 Task: Create a Board called Board0000000025 in Workspace WS0000000009 in Trello with Visibility as Workspace. Create a Board called Board0000000026 in Workspace WS0000000009 in Trello with Visibility as Private. Create a Board called Board0000000027 in Workspace WS0000000009 in Trello with Visibility as Public. Create Card Card0000000097 in Board Board0000000025 in Workspace WS0000000009 in Trello. Create Card Card0000000098 in Board Board0000000025 in Workspace WS0000000009 in Trello
Action: Mouse moved to (581, 541)
Screenshot: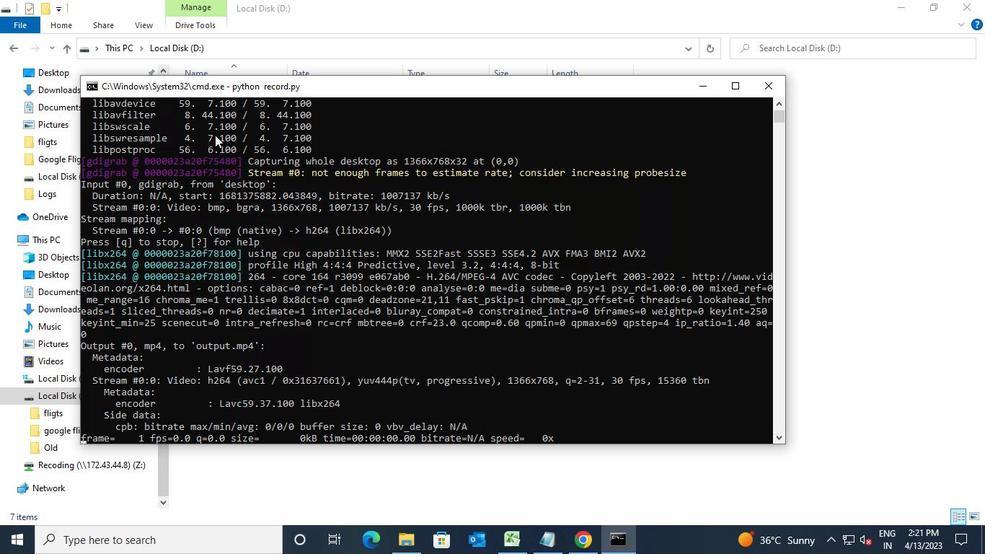 
Action: Mouse pressed left at (581, 541)
Screenshot: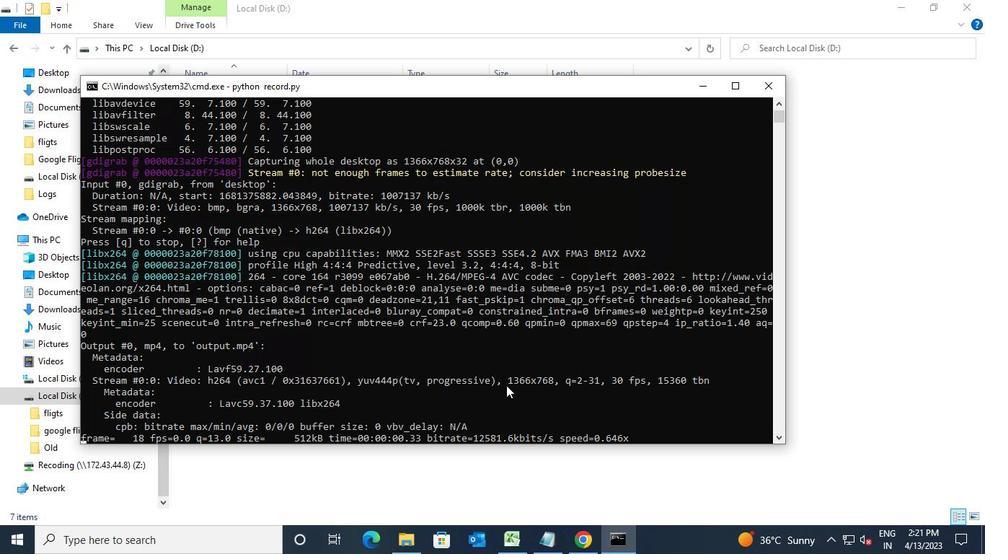 
Action: Mouse moved to (414, 86)
Screenshot: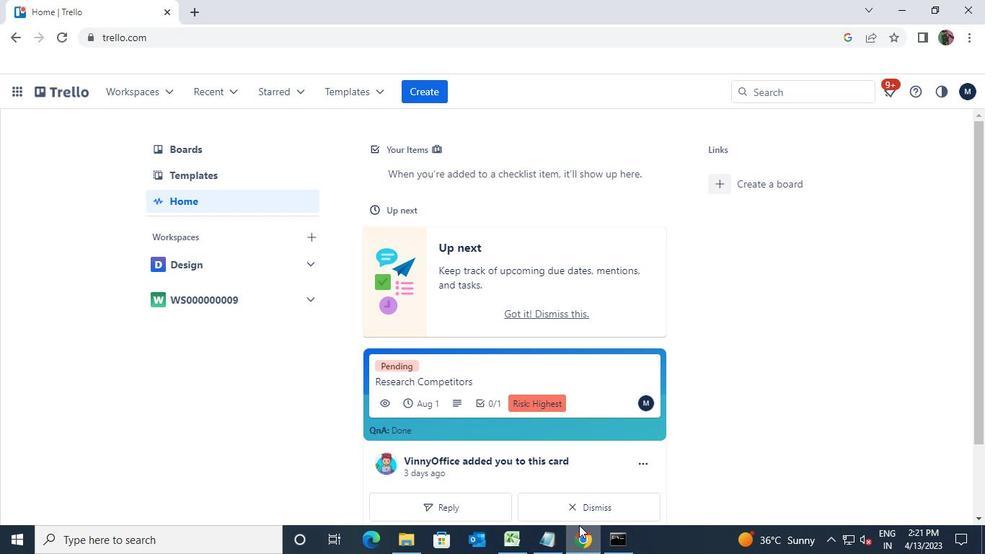 
Action: Mouse pressed left at (414, 86)
Screenshot: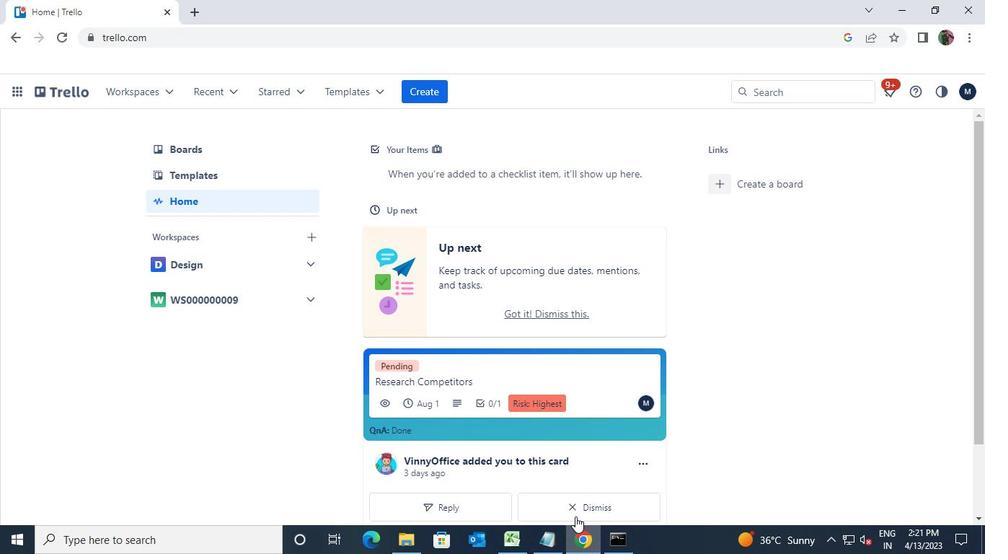
Action: Mouse moved to (435, 132)
Screenshot: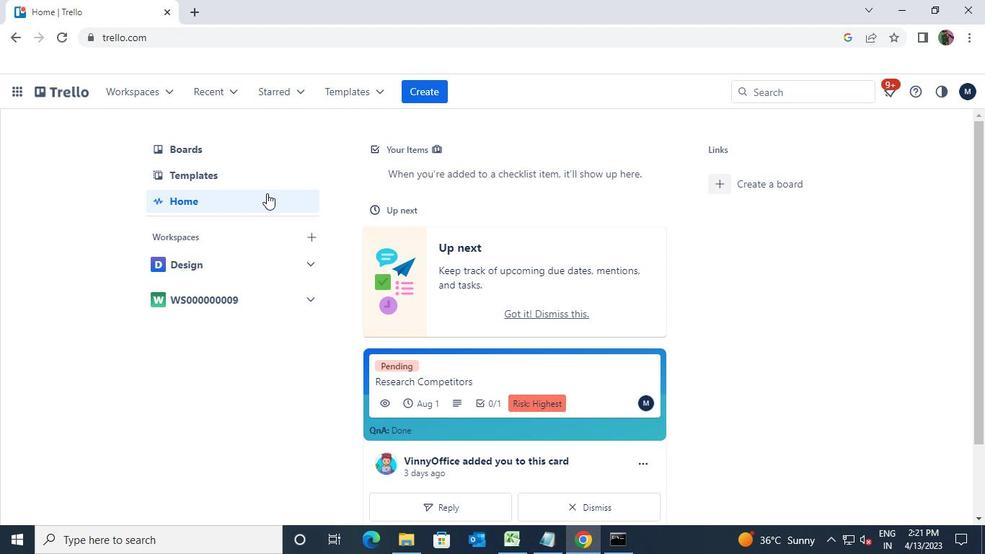 
Action: Mouse pressed left at (435, 132)
Screenshot: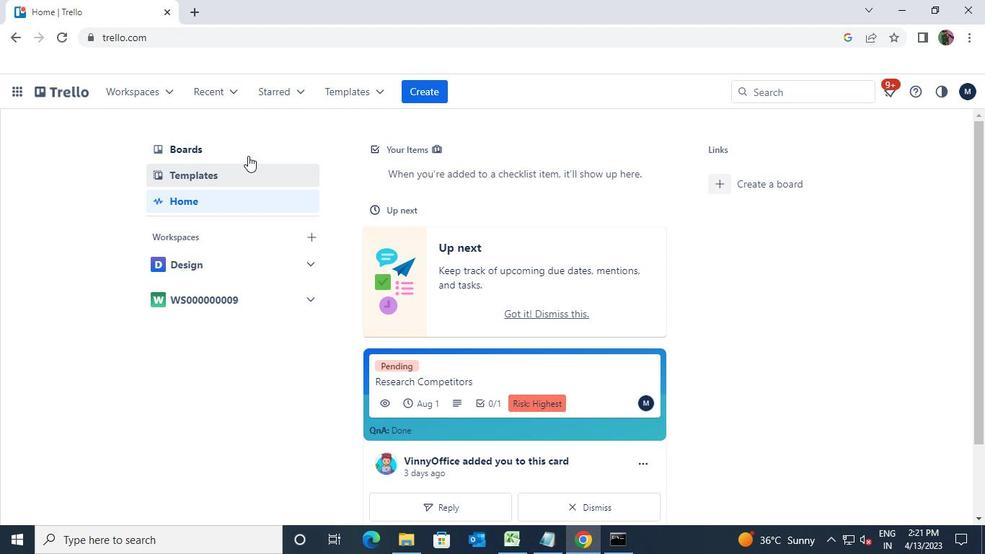 
Action: Mouse moved to (491, 329)
Screenshot: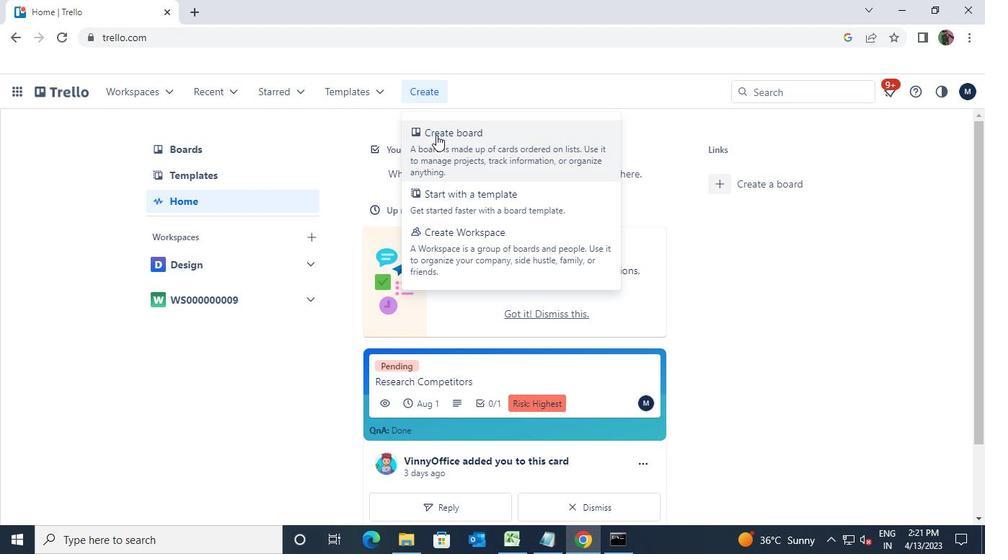 
Action: Keyboard Key.shift
Screenshot: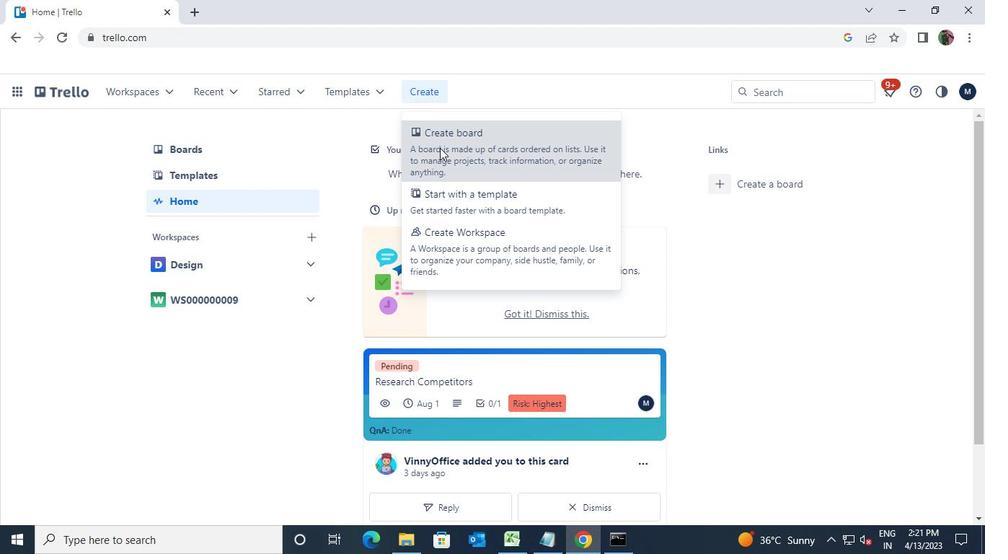 
Action: Keyboard B
Screenshot: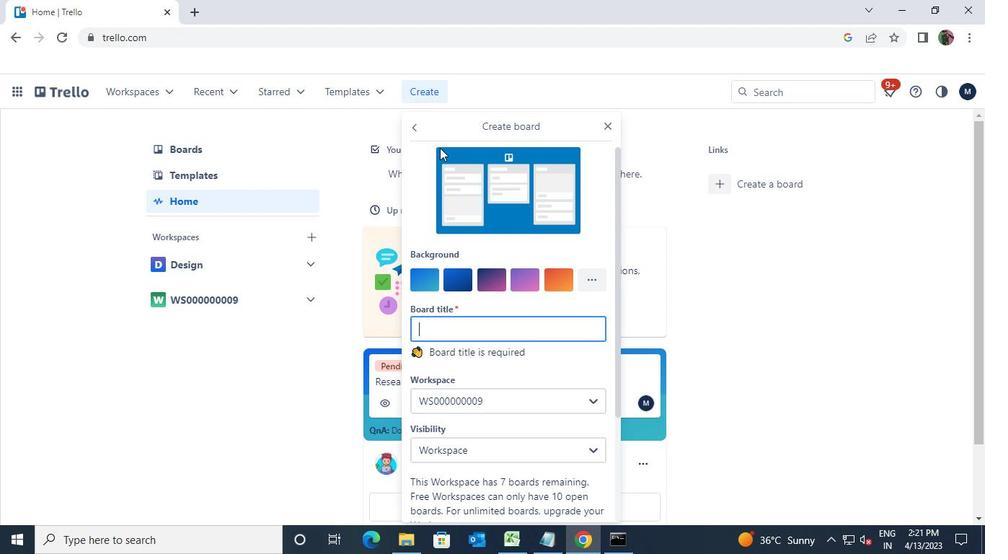 
Action: Keyboard o
Screenshot: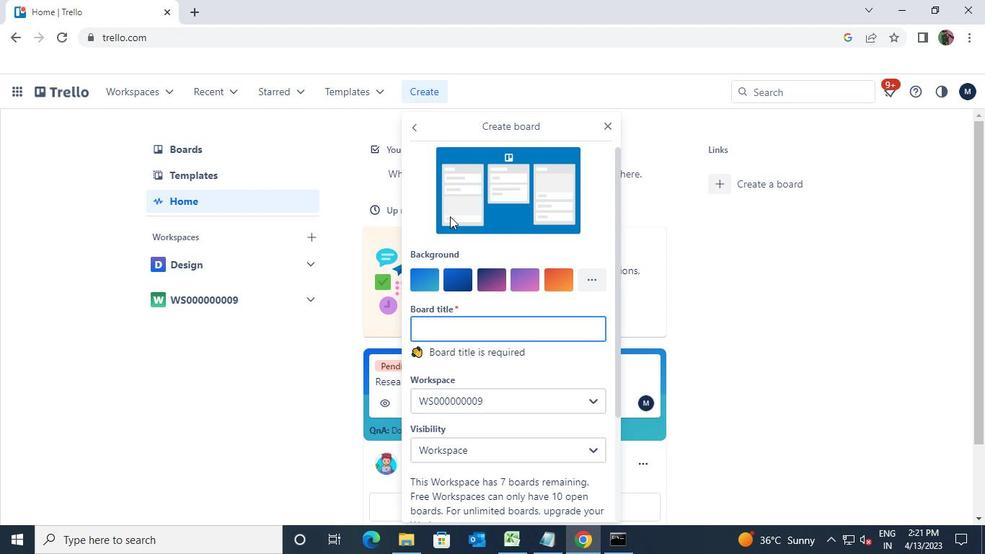 
Action: Keyboard a
Screenshot: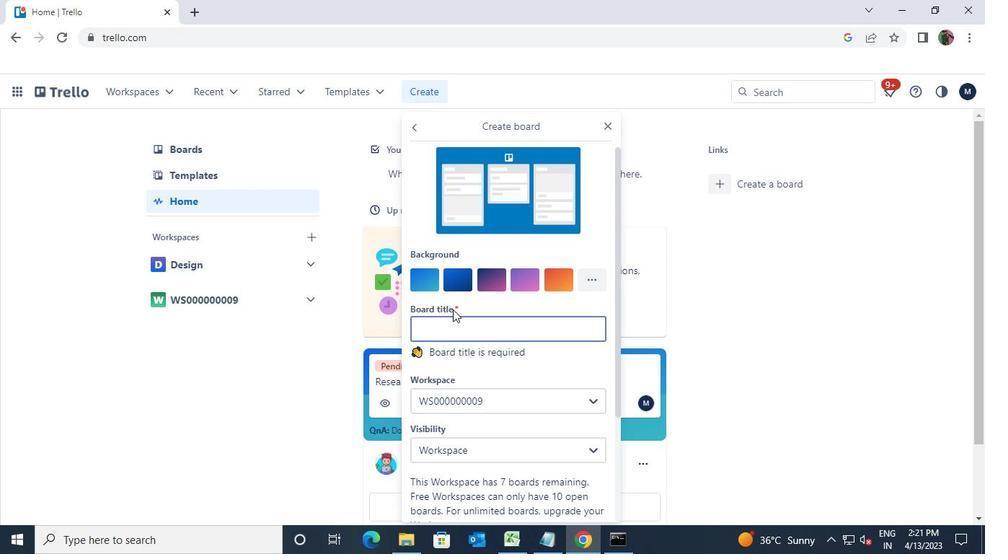 
Action: Keyboard r
Screenshot: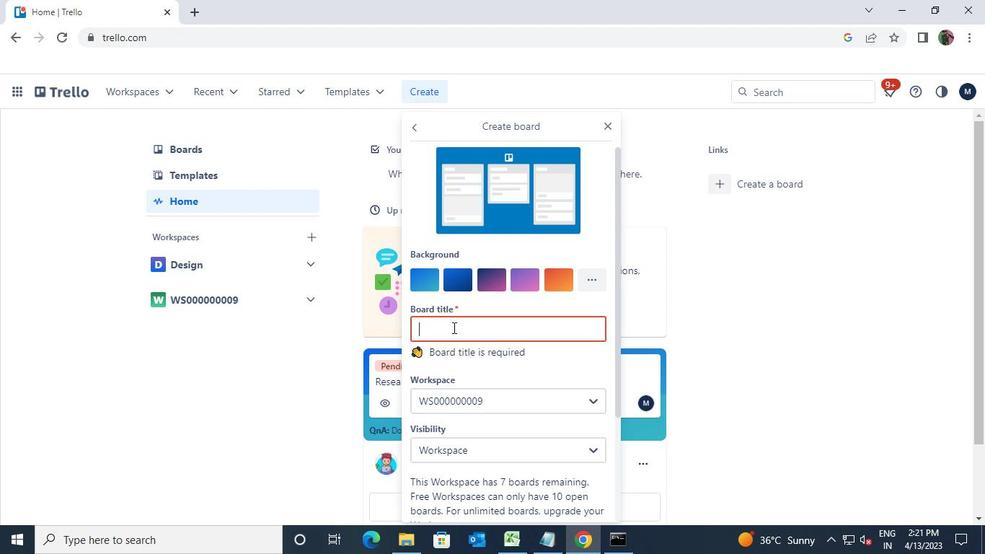 
Action: Keyboard d
Screenshot: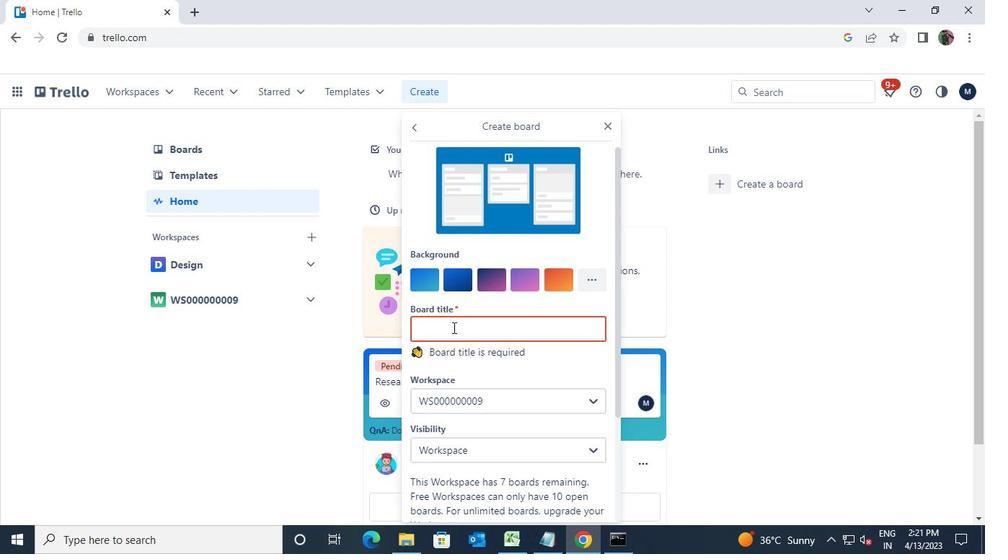 
Action: Keyboard <96>
Screenshot: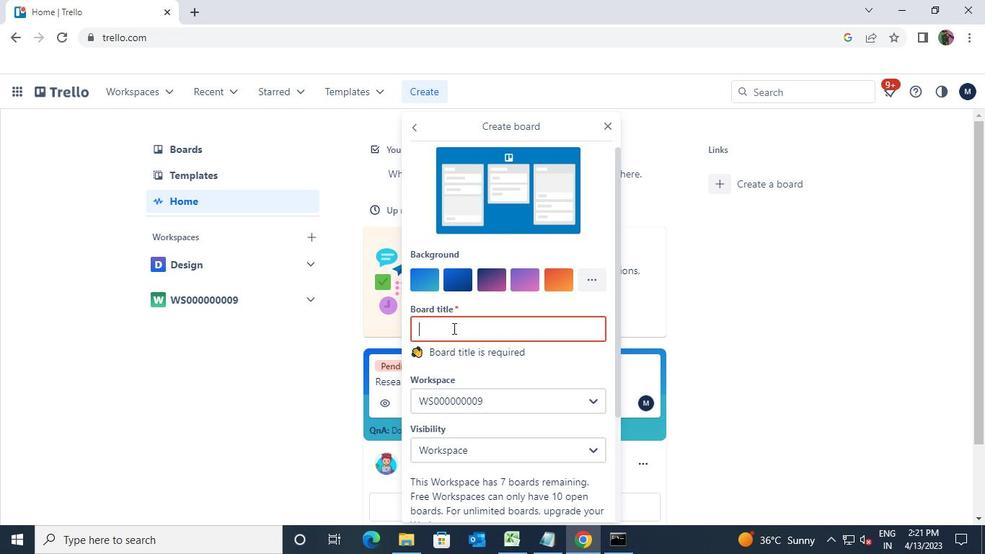 
Action: Keyboard <96>
Screenshot: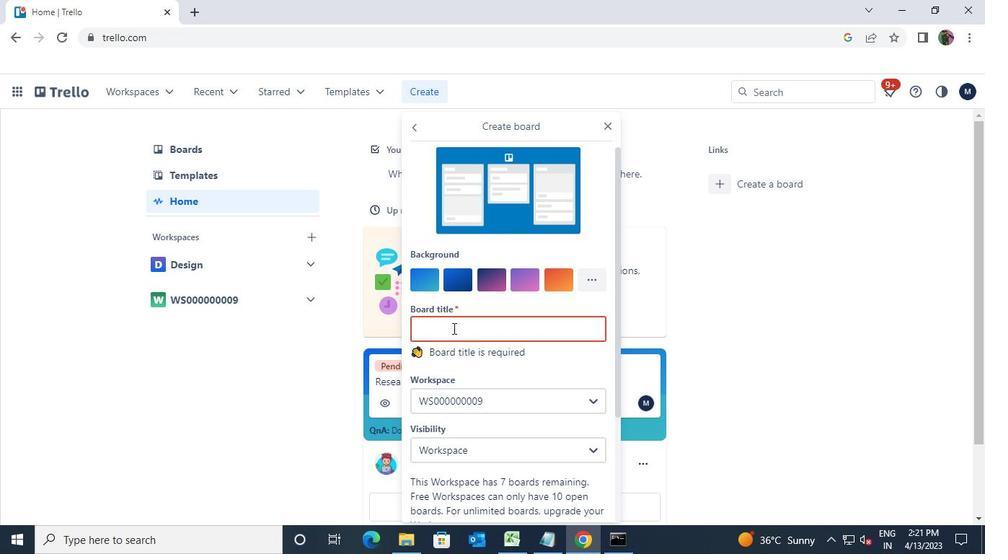 
Action: Keyboard <96>
Screenshot: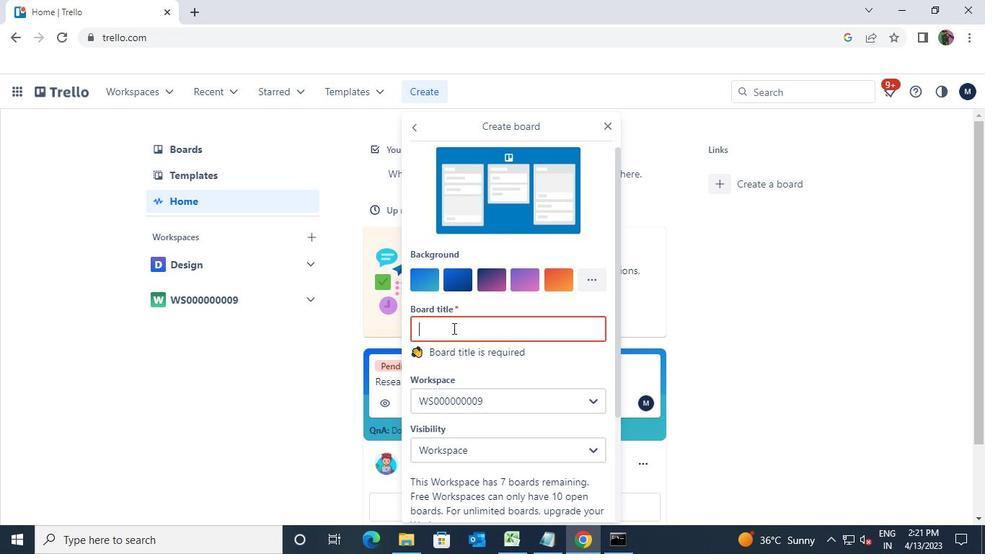 
Action: Keyboard <96>
Screenshot: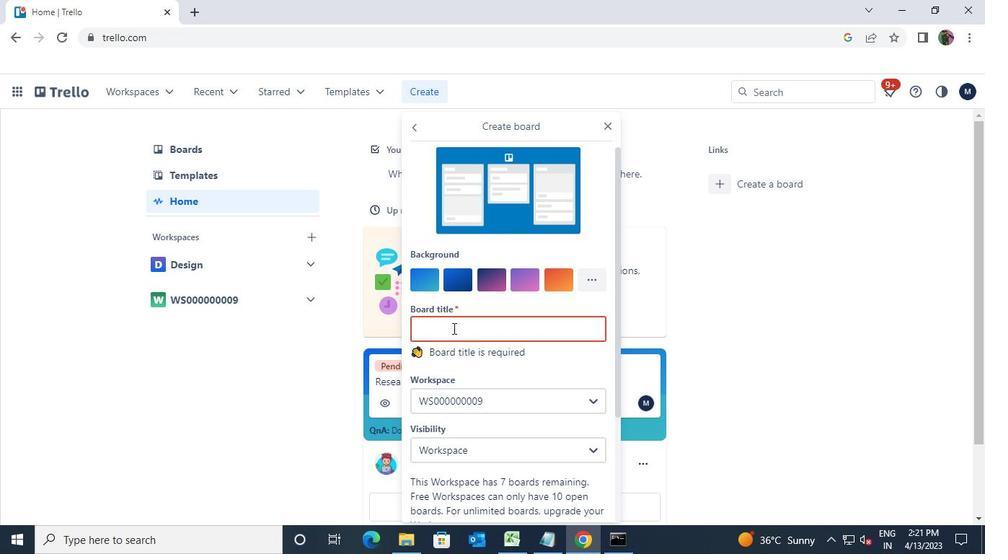 
Action: Keyboard <96>
Screenshot: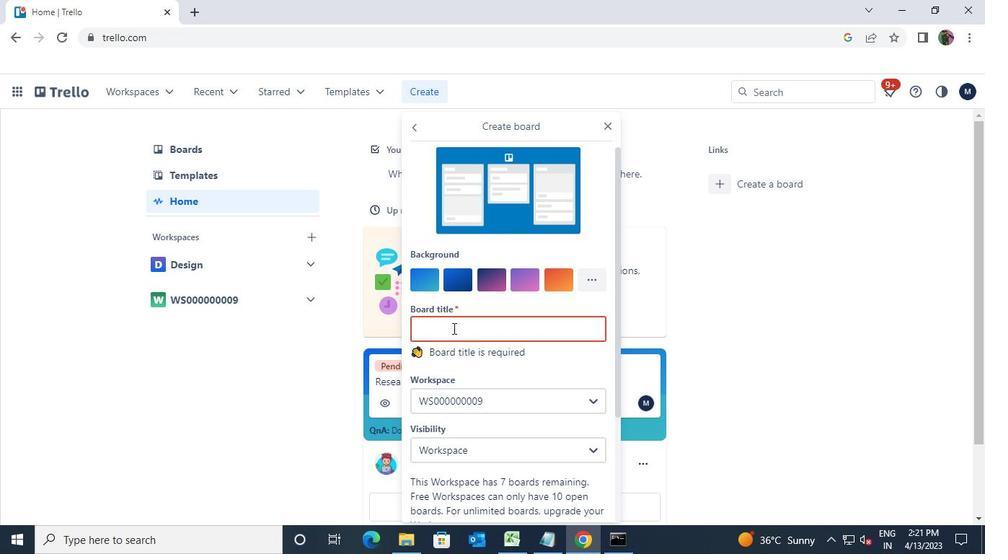 
Action: Keyboard <96>
Screenshot: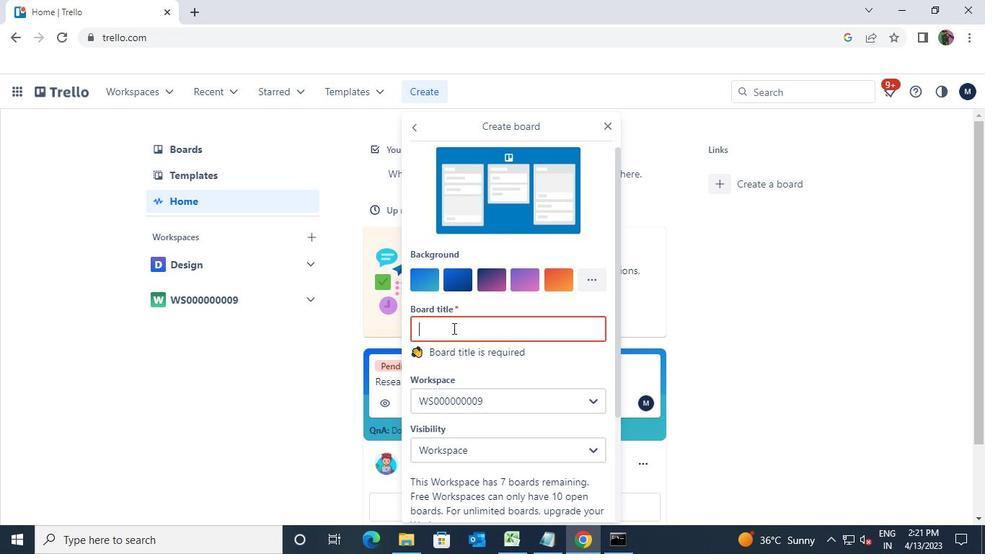 
Action: Keyboard <96>
Screenshot: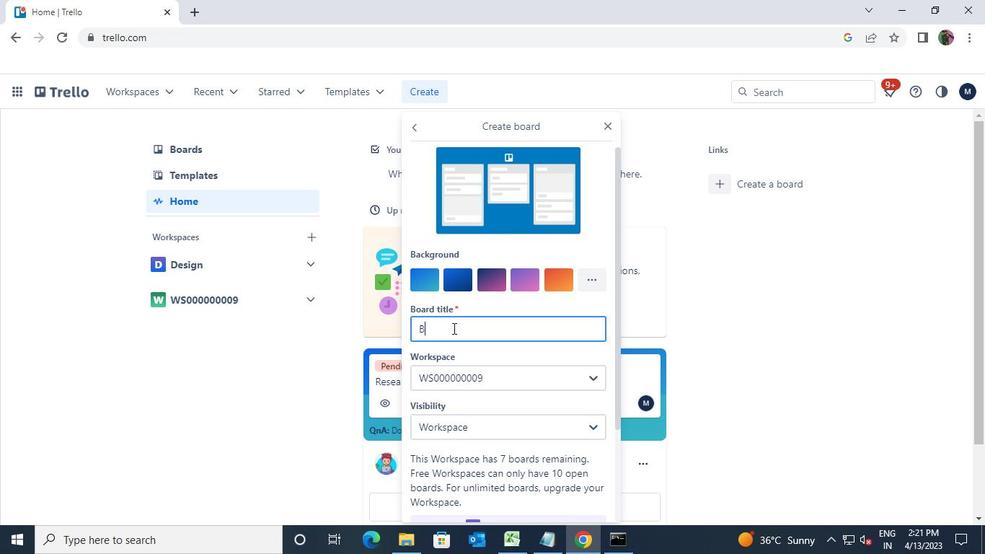 
Action: Keyboard <96>
Screenshot: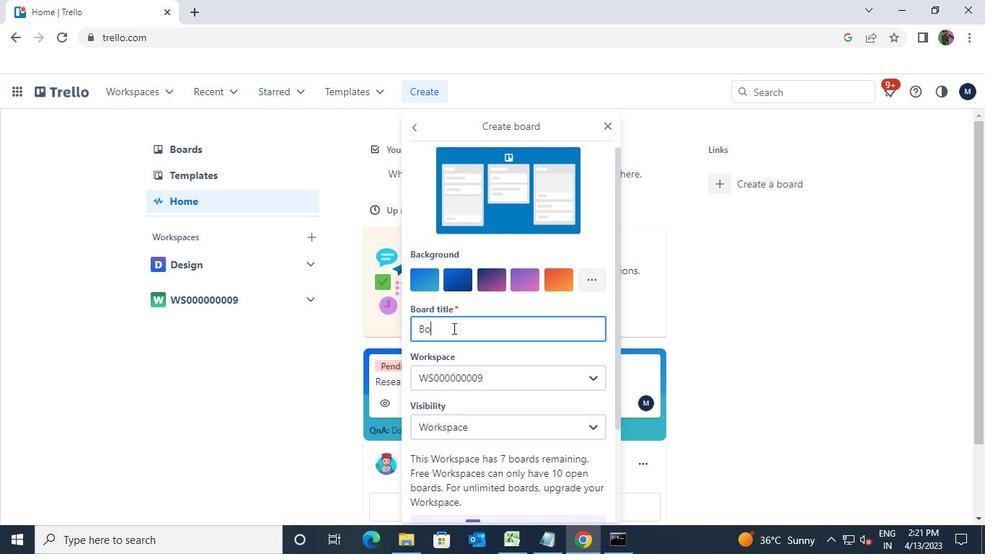 
Action: Keyboard <96>
Screenshot: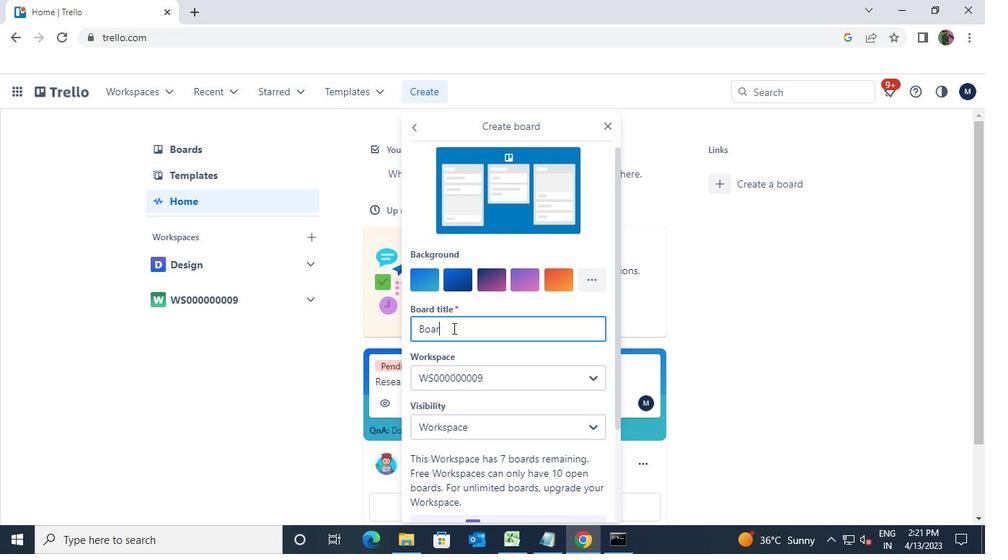 
Action: Keyboard <98>
Screenshot: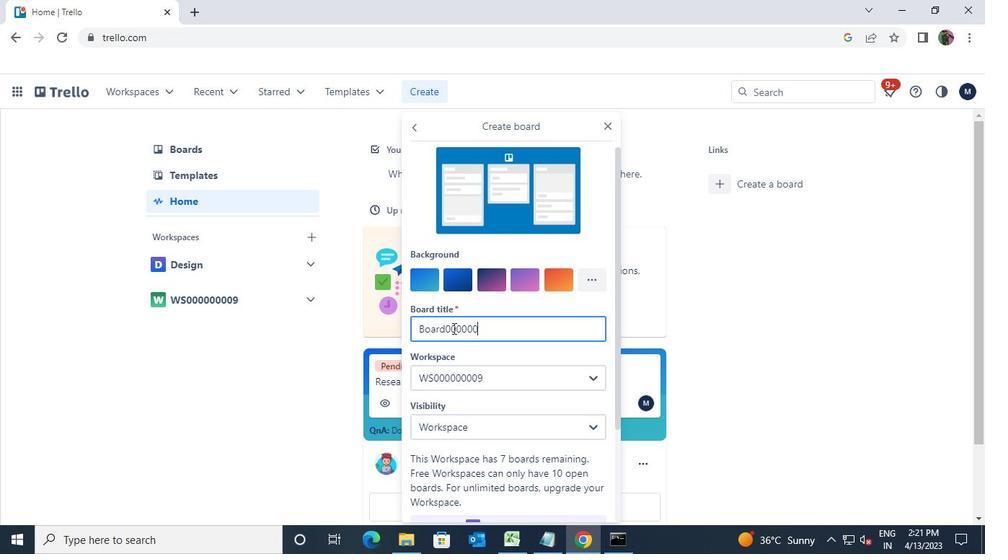 
Action: Keyboard <101>
Screenshot: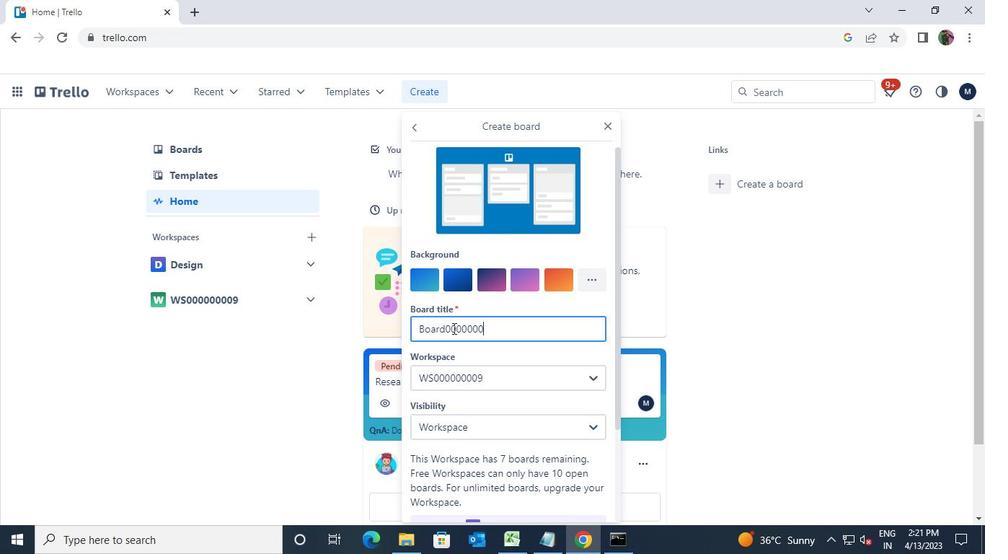 
Action: Mouse moved to (503, 459)
Screenshot: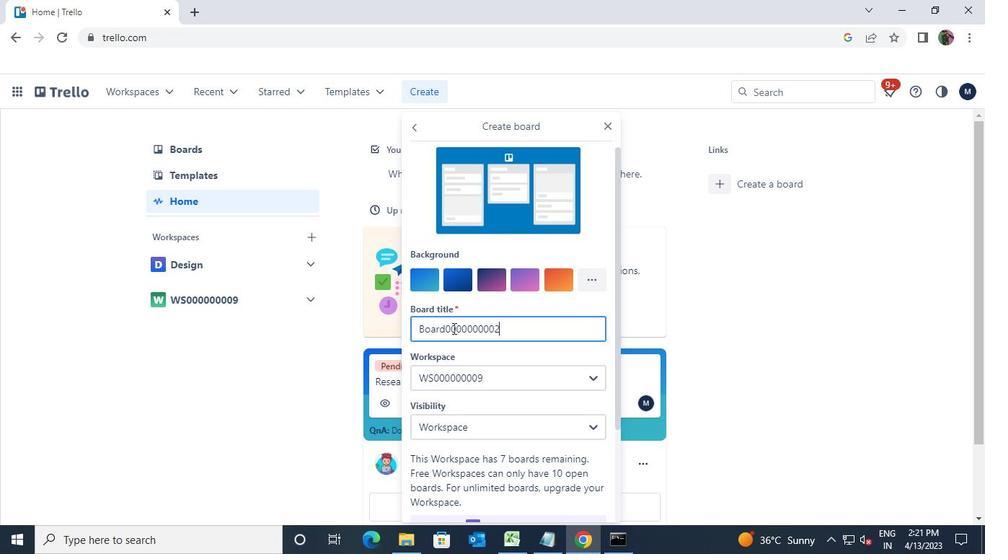 
Action: Mouse pressed left at (503, 459)
Screenshot: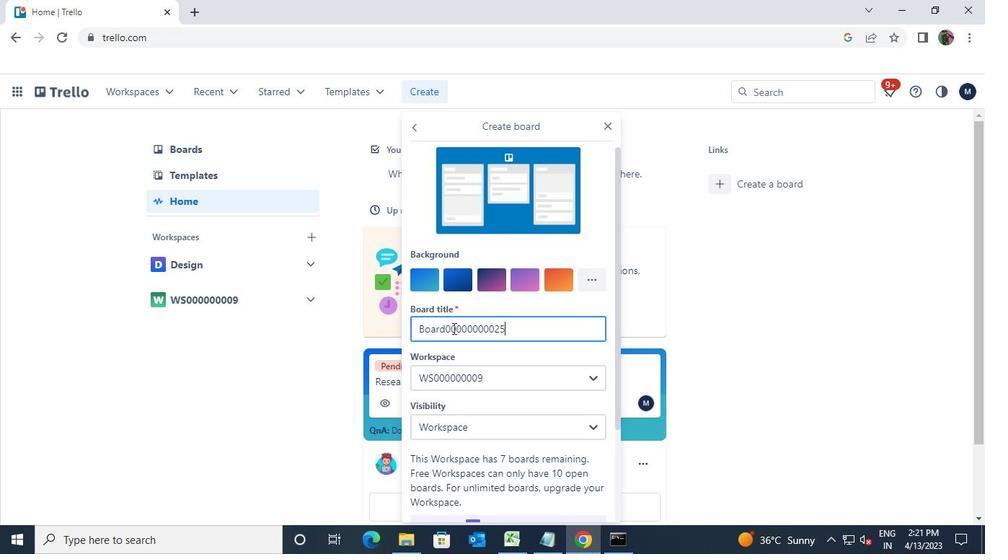 
Action: Mouse moved to (427, 80)
Screenshot: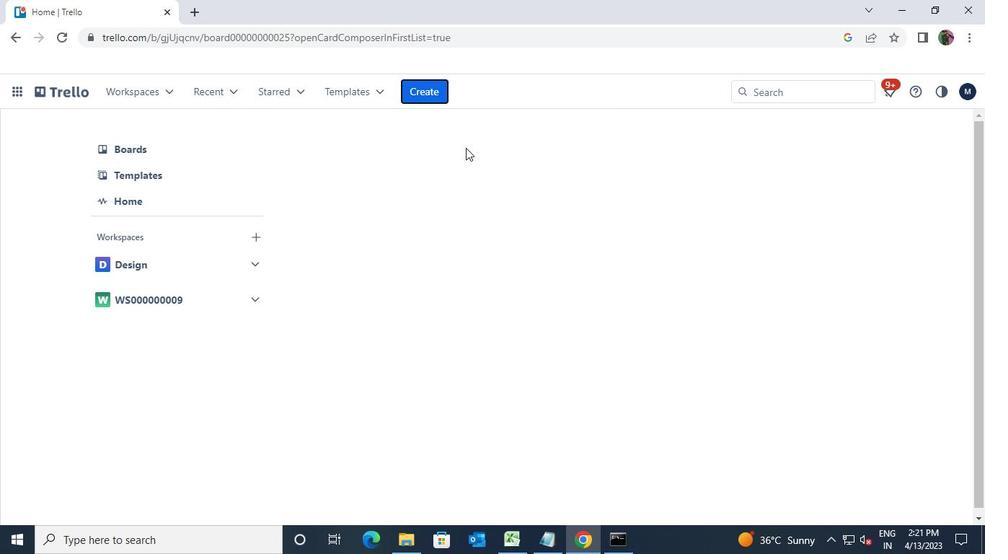 
Action: Mouse pressed left at (427, 80)
Screenshot: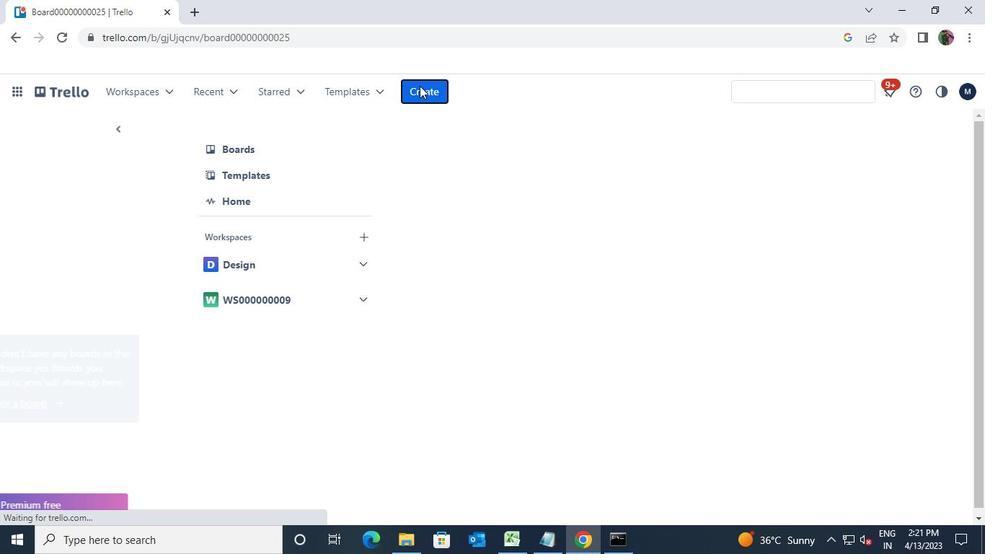 
Action: Mouse moved to (477, 135)
Screenshot: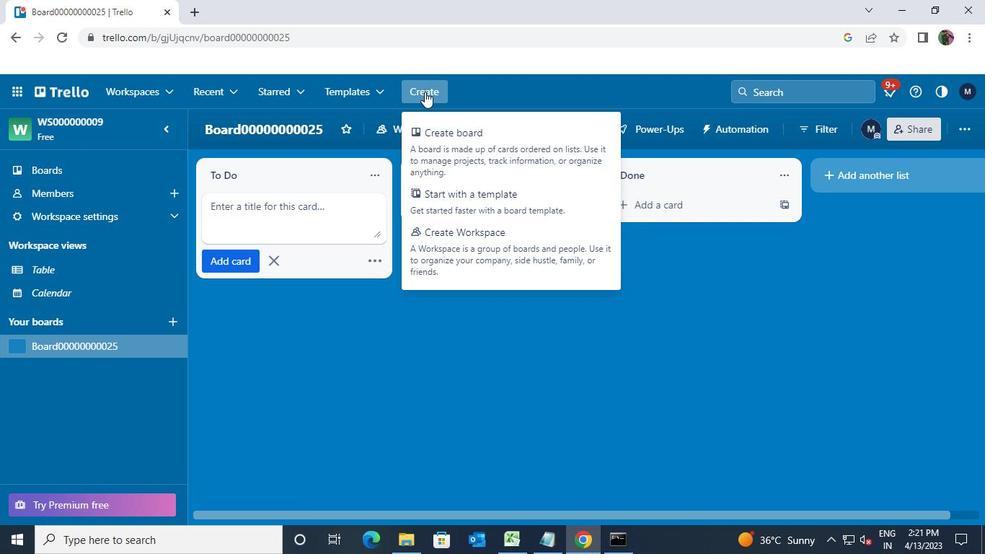 
Action: Mouse pressed left at (477, 135)
Screenshot: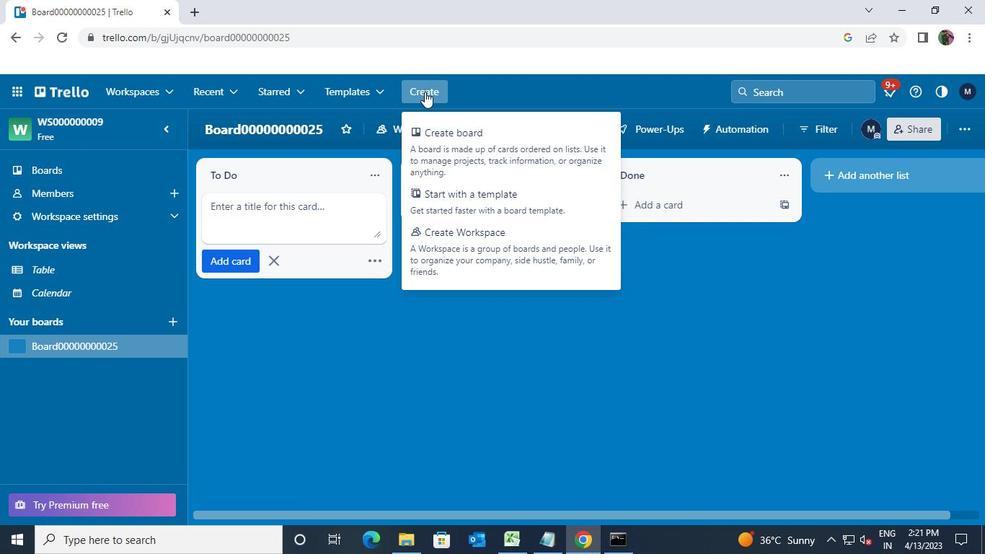 
Action: Mouse moved to (478, 335)
Screenshot: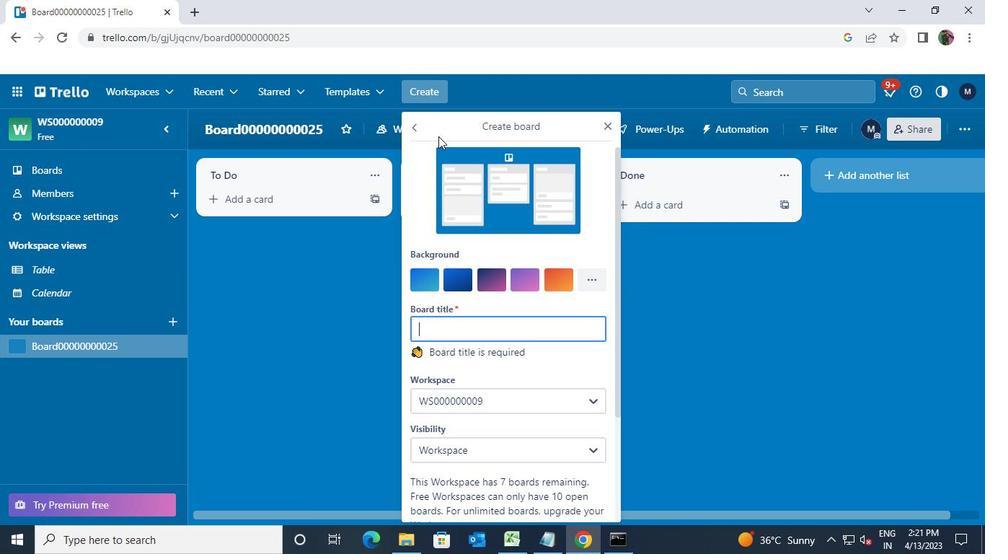 
Action: Keyboard Key.shift
Screenshot: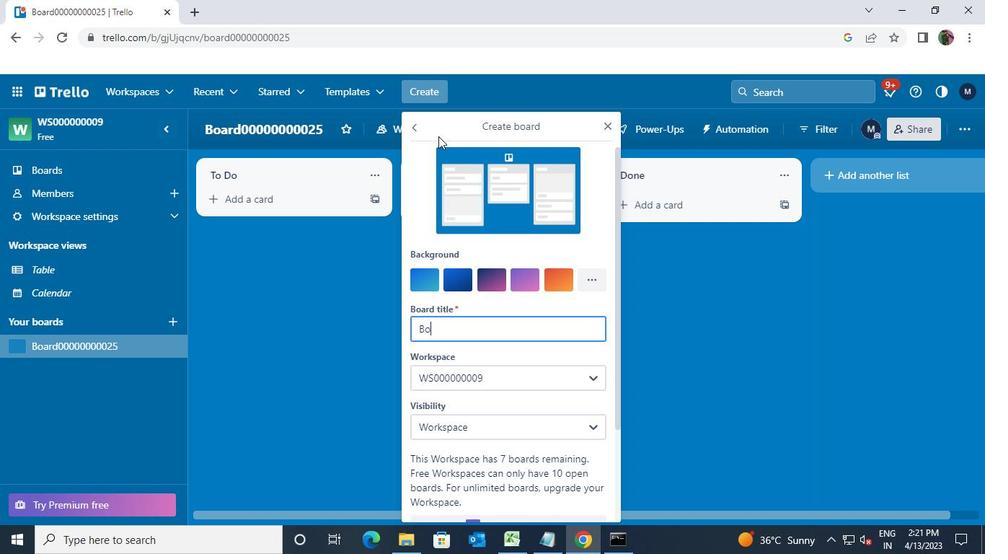 
Action: Keyboard B
Screenshot: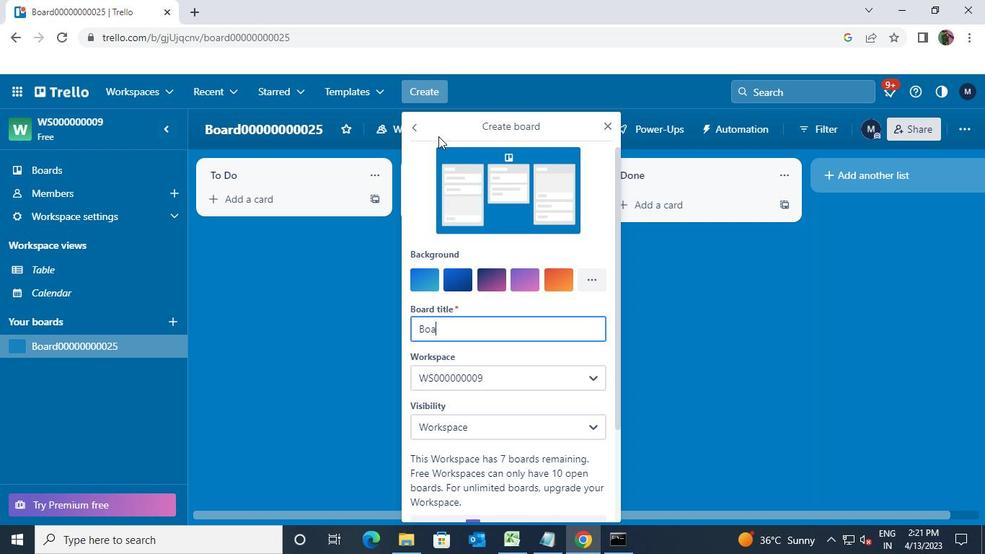 
Action: Keyboard o
Screenshot: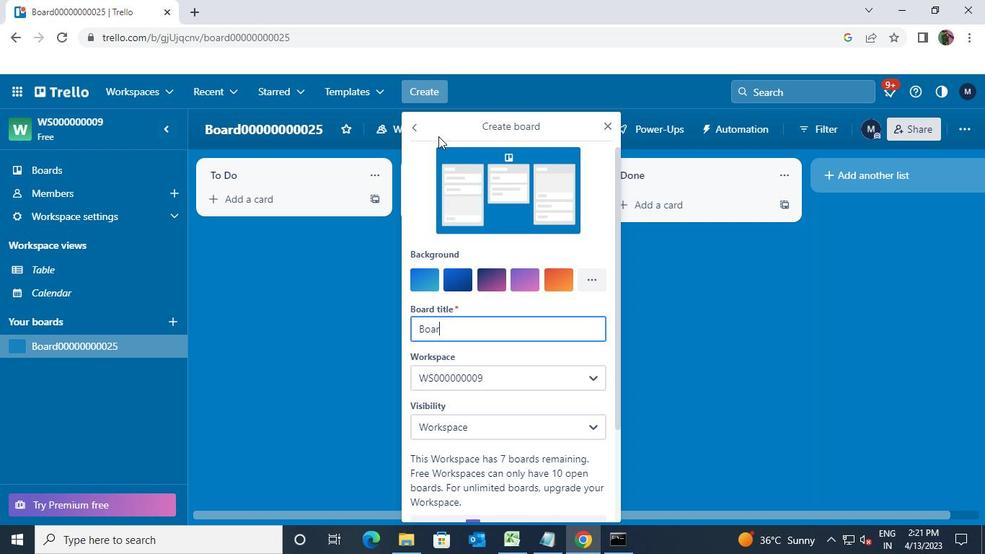 
Action: Keyboard a
Screenshot: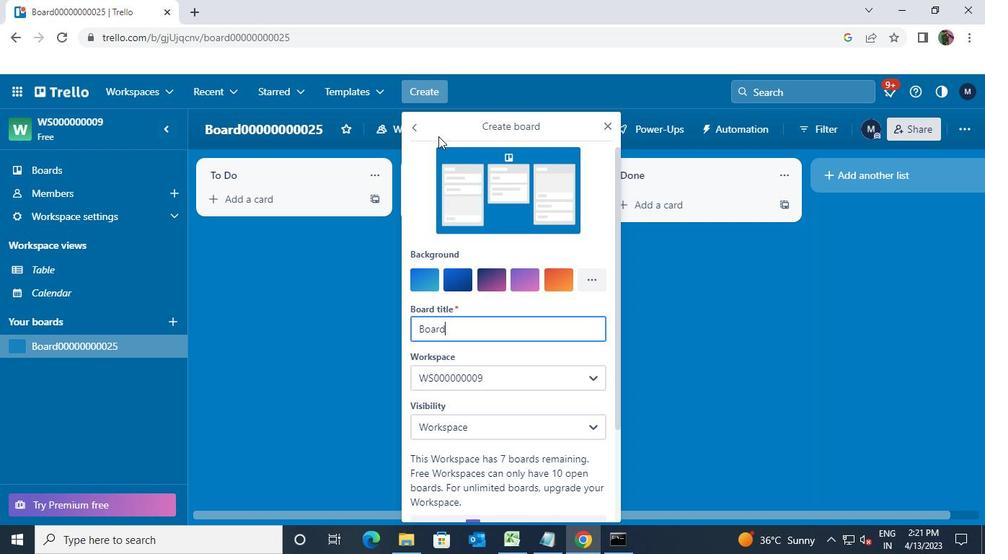 
Action: Keyboard r
Screenshot: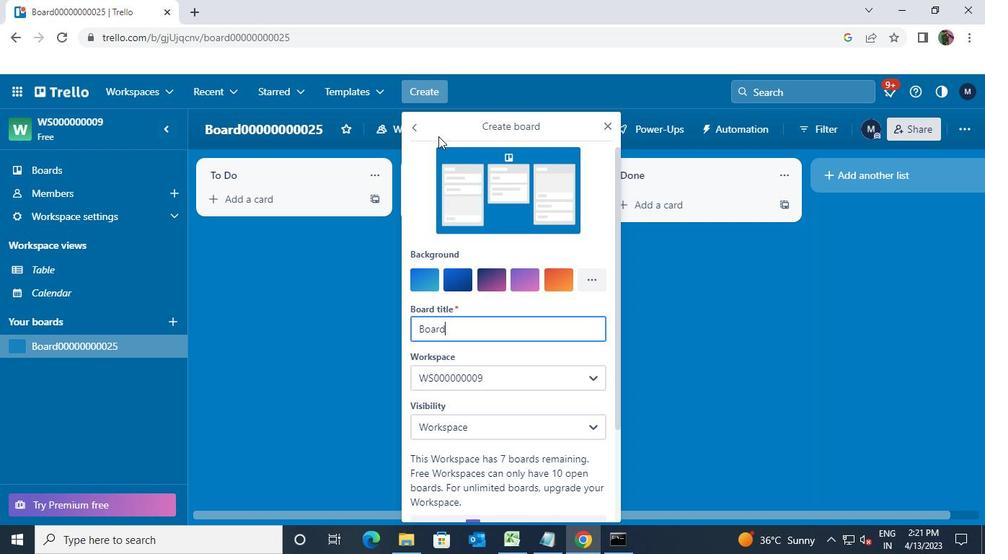 
Action: Keyboard d
Screenshot: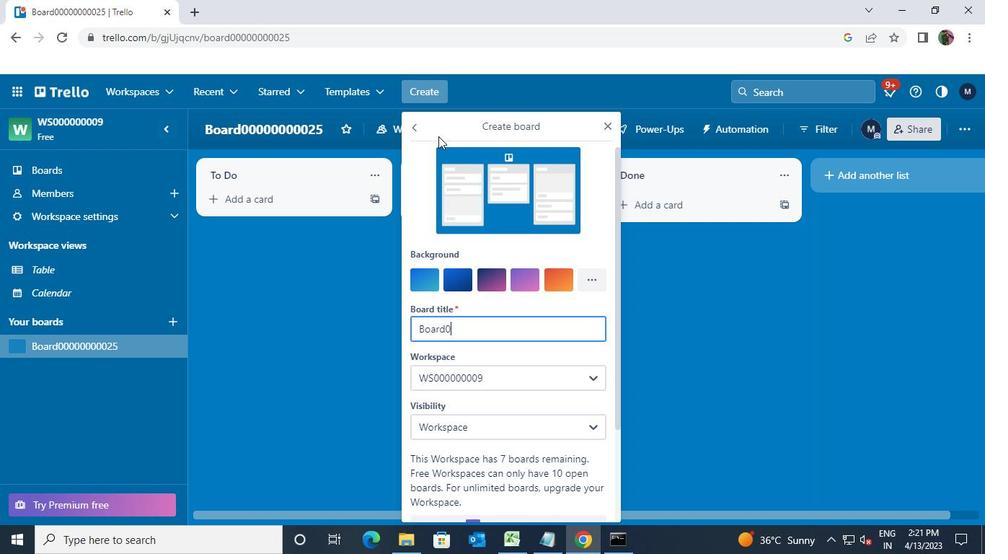 
Action: Keyboard <96>
Screenshot: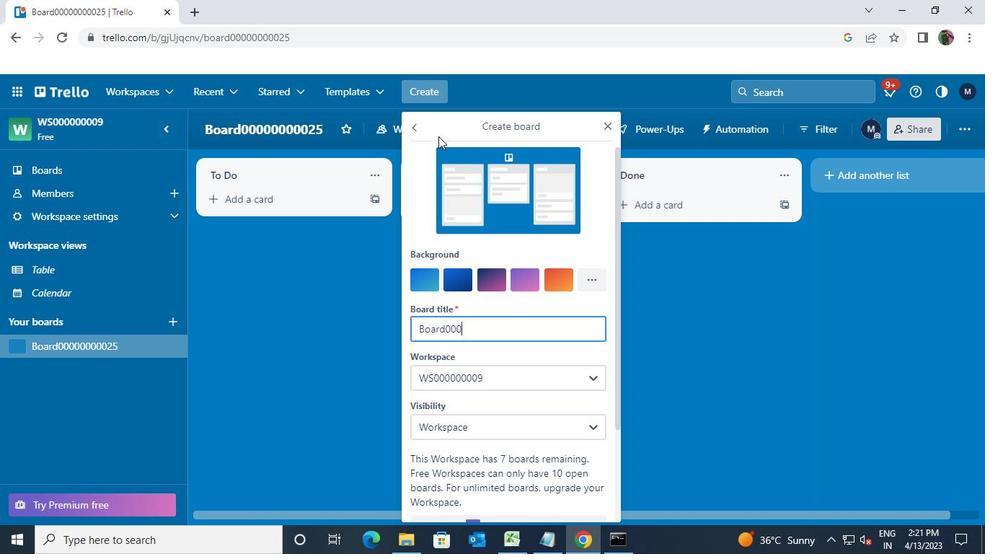 
Action: Keyboard <96>
Screenshot: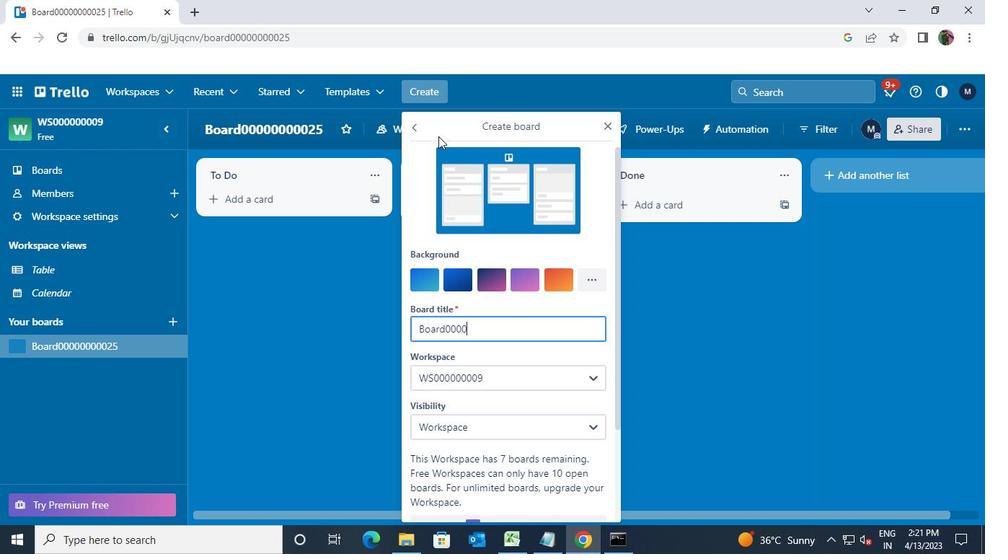 
Action: Keyboard <96>
Screenshot: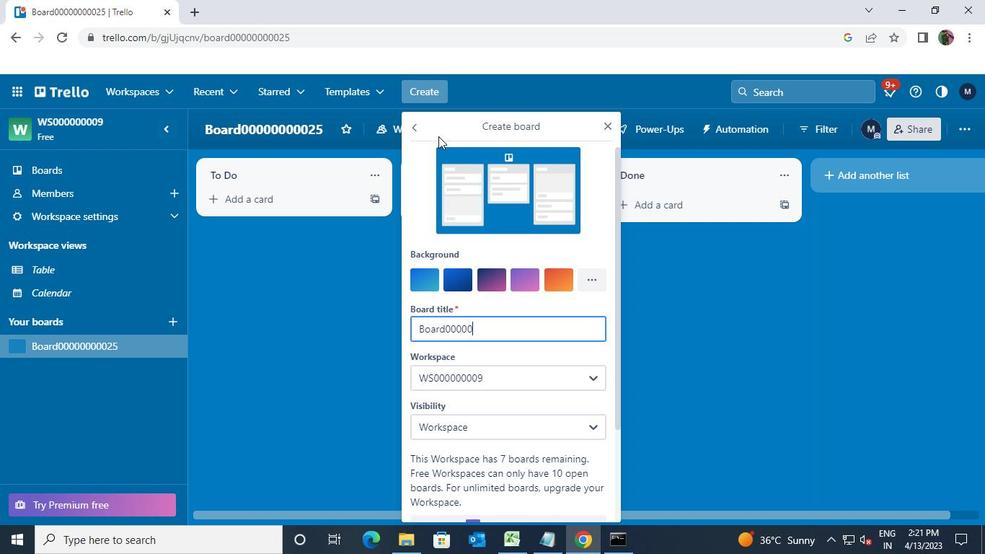 
Action: Keyboard <96>
Screenshot: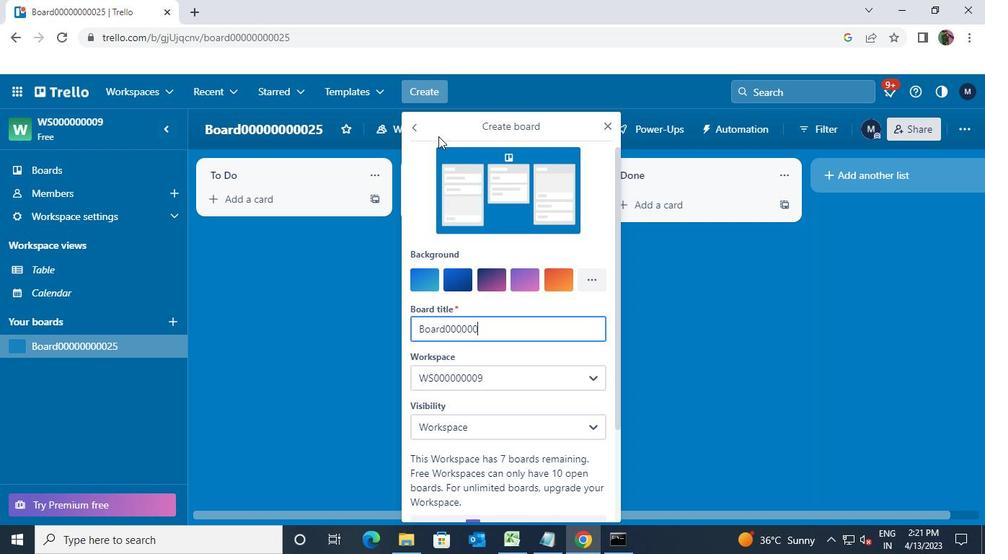 
Action: Keyboard <96>
Screenshot: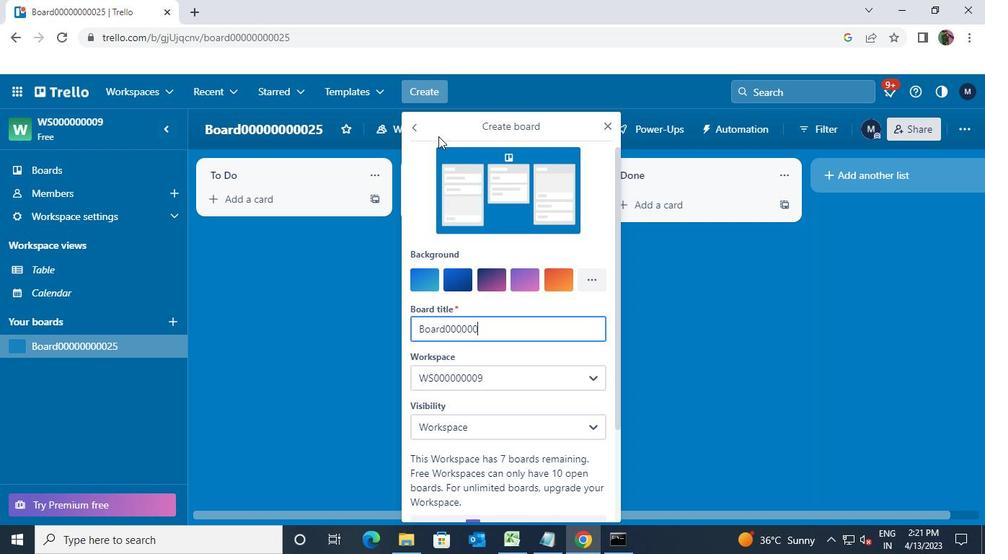
Action: Keyboard <96>
Screenshot: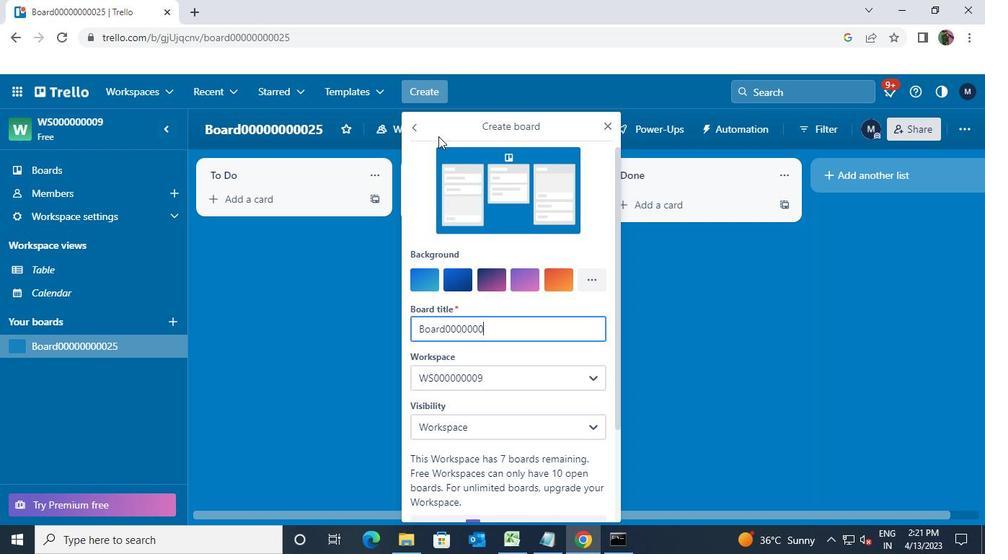 
Action: Keyboard <96>
Screenshot: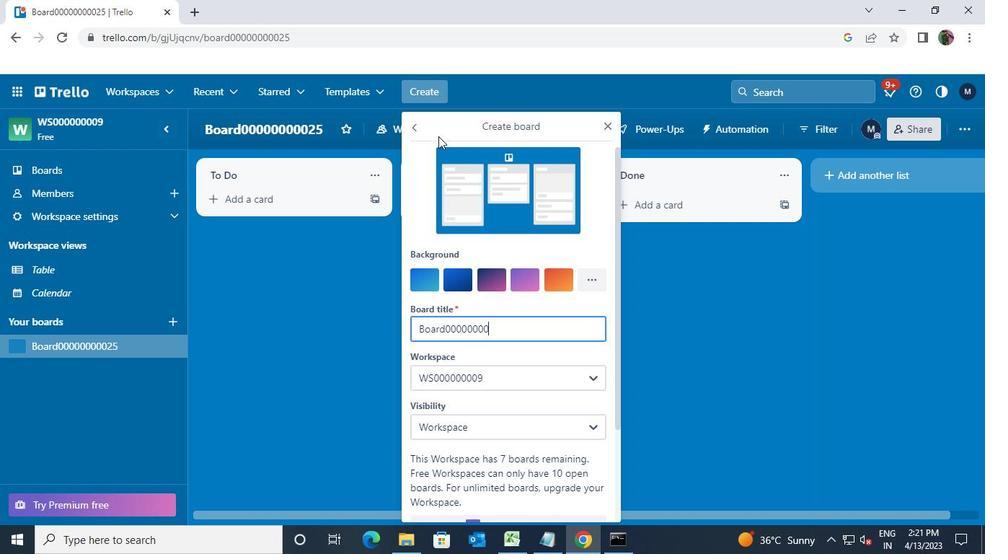 
Action: Keyboard <96>
Screenshot: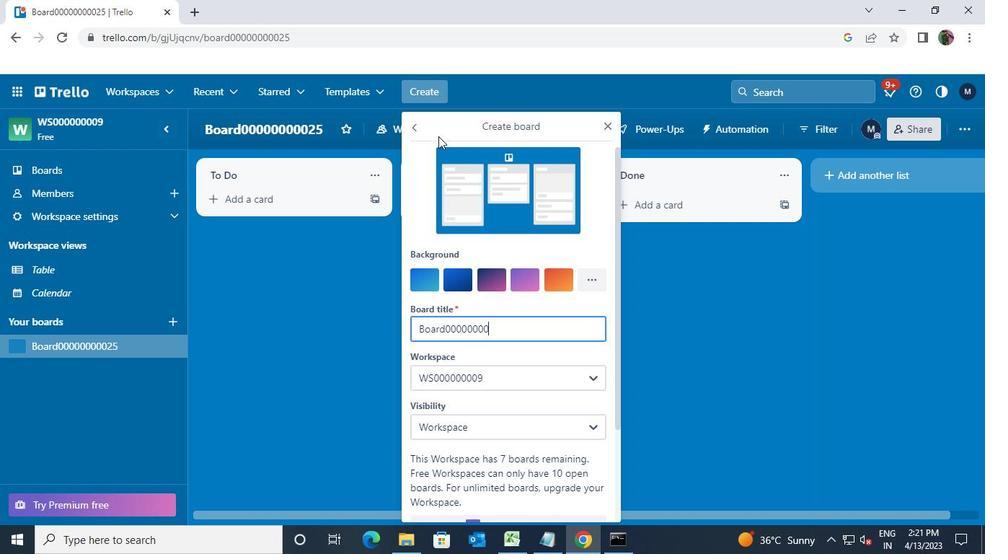 
Action: Keyboard <98>
Screenshot: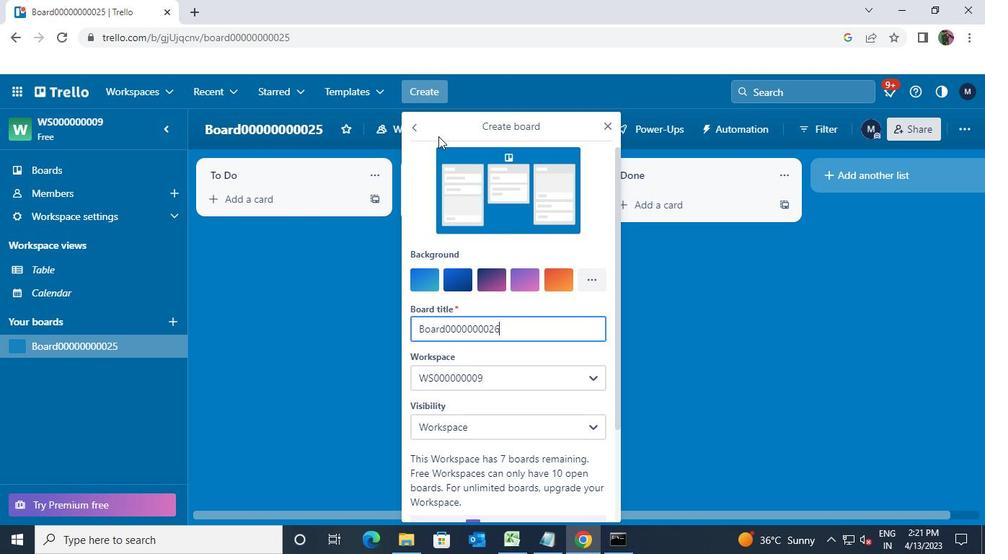 
Action: Keyboard <102>
Screenshot: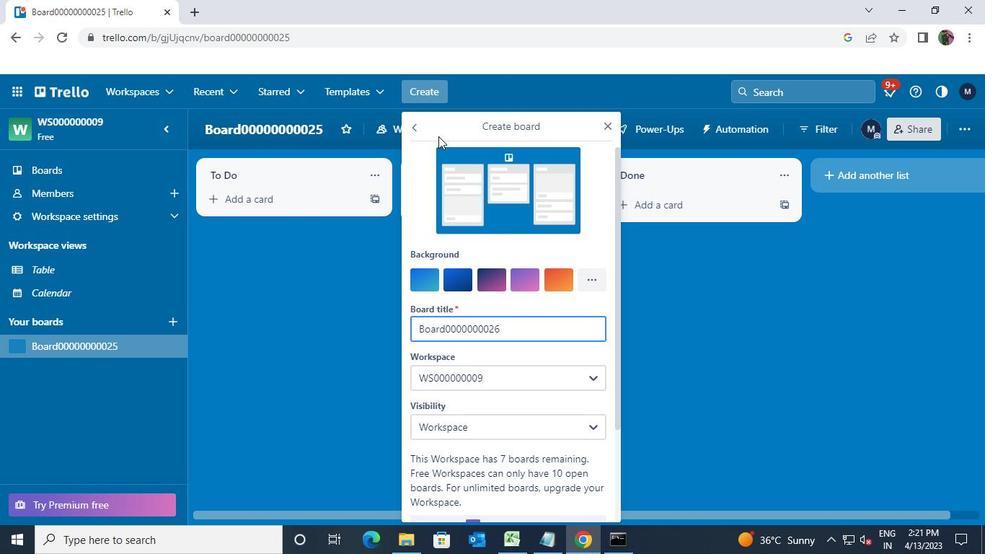 
Action: Keyboard Key.enter
Screenshot: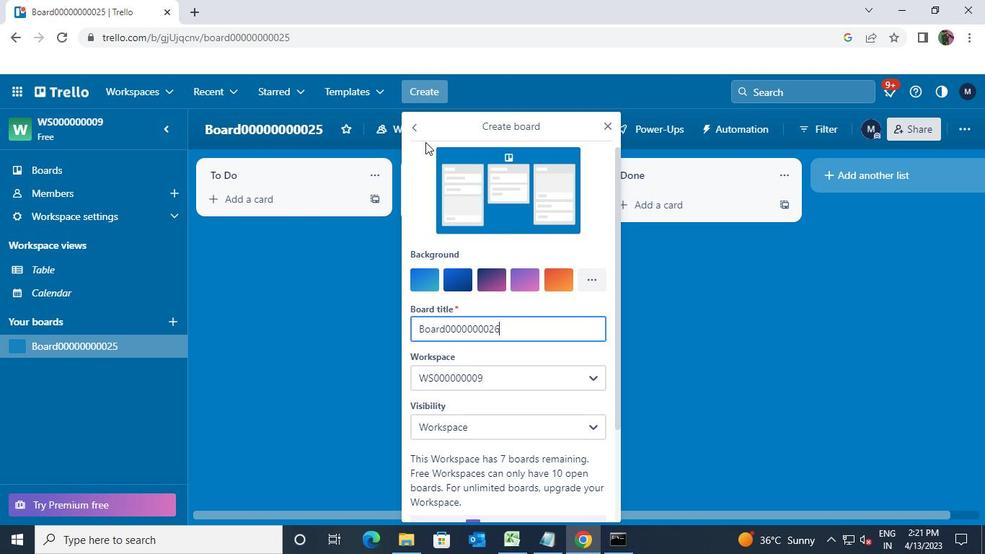 
Action: Mouse moved to (426, 96)
Screenshot: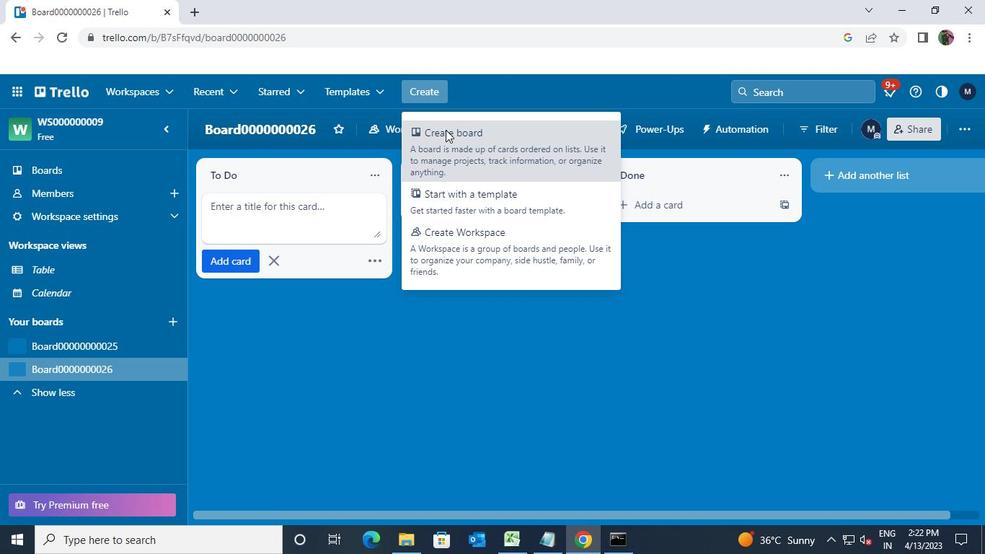 
Action: Mouse pressed left at (426, 96)
Screenshot: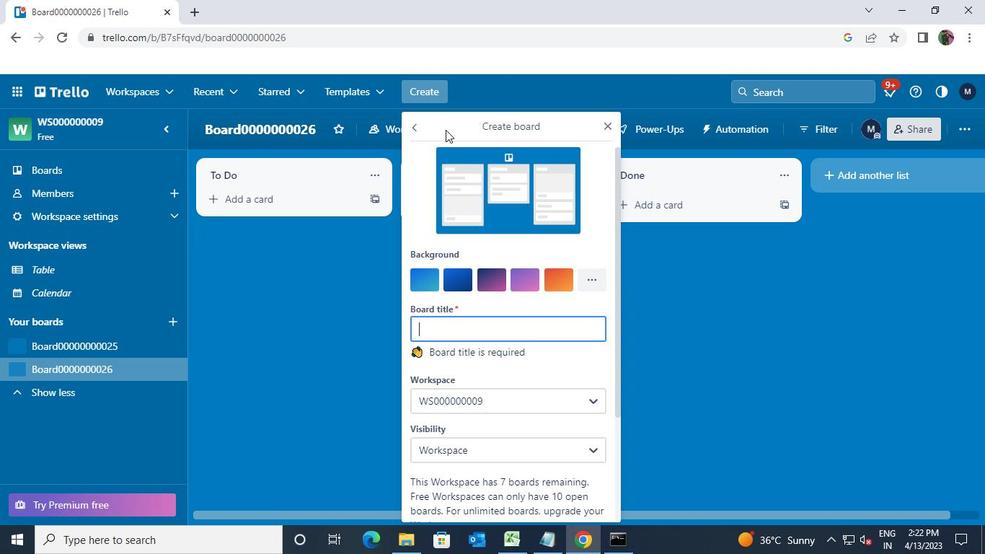 
Action: Mouse moved to (443, 142)
Screenshot: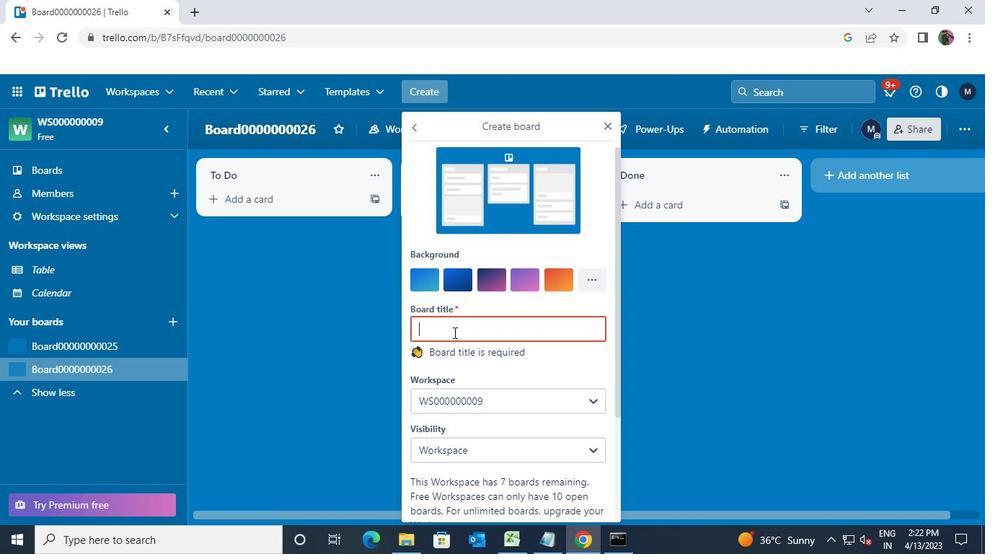 
Action: Mouse pressed left at (443, 142)
Screenshot: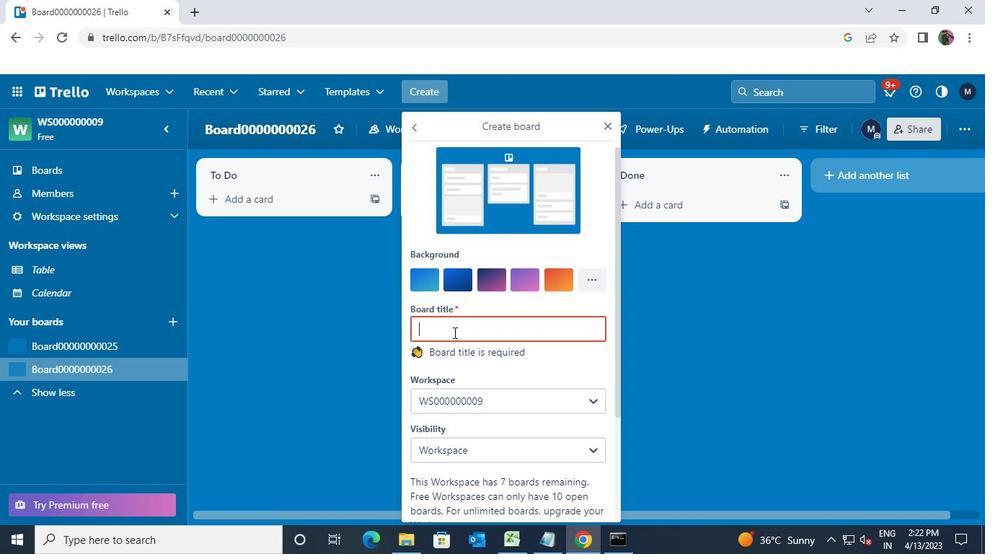 
Action: Mouse moved to (443, 142)
Screenshot: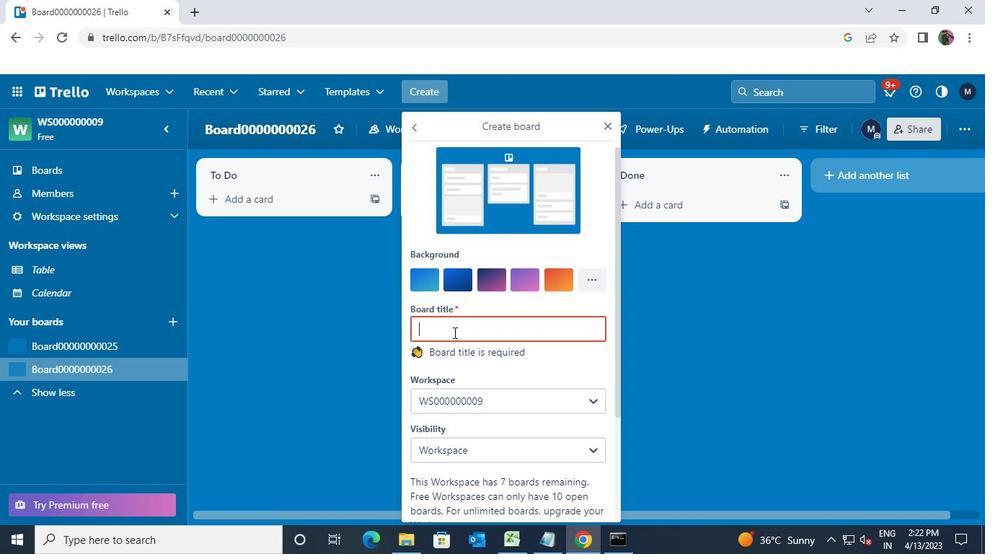 
Action: Keyboard Key.shift
Screenshot: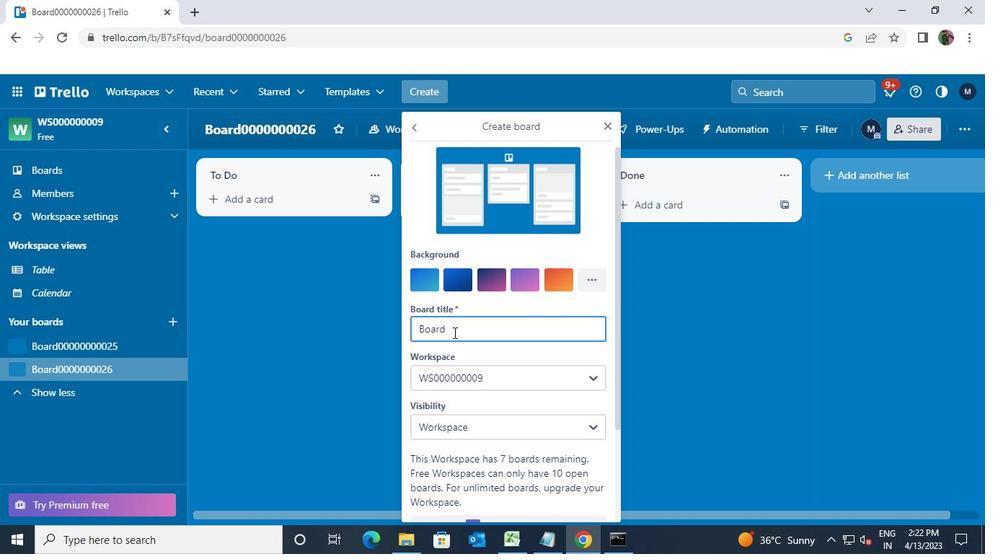 
Action: Keyboard B
Screenshot: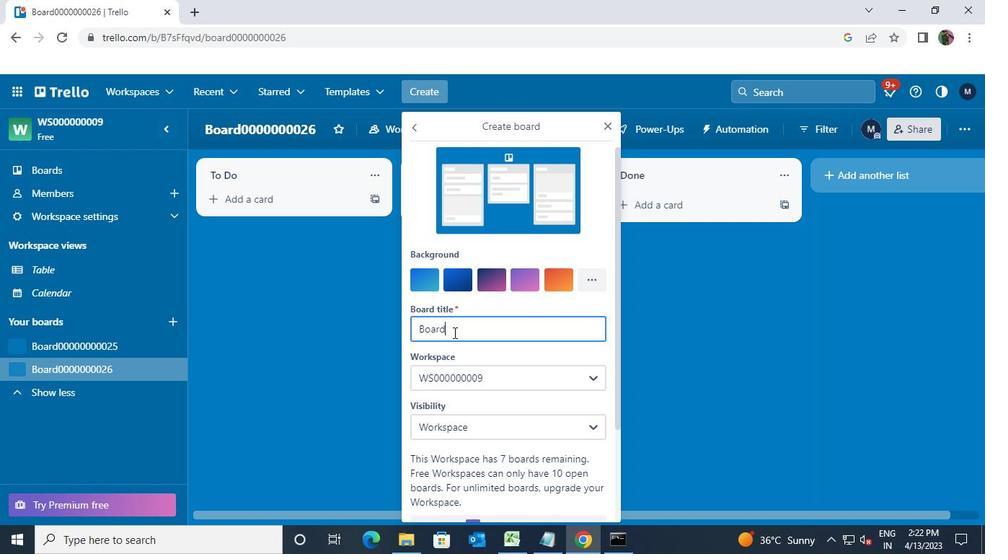
Action: Keyboard o
Screenshot: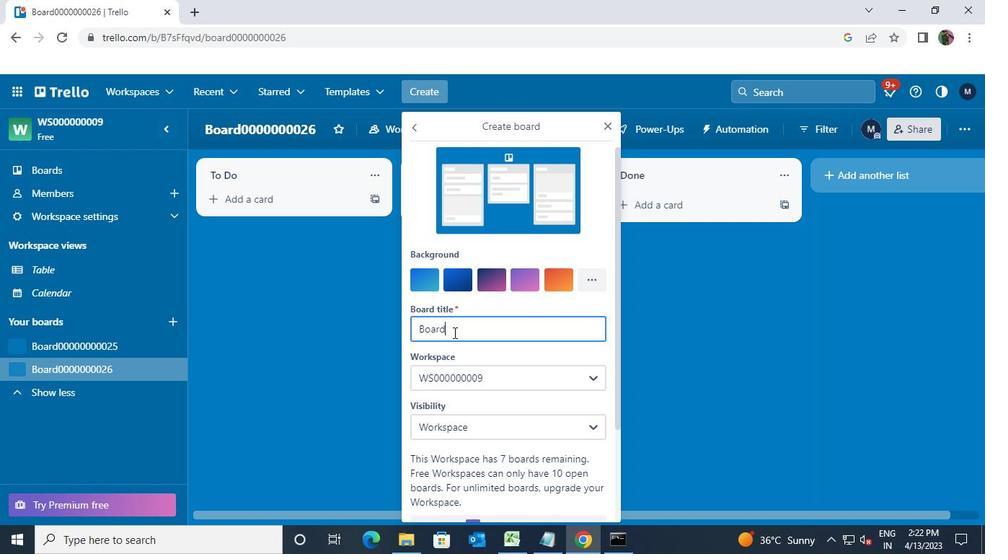
Action: Keyboard a
Screenshot: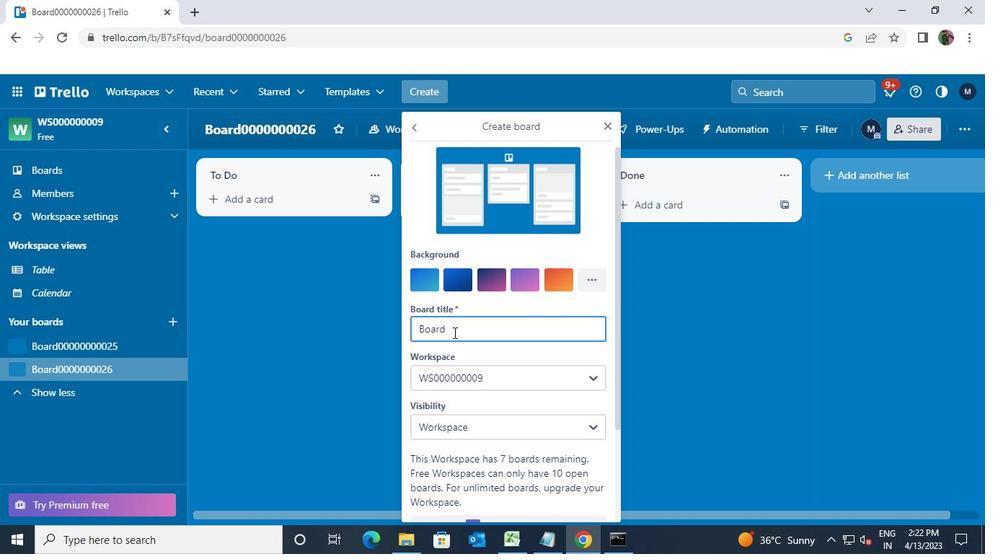
Action: Keyboard r
Screenshot: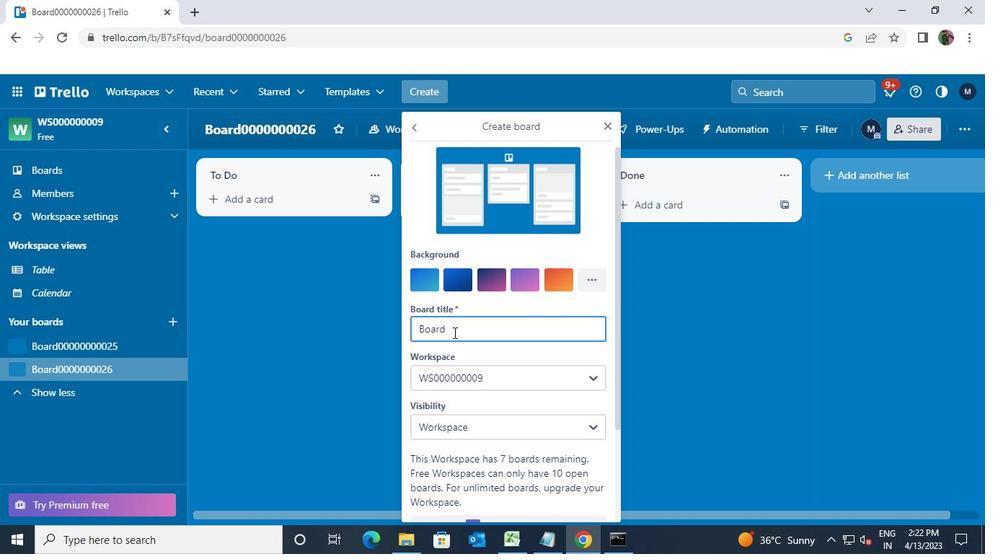 
Action: Keyboard d
Screenshot: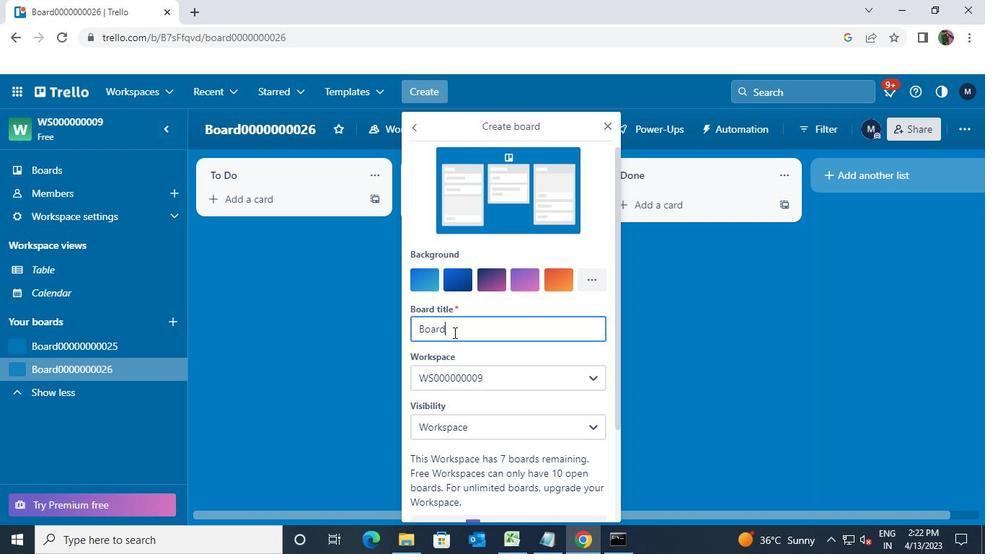 
Action: Keyboard <96>
Screenshot: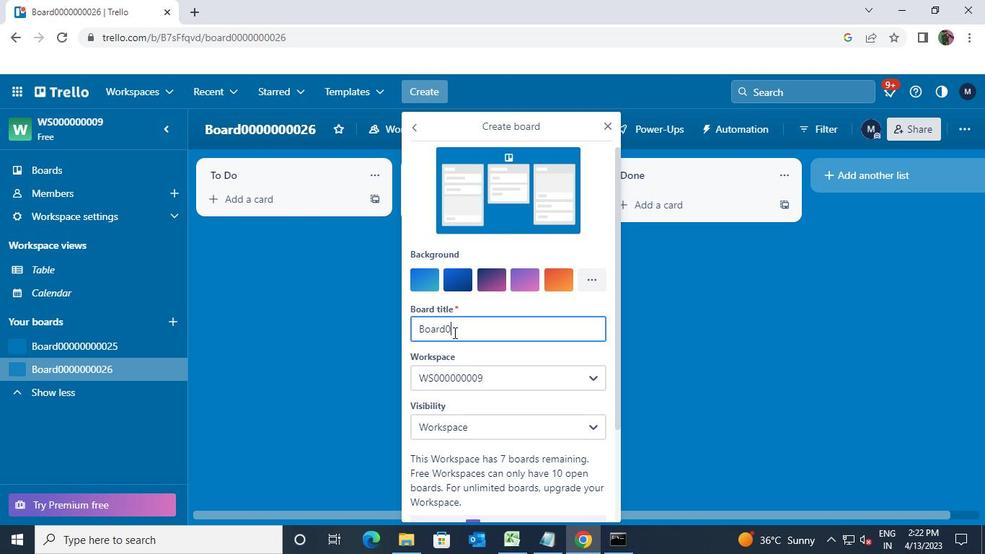 
Action: Keyboard <96>
Screenshot: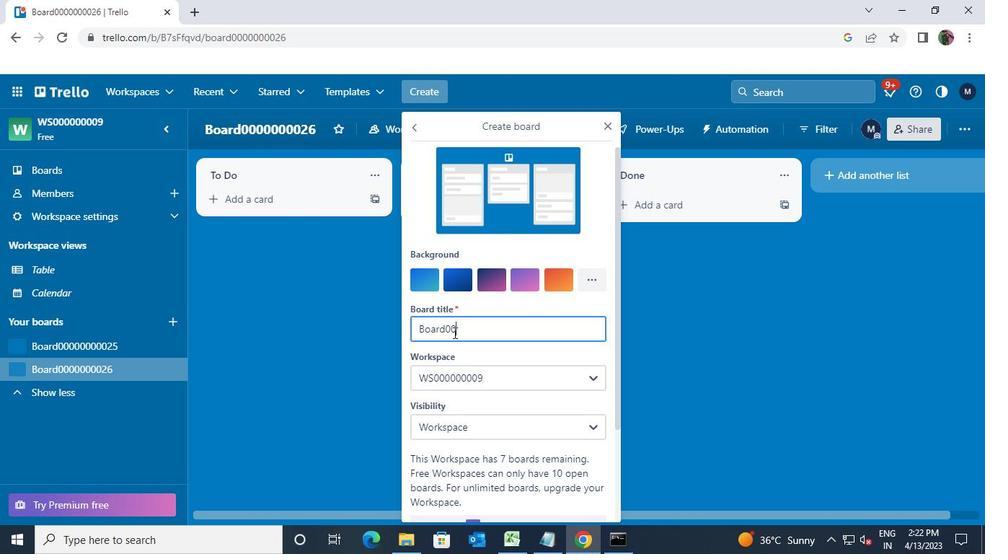
Action: Keyboard <96>
Screenshot: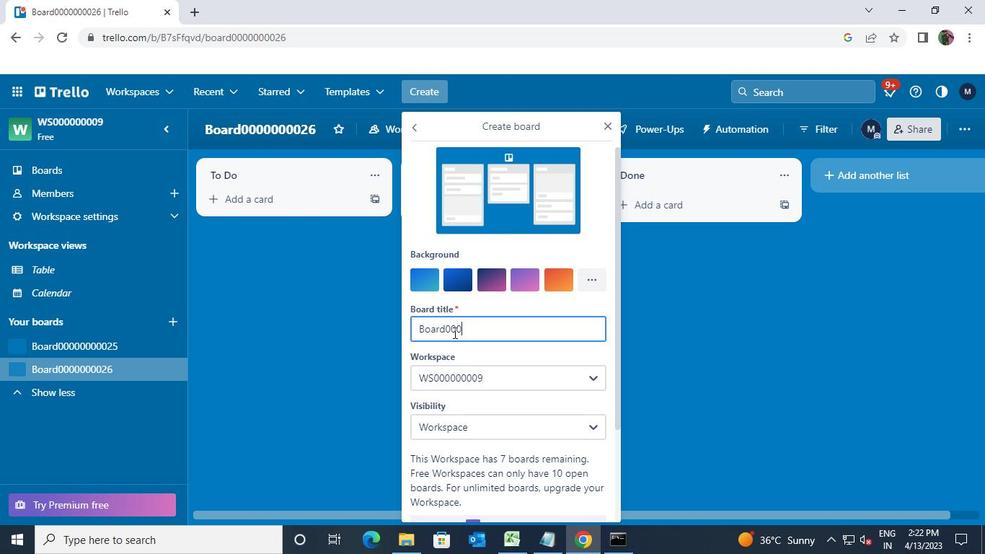 
Action: Keyboard <96>
Screenshot: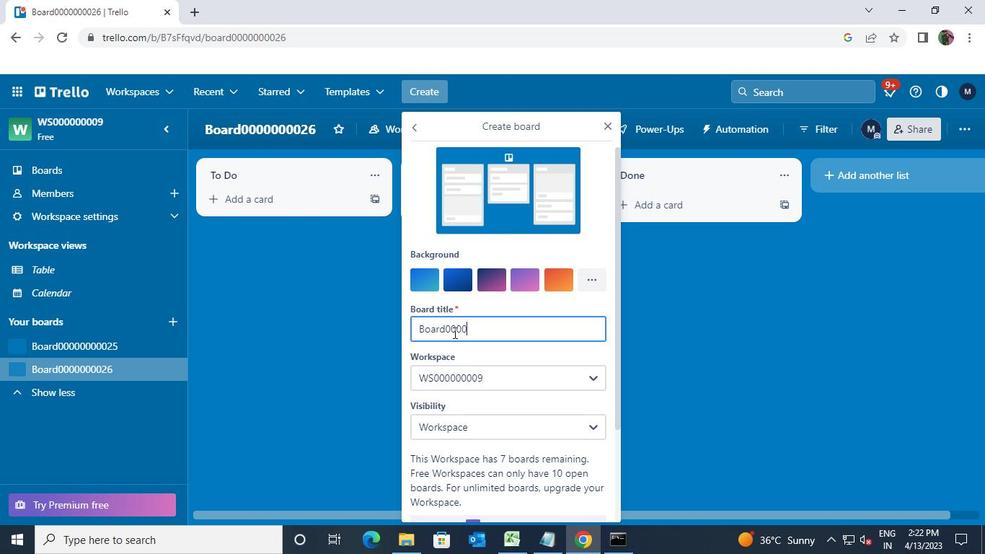 
Action: Keyboard <96>
Screenshot: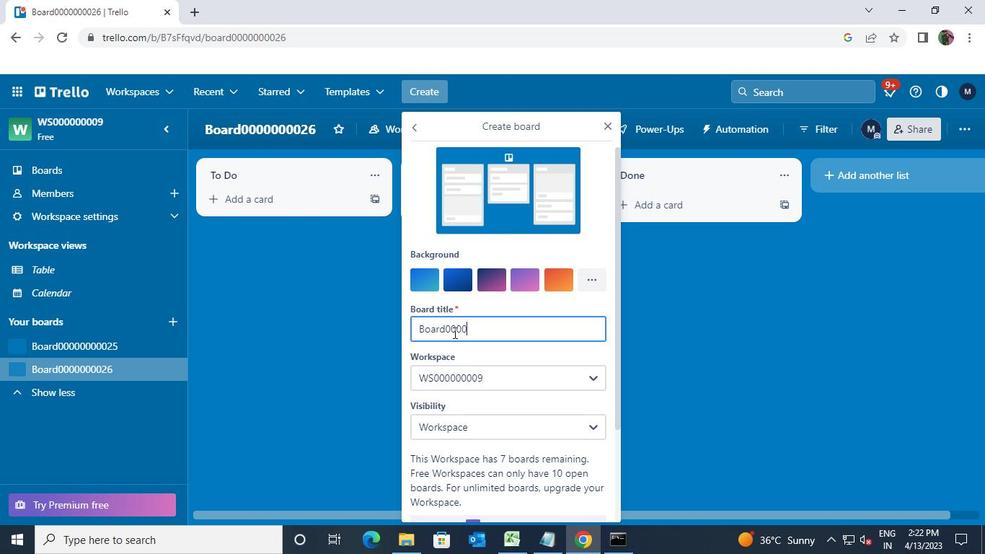 
Action: Keyboard <96>
Screenshot: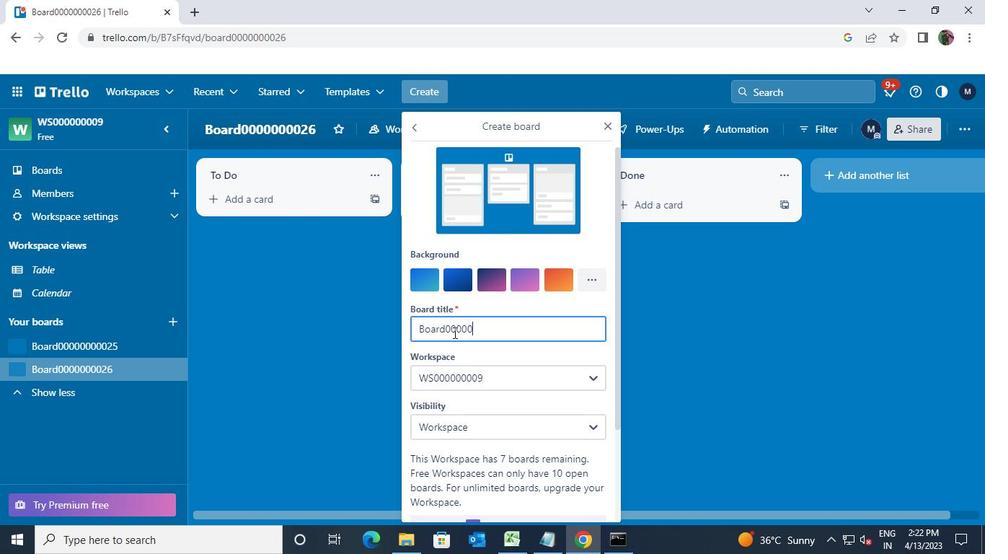 
Action: Keyboard <96>
Screenshot: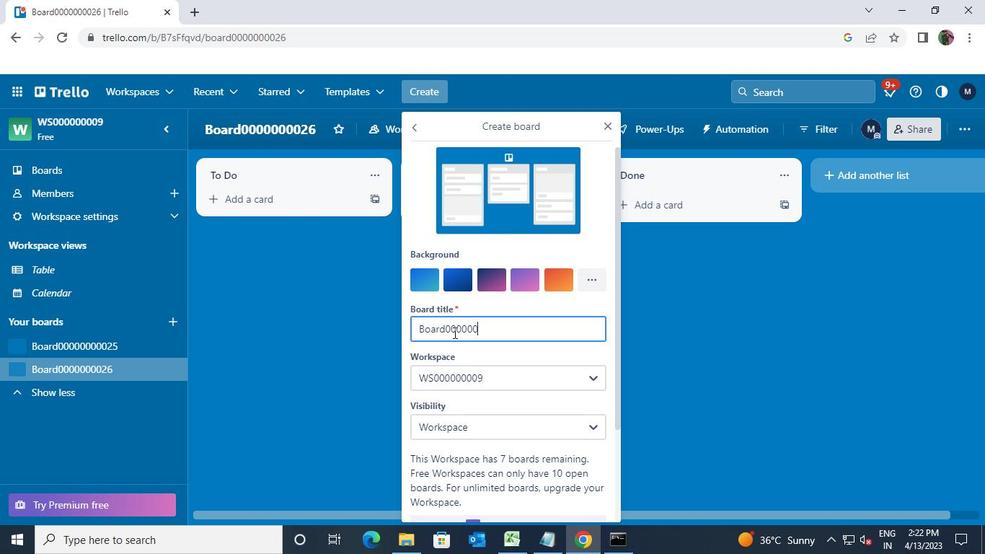 
Action: Keyboard <98>
Screenshot: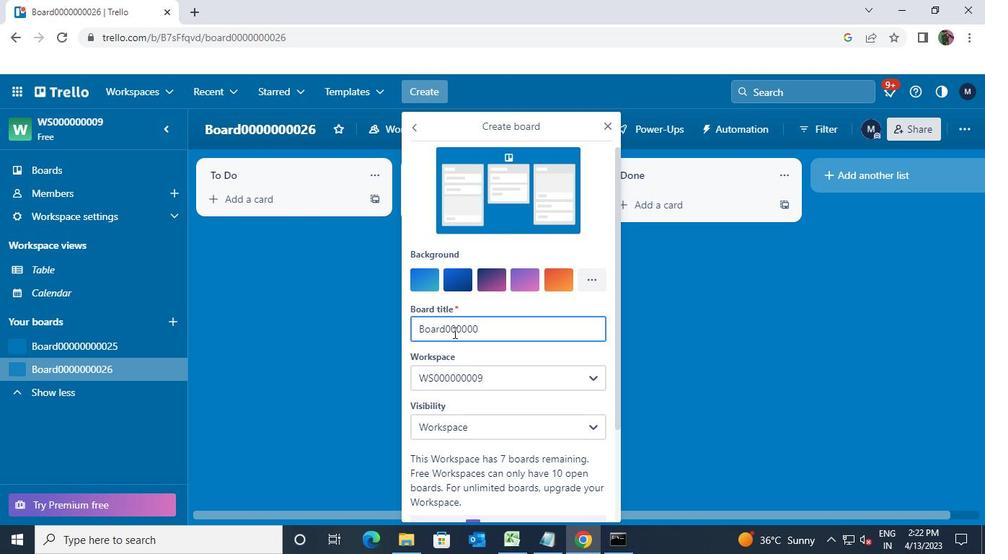 
Action: Keyboard <103>
Screenshot: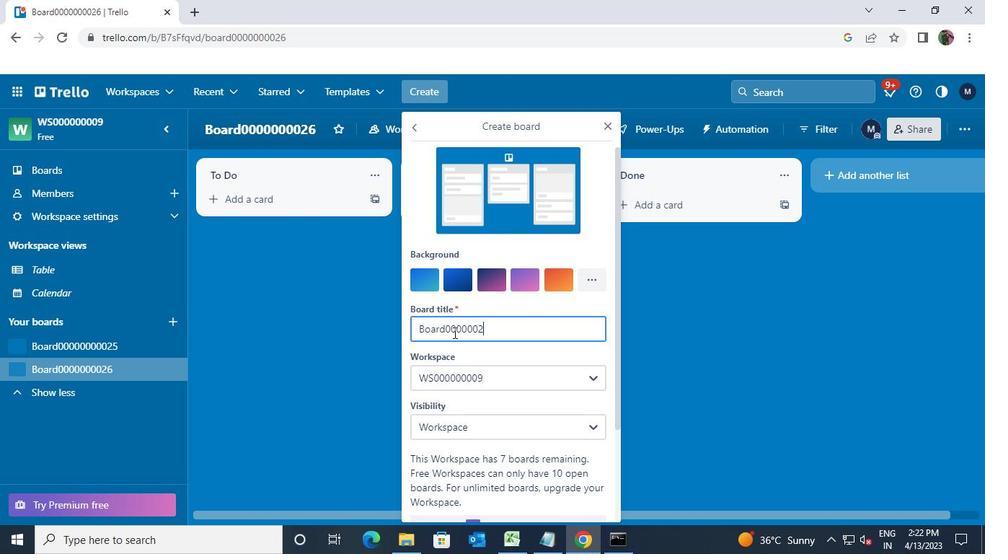 
Action: Mouse moved to (549, 467)
Screenshot: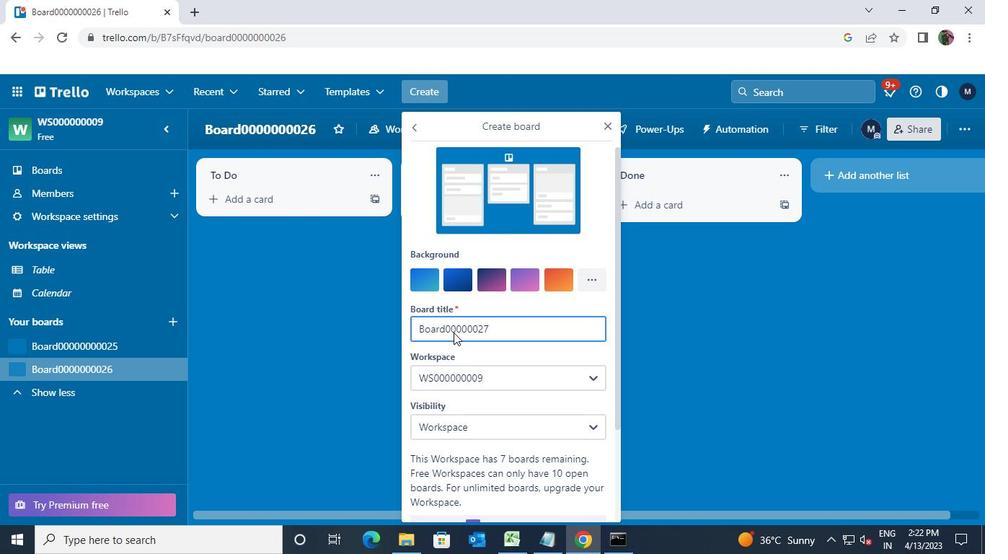 
Action: Mouse pressed left at (549, 467)
Screenshot: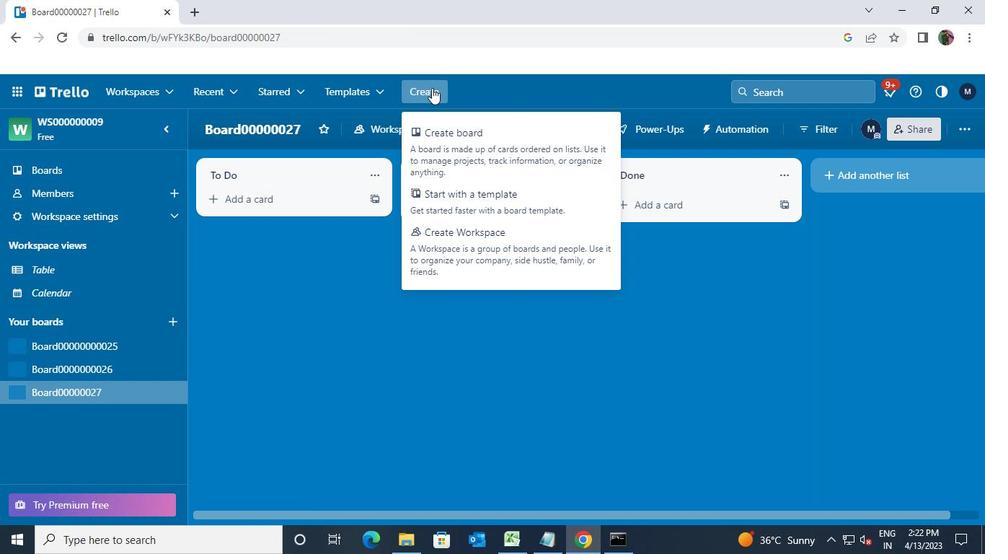 
Action: Mouse moved to (240, 259)
Screenshot: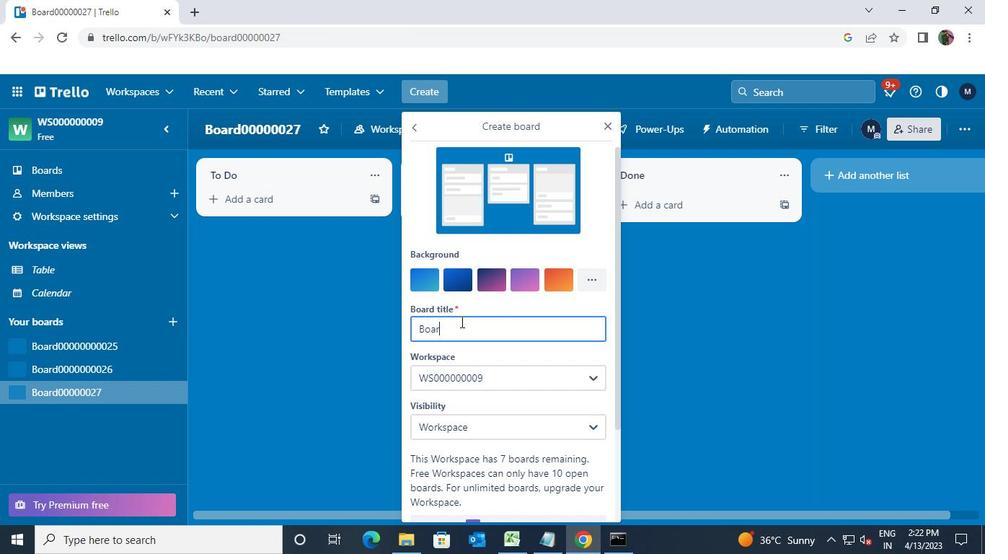 
Action: Mouse pressed left at (240, 259)
Screenshot: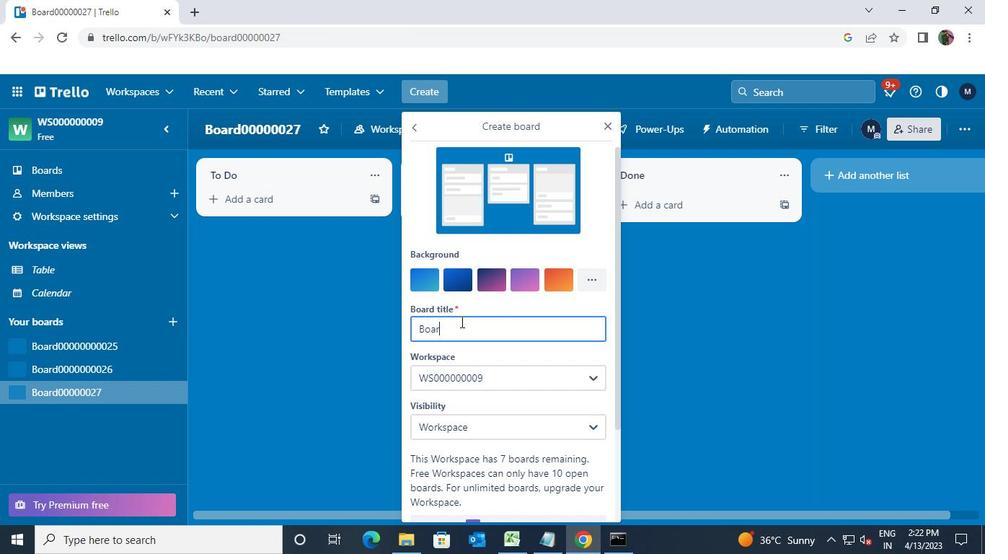 
Action: Mouse moved to (246, 225)
Screenshot: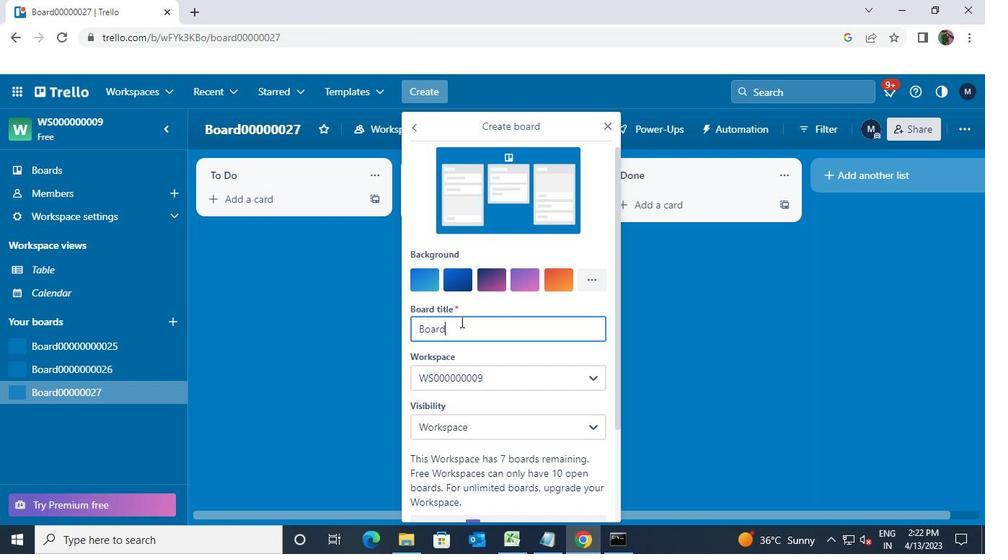 
Action: Mouse pressed left at (246, 225)
Screenshot: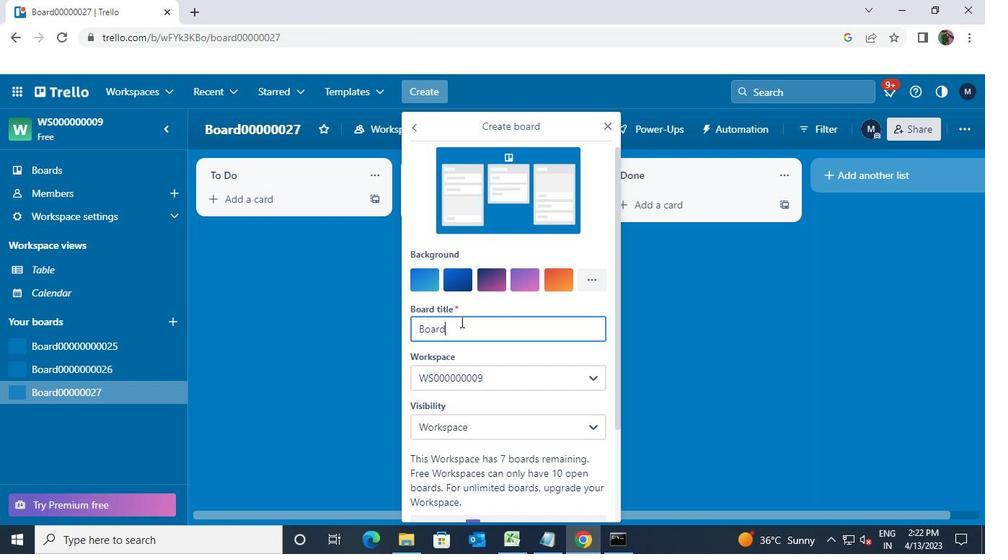 
Action: Mouse moved to (688, 436)
Screenshot: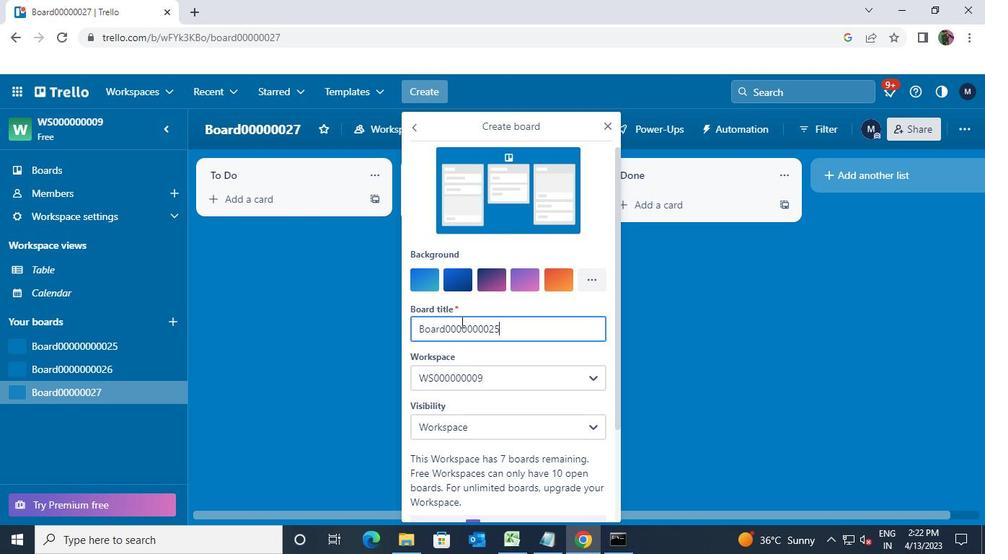 
Action: Mouse pressed left at (688, 436)
Screenshot: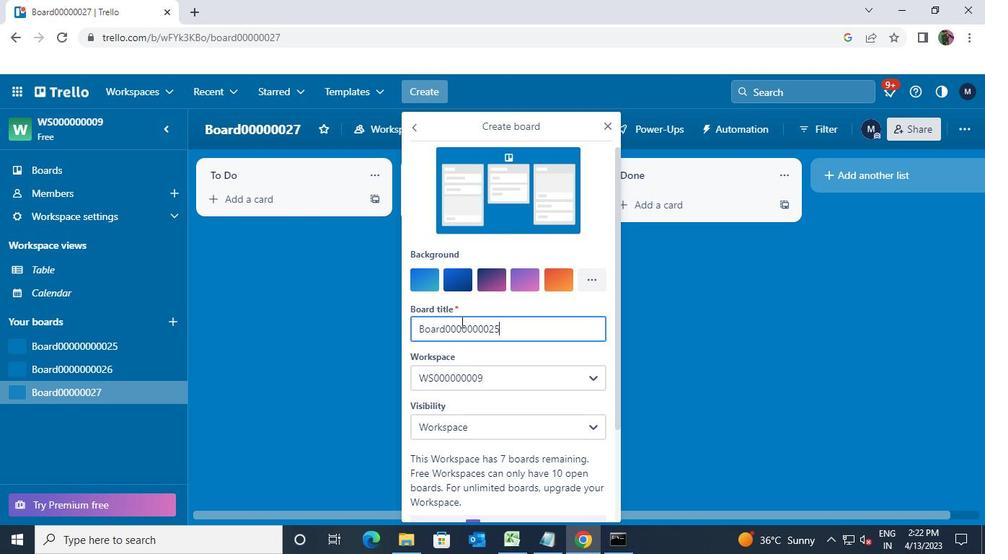 
Action: Mouse moved to (591, 536)
Screenshot: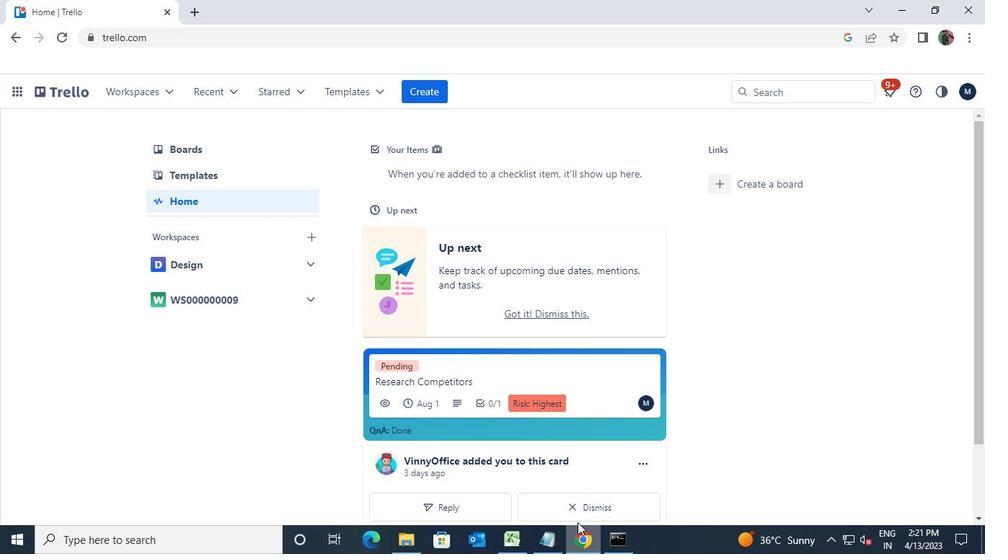 
Action: Mouse pressed left at (591, 536)
Screenshot: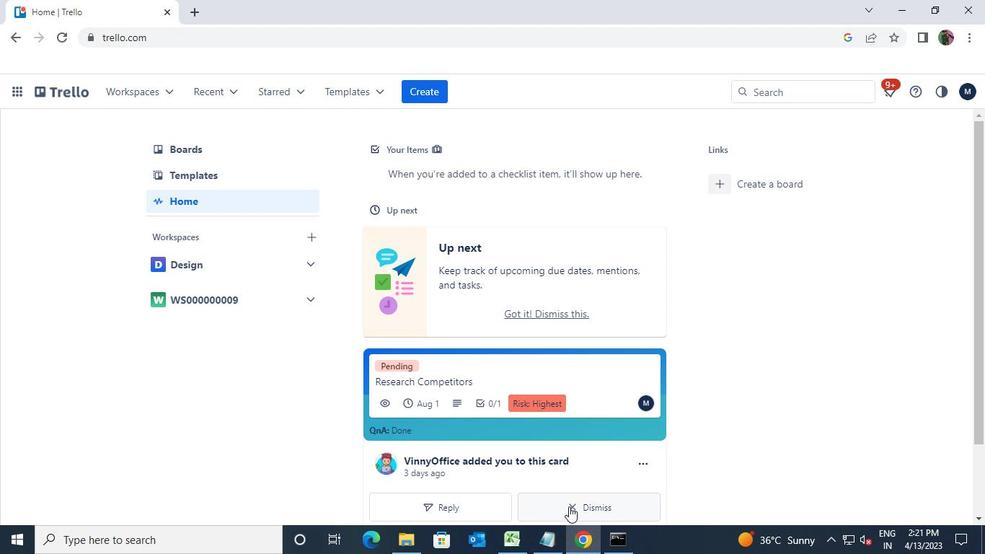 
Action: Mouse moved to (681, 426)
Screenshot: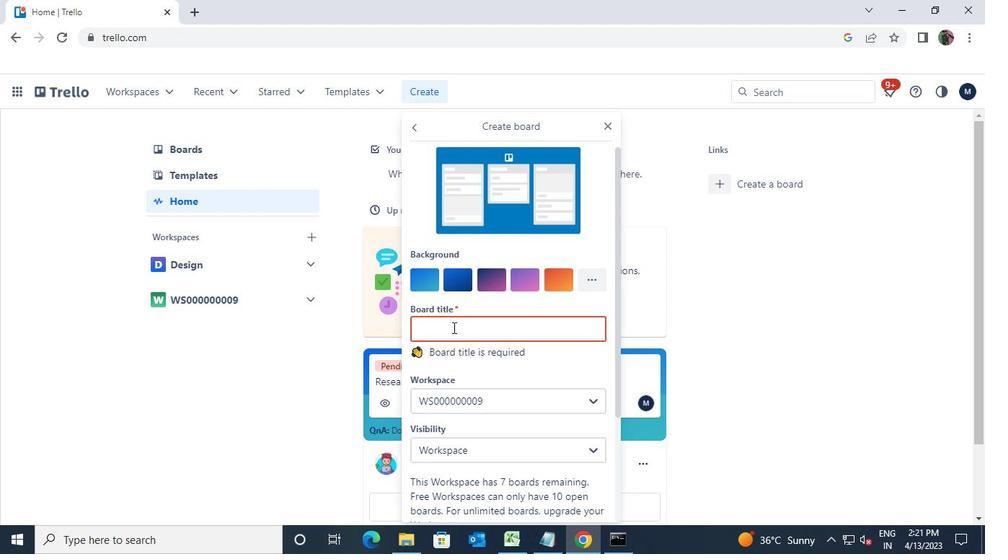 
Action: Mouse pressed left at (681, 426)
Screenshot: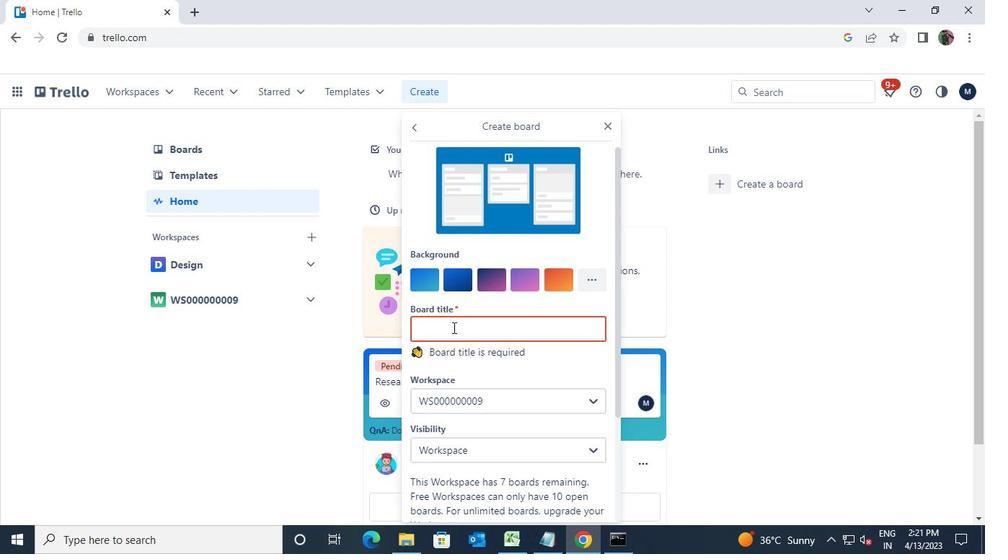 
Action: Mouse moved to (585, 534)
Screenshot: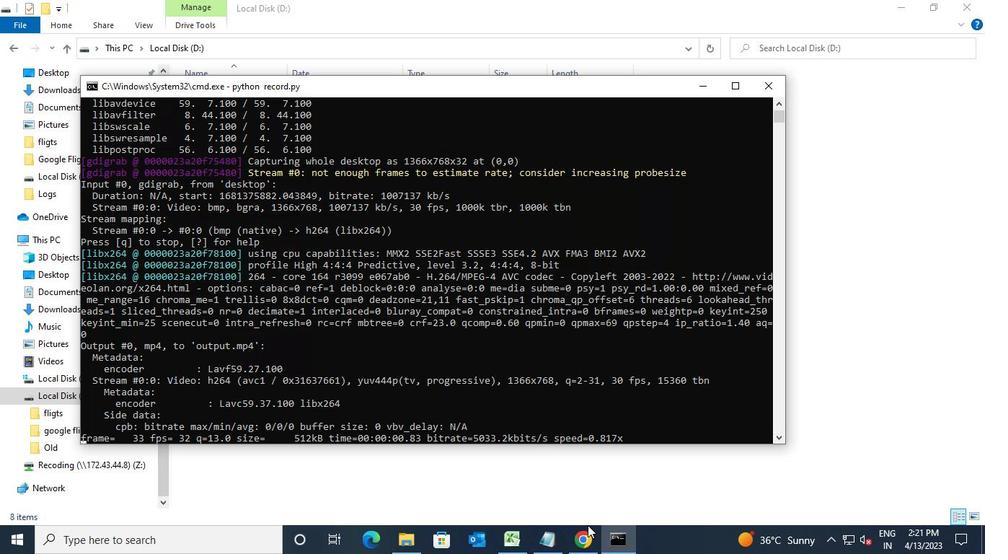 
Action: Mouse pressed left at (585, 534)
Screenshot: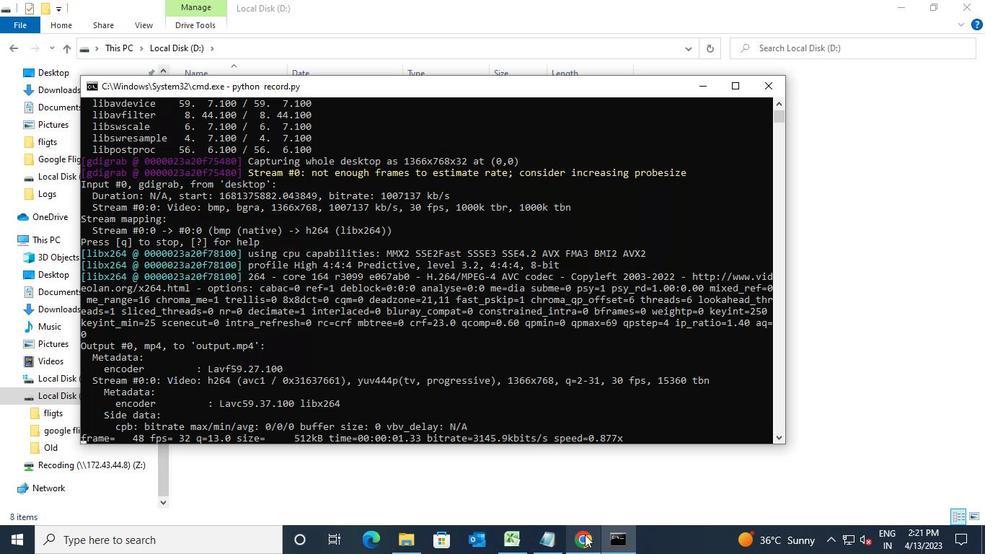
Action: Mouse moved to (426, 97)
Screenshot: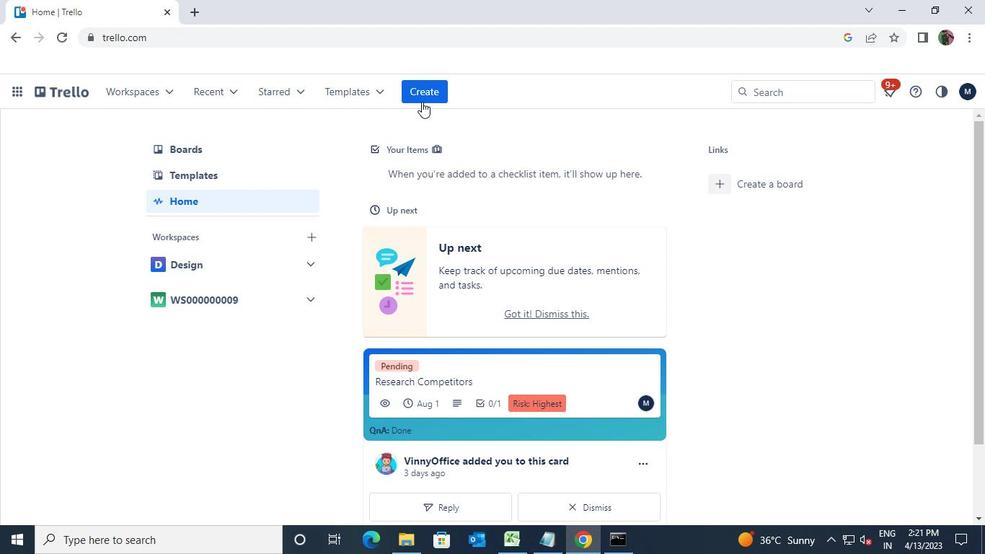 
Action: Mouse pressed left at (426, 97)
Screenshot: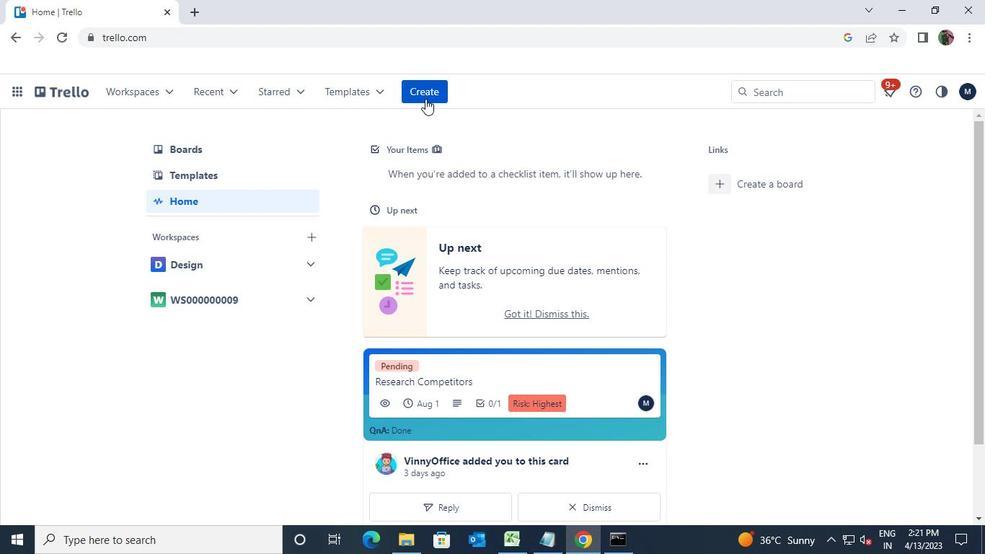
Action: Mouse moved to (440, 147)
Screenshot: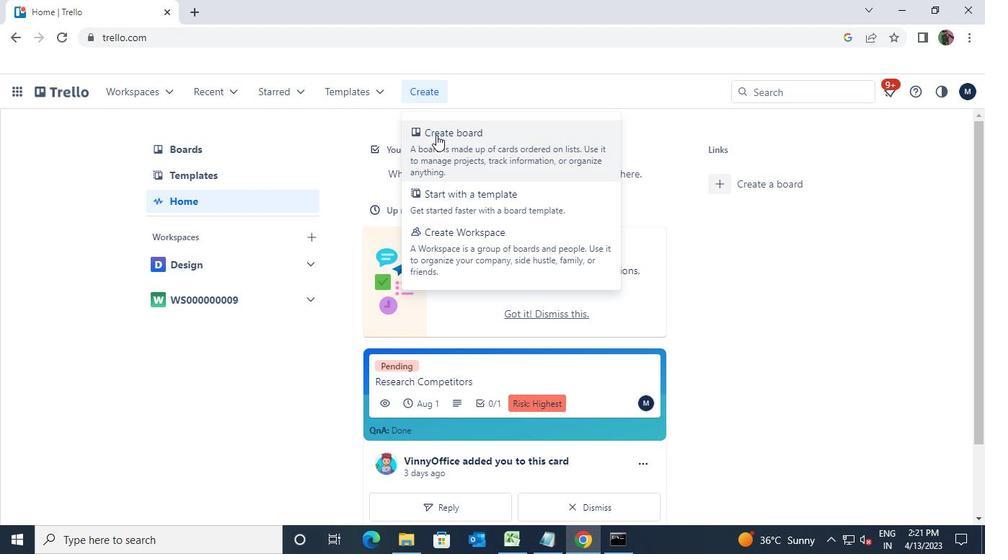
Action: Mouse pressed left at (440, 147)
Screenshot: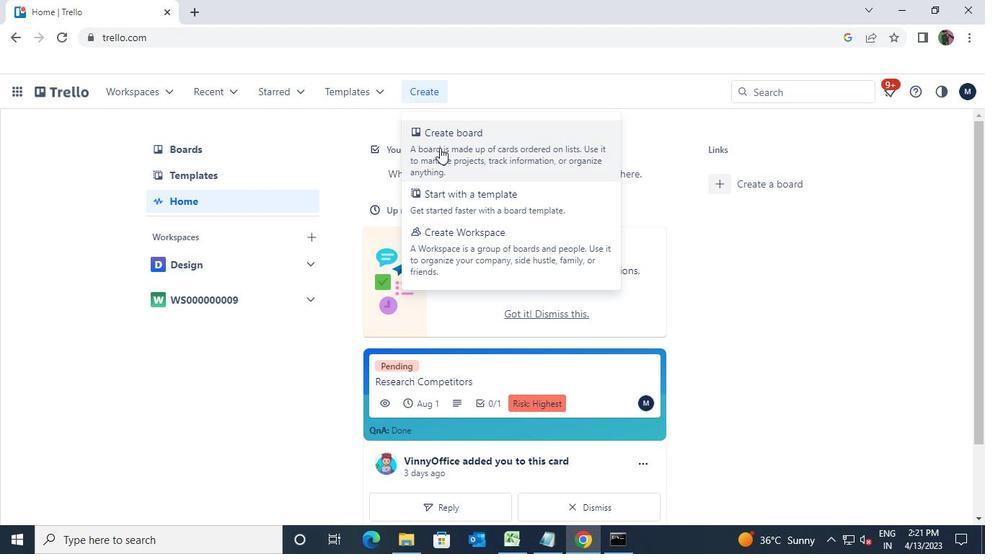 
Action: Mouse moved to (453, 327)
Screenshot: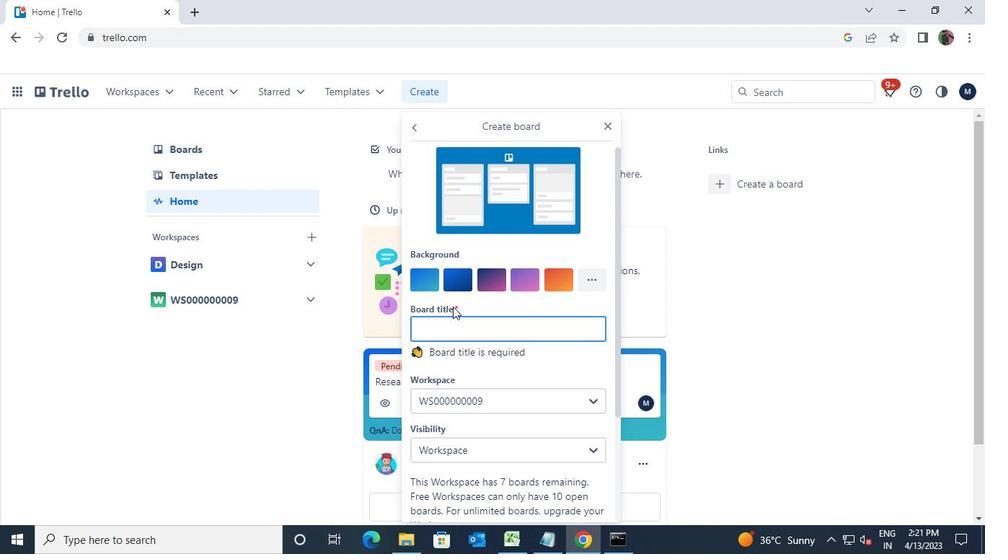 
Action: Mouse pressed left at (453, 327)
Screenshot: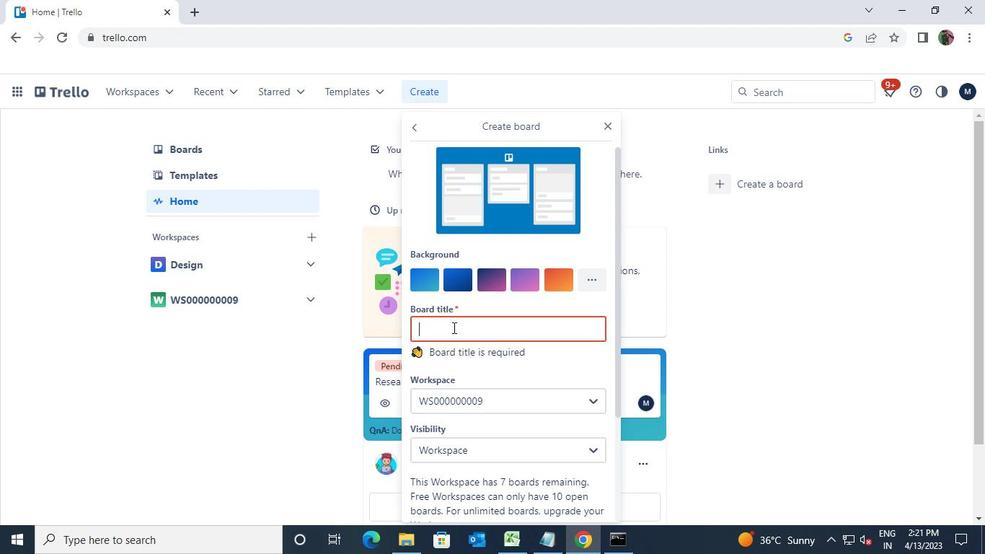 
Action: Mouse moved to (453, 328)
Screenshot: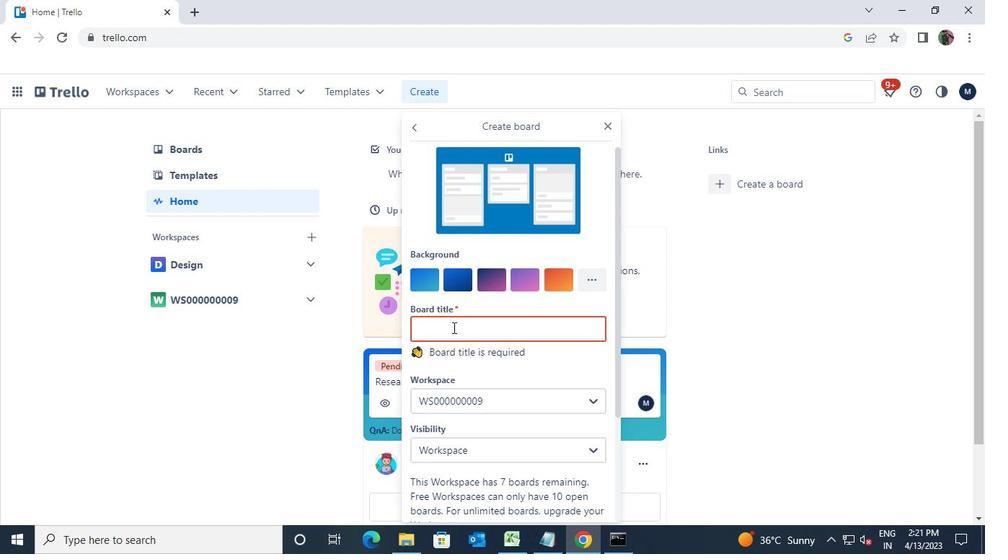 
Action: Keyboard Key.shift
Screenshot: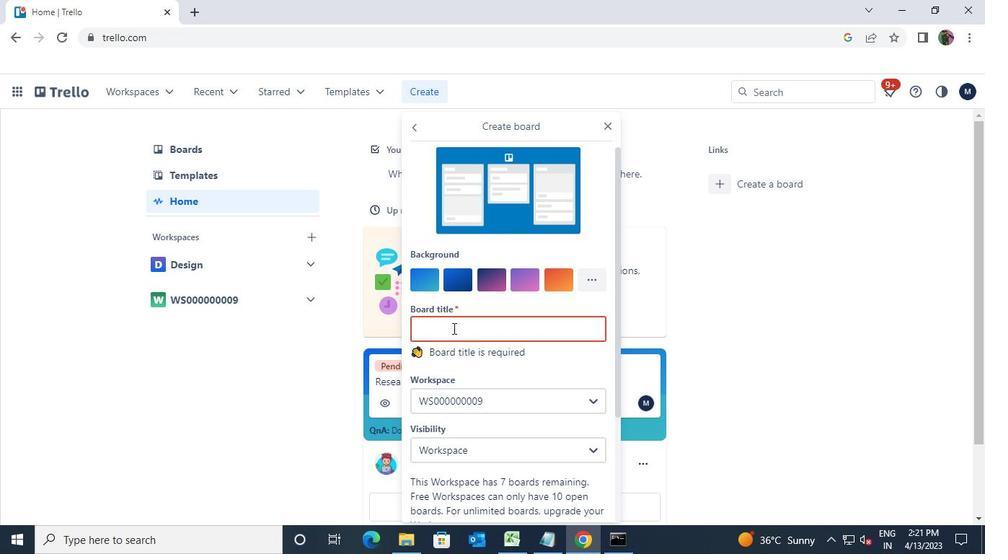 
Action: Keyboard B
Screenshot: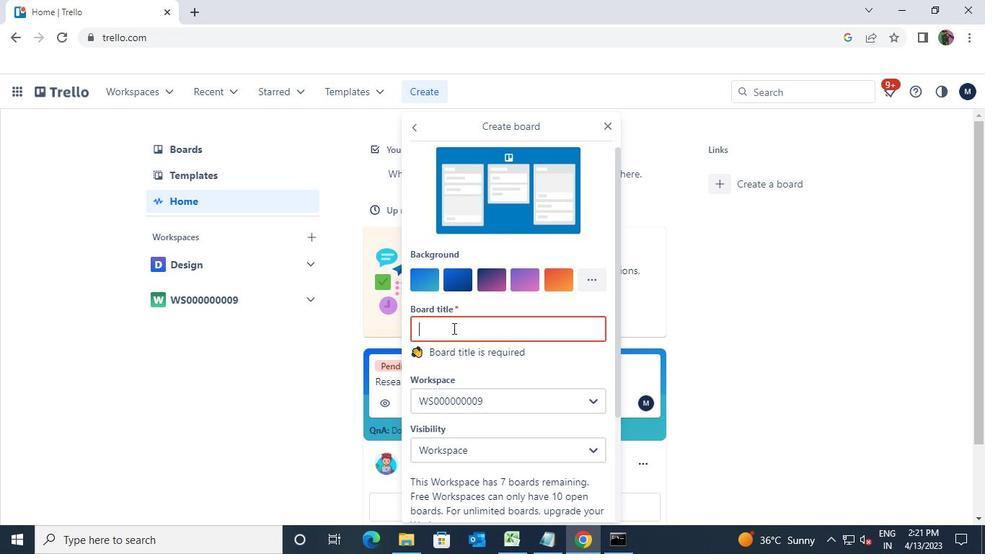 
Action: Keyboard o
Screenshot: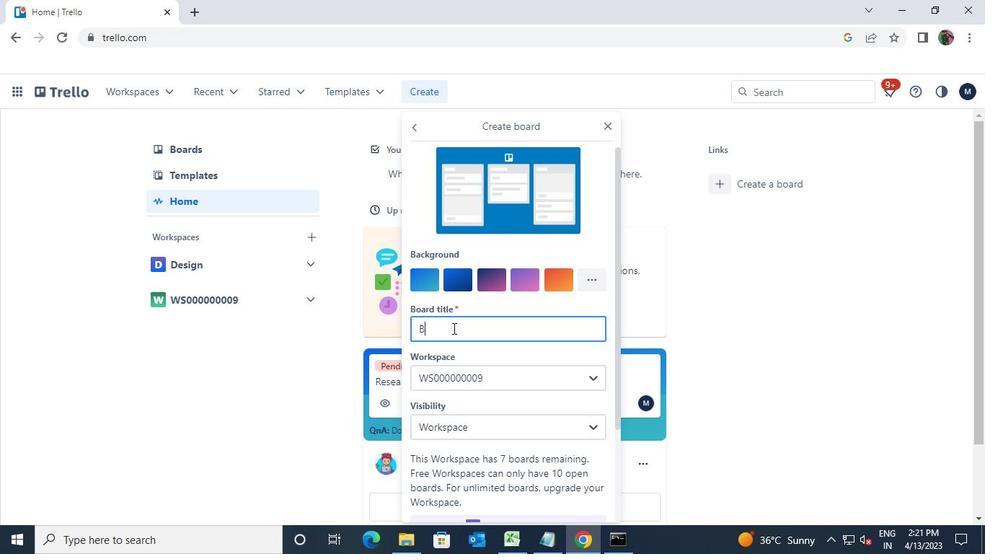 
Action: Keyboard a
Screenshot: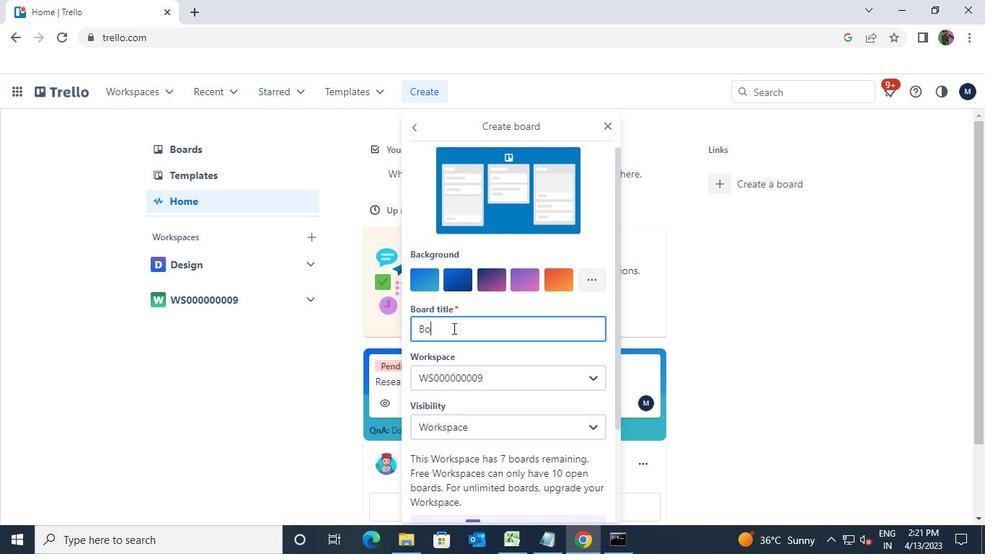 
Action: Keyboard r
Screenshot: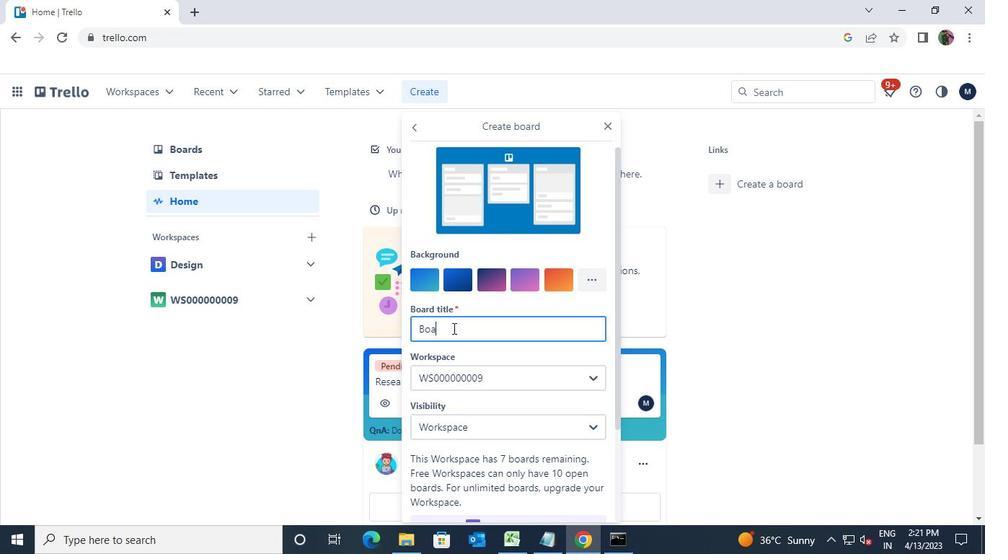 
Action: Keyboard d
Screenshot: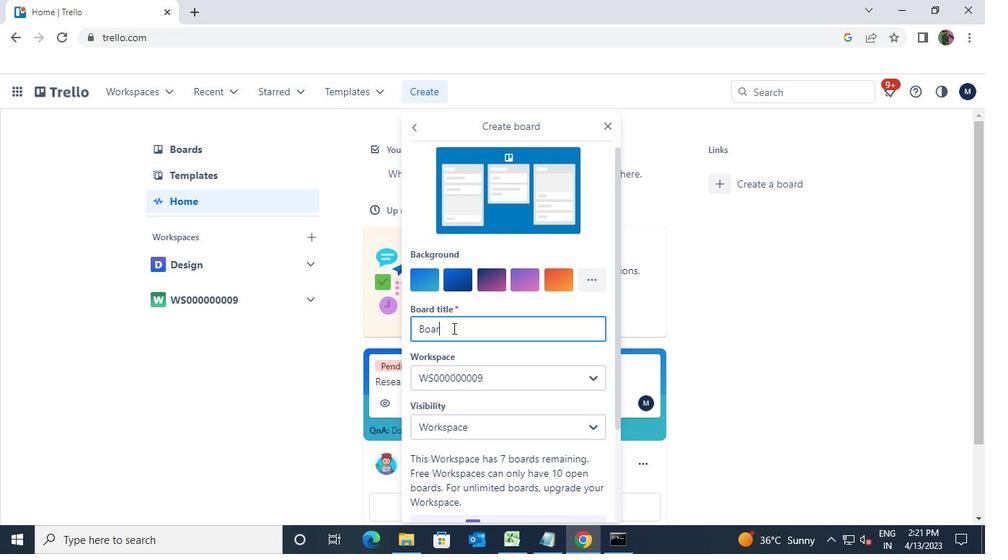 
Action: Keyboard <96>
Screenshot: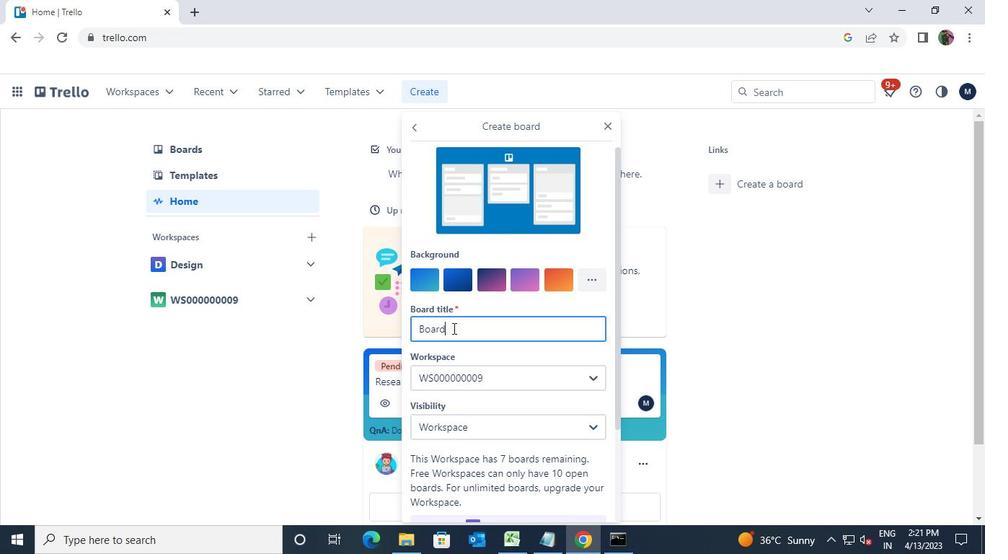 
Action: Keyboard <96>
Screenshot: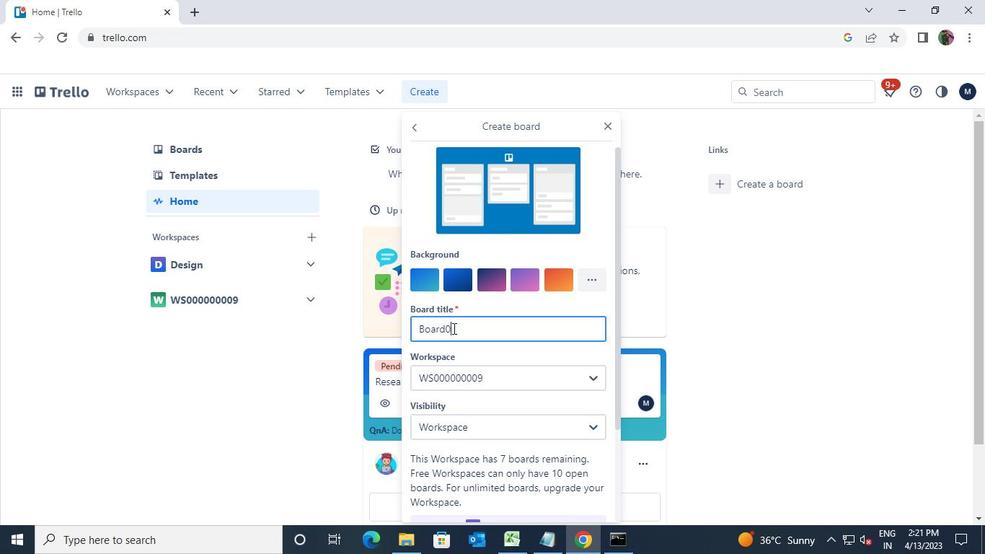 
Action: Keyboard <96>
Screenshot: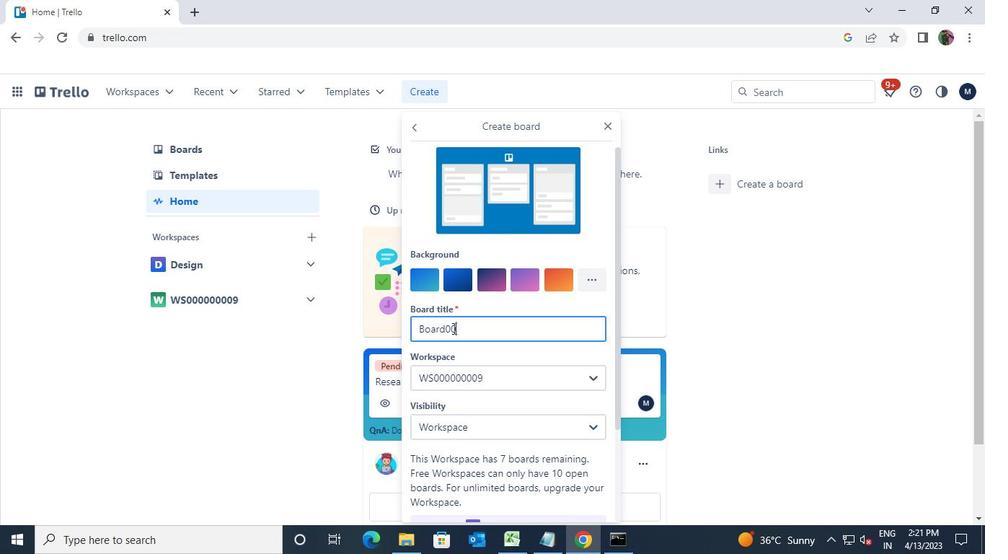 
Action: Keyboard <96>
Screenshot: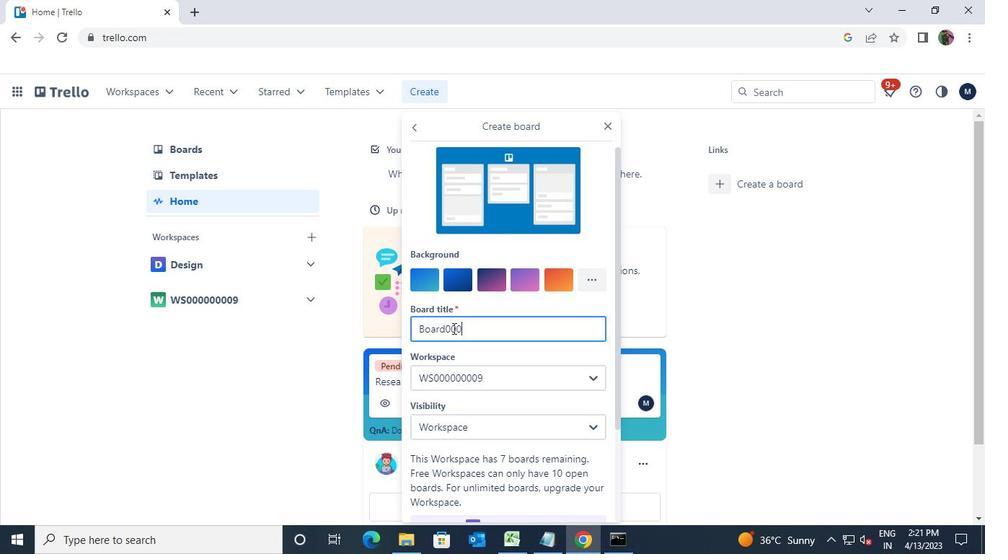 
Action: Keyboard <96>
Screenshot: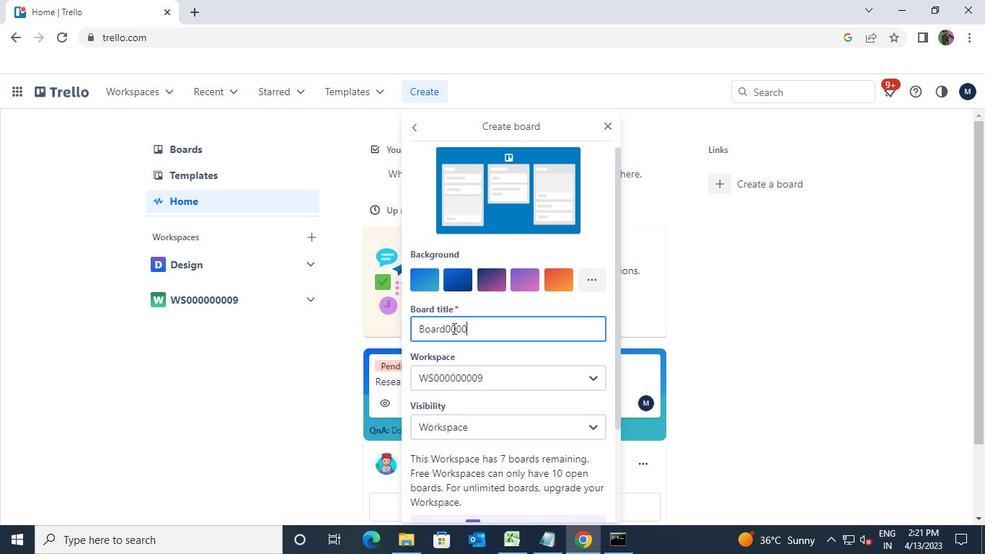 
Action: Keyboard <96>
Screenshot: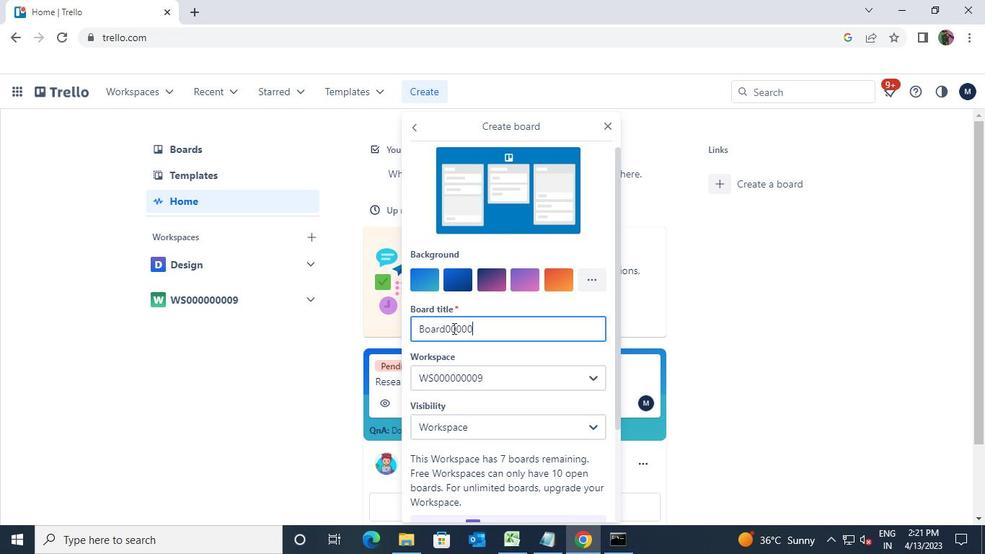 
Action: Keyboard <96>
Screenshot: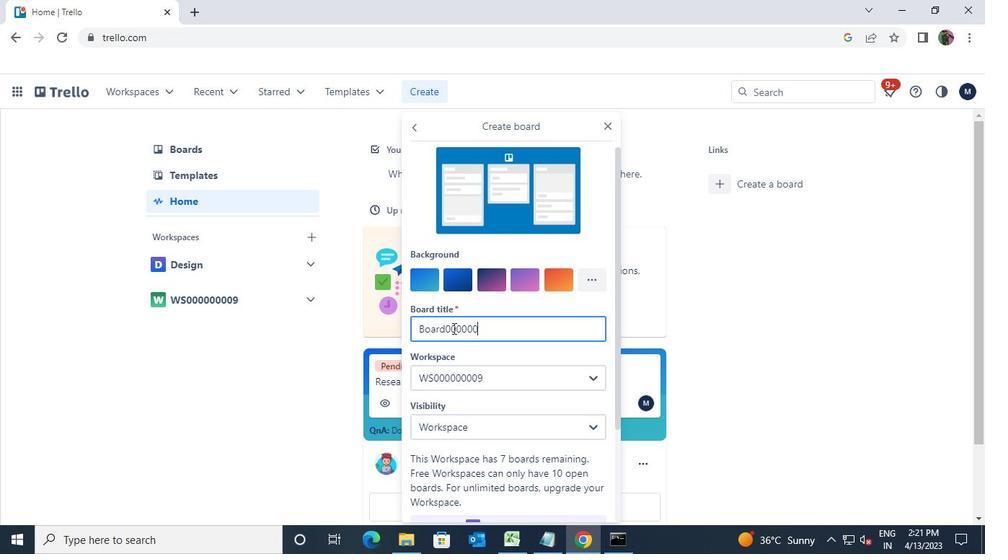 
Action: Keyboard <96>
Screenshot: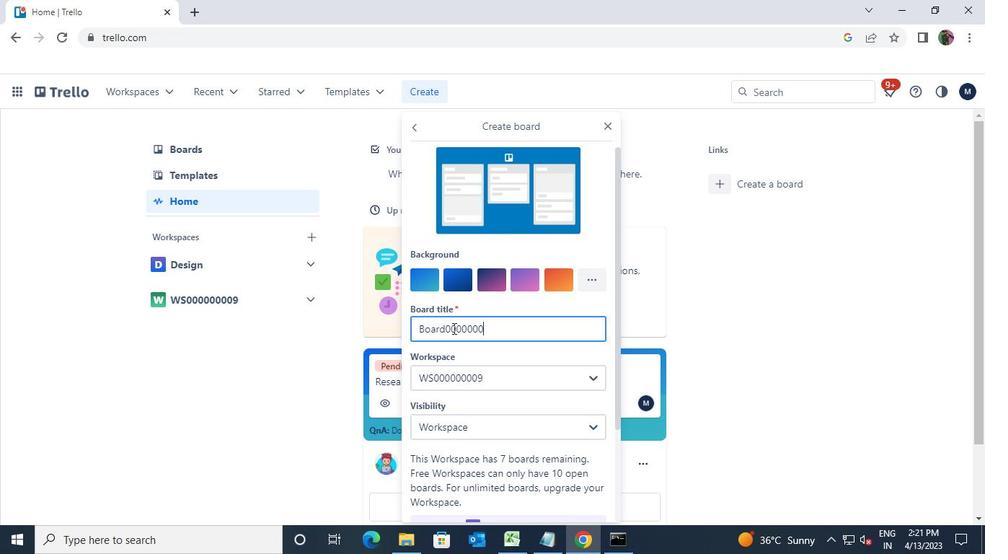 
Action: Keyboard <96>
Screenshot: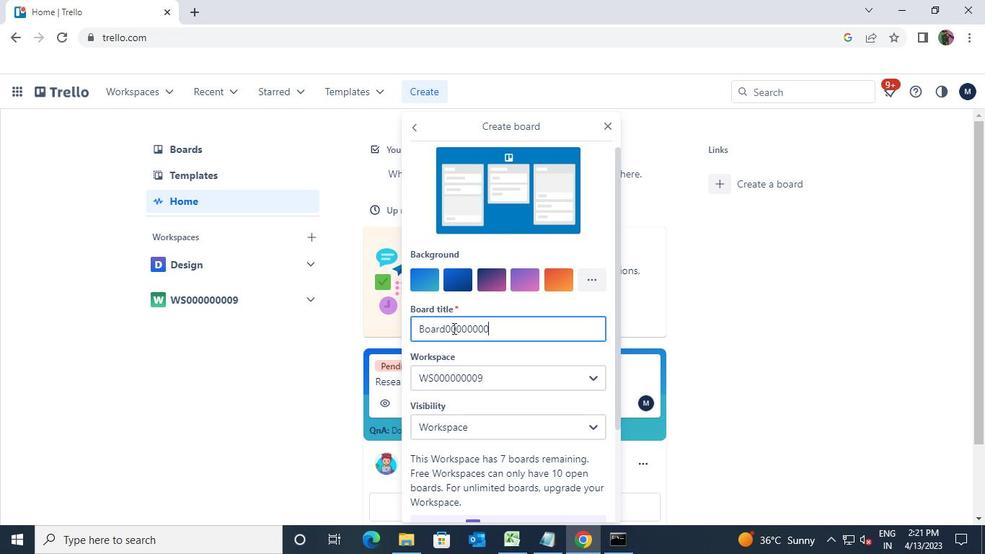 
Action: Keyboard <98>
Screenshot: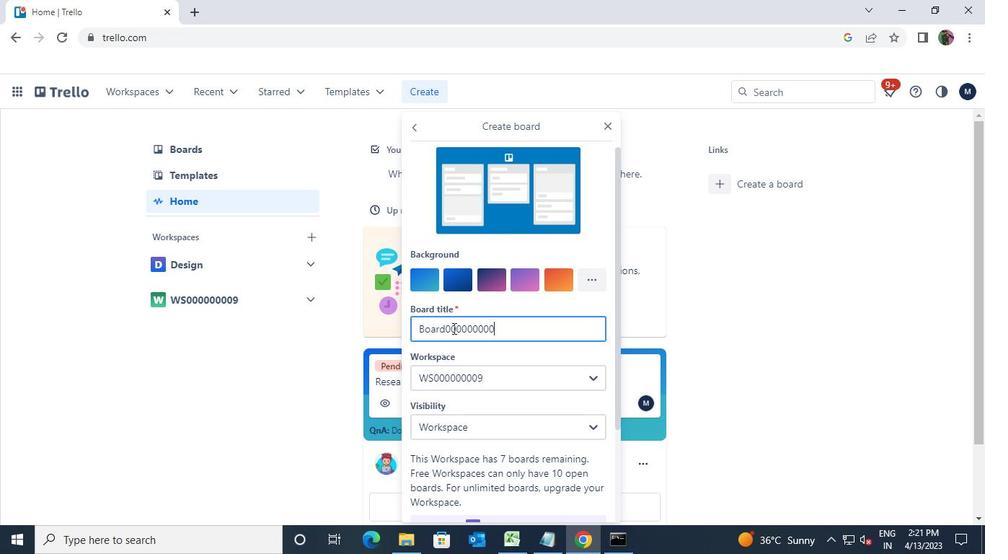 
Action: Keyboard <101>
Screenshot: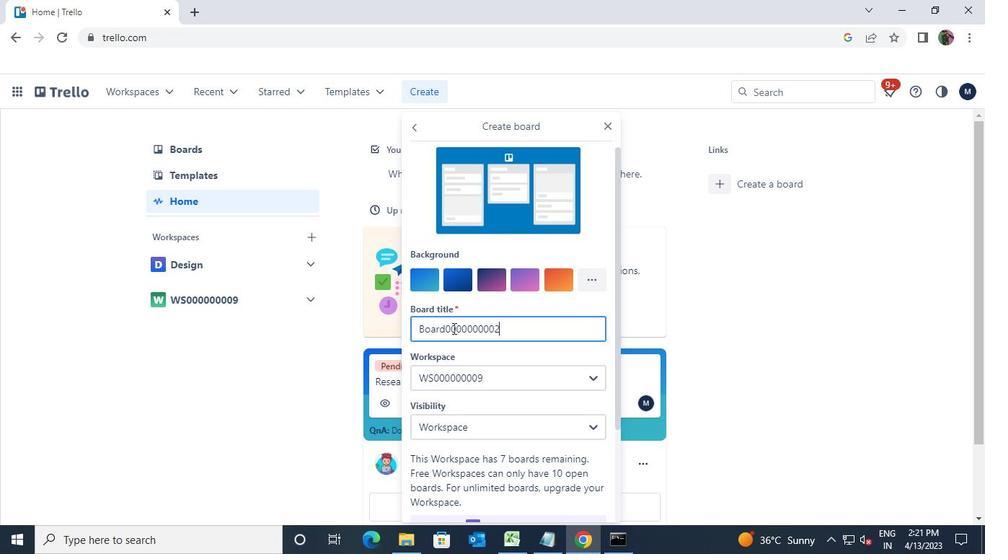 
Action: Keyboard Key.enter
Screenshot: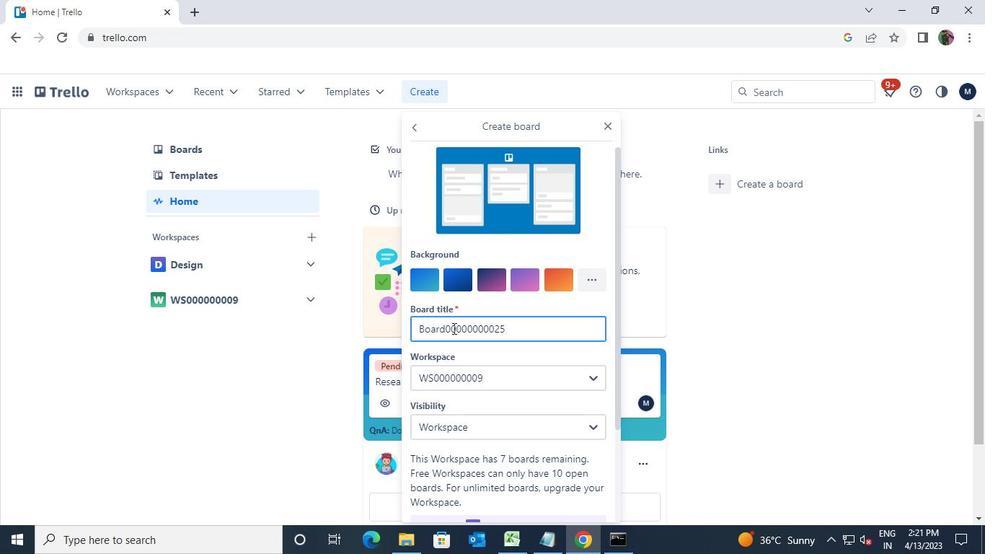 
Action: Mouse moved to (420, 85)
Screenshot: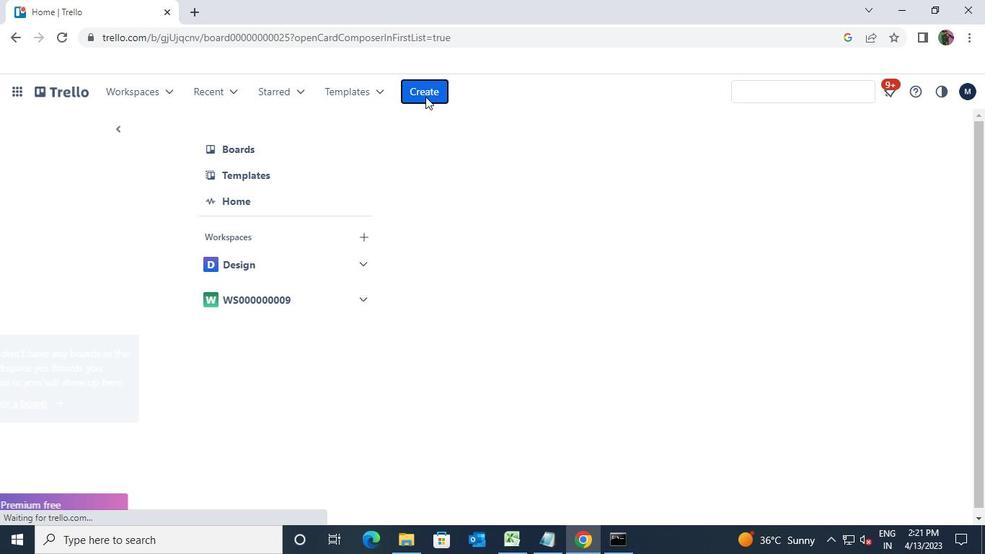 
Action: Mouse pressed left at (420, 85)
Screenshot: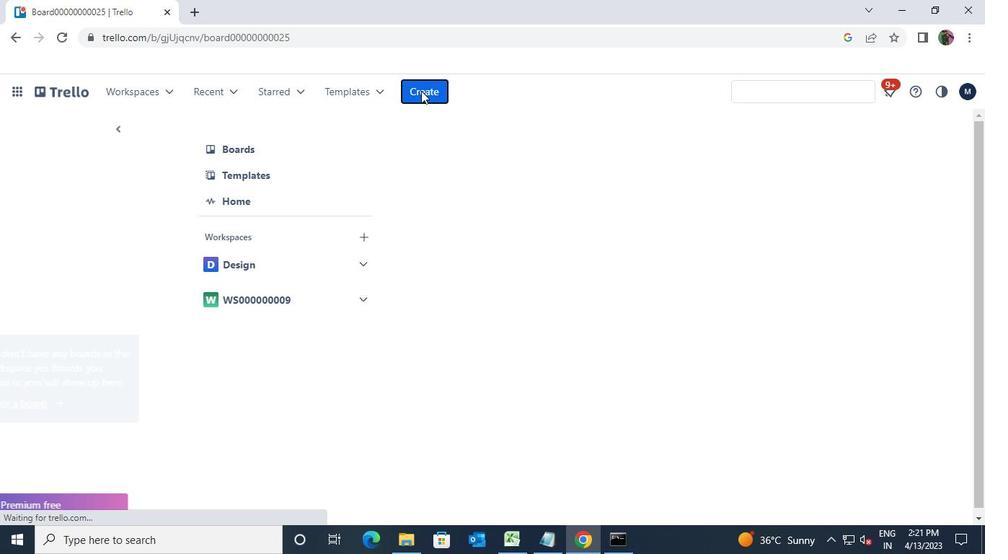 
Action: Mouse moved to (438, 136)
Screenshot: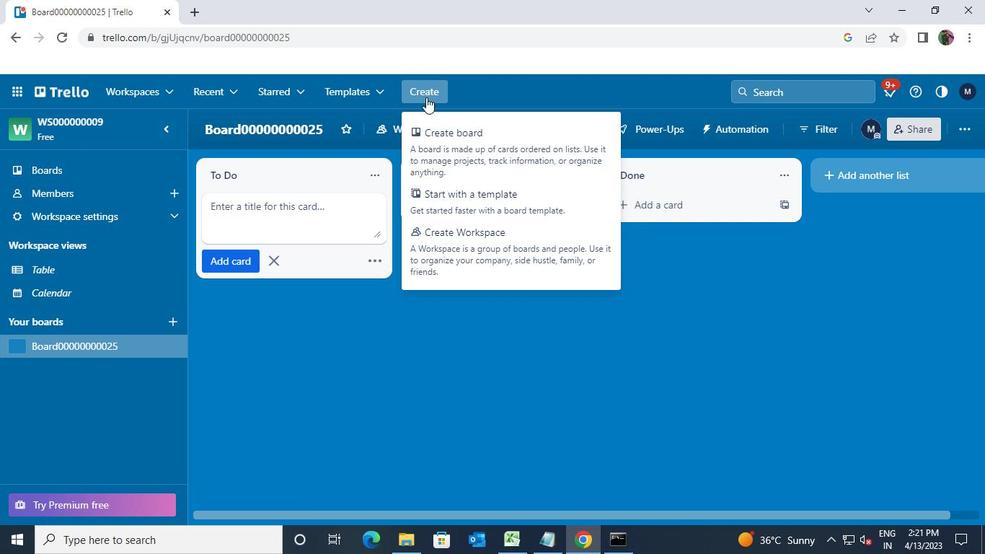 
Action: Mouse pressed left at (438, 136)
Screenshot: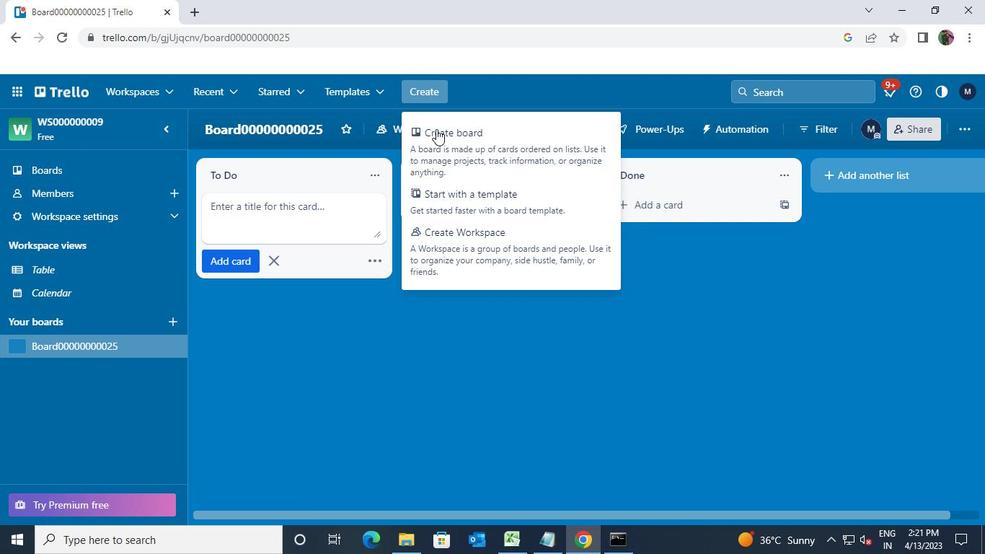 
Action: Keyboard Key.shift
Screenshot: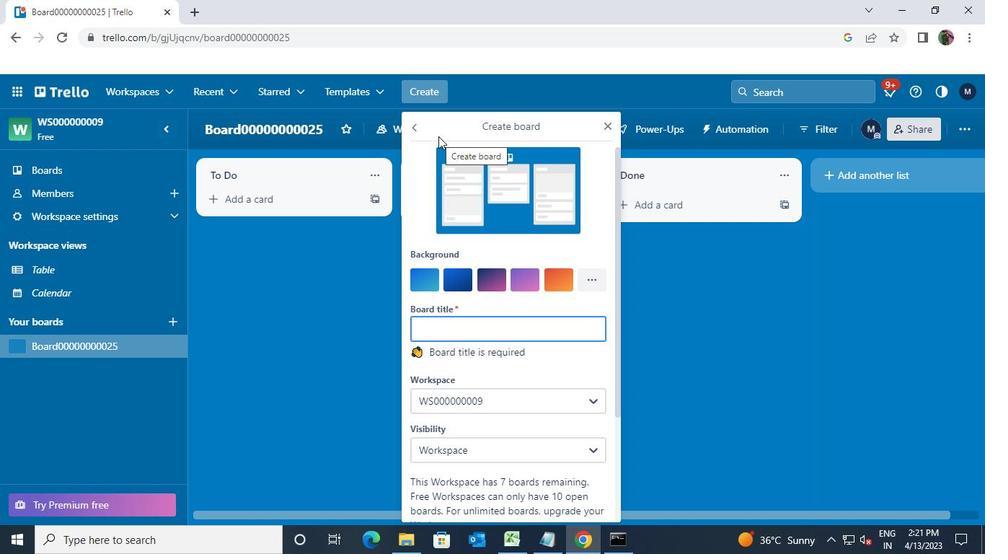 
Action: Keyboard B
Screenshot: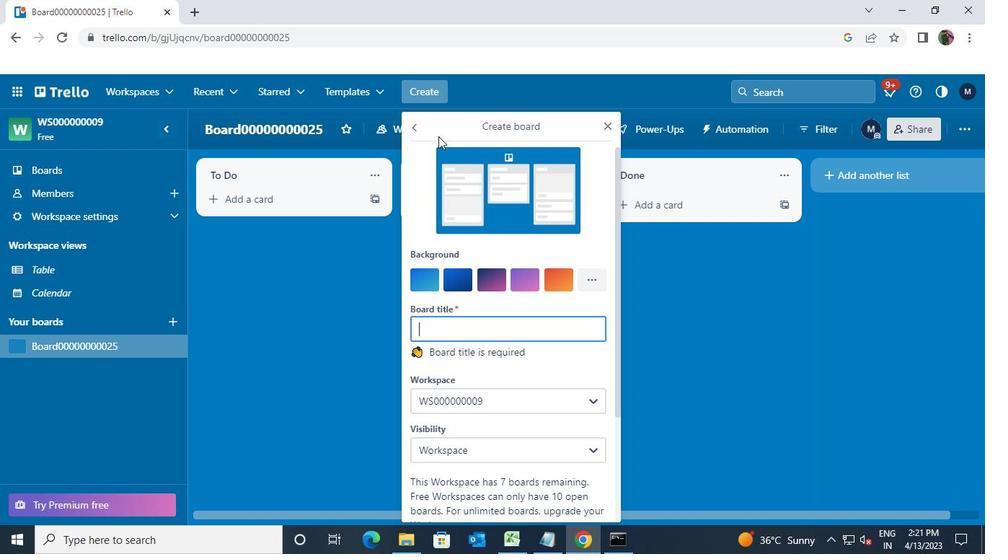 
Action: Keyboard o
Screenshot: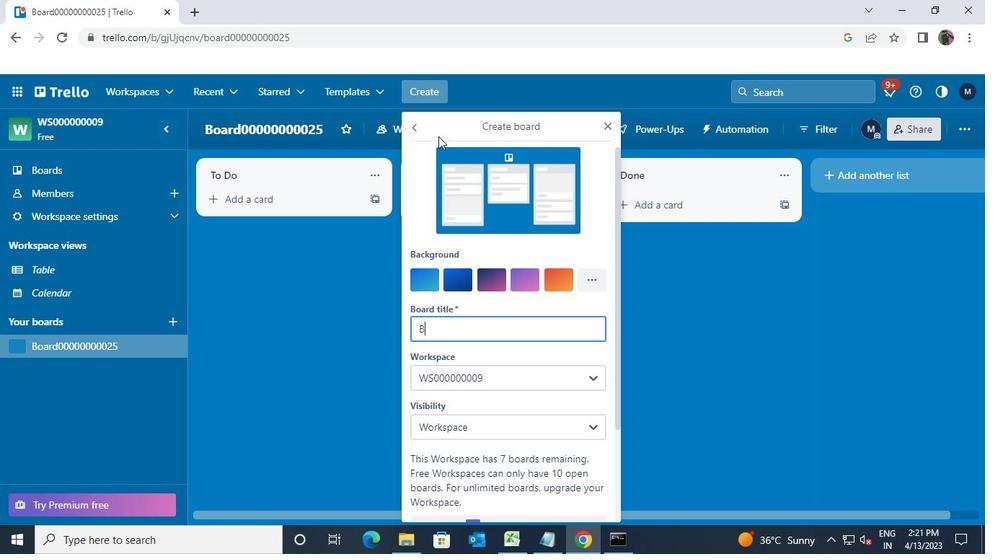 
Action: Keyboard a
Screenshot: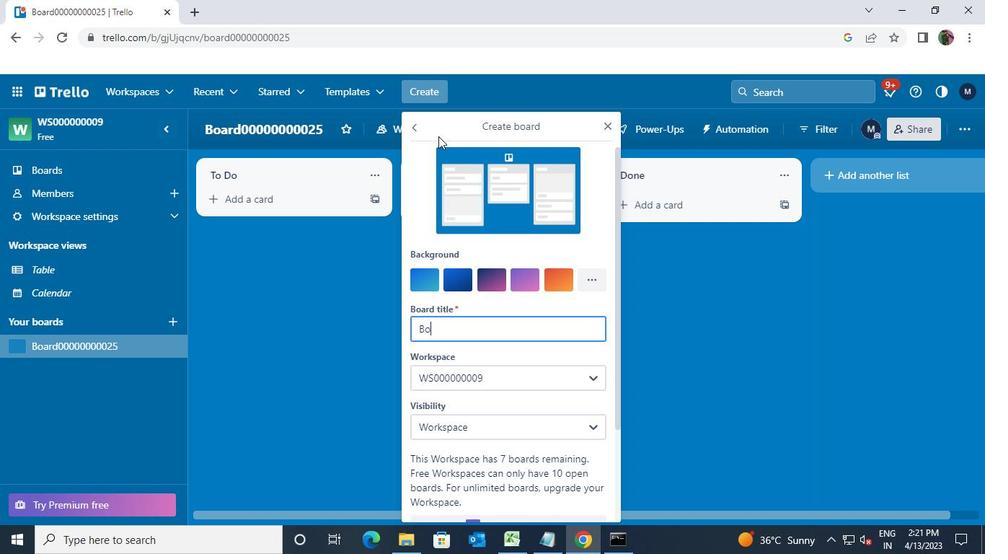 
Action: Keyboard r
Screenshot: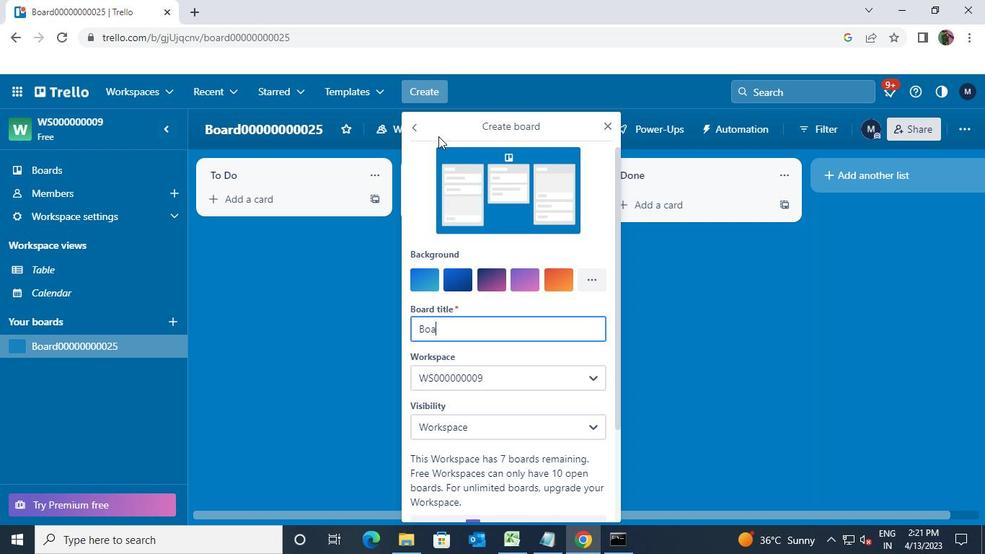 
Action: Keyboard d
Screenshot: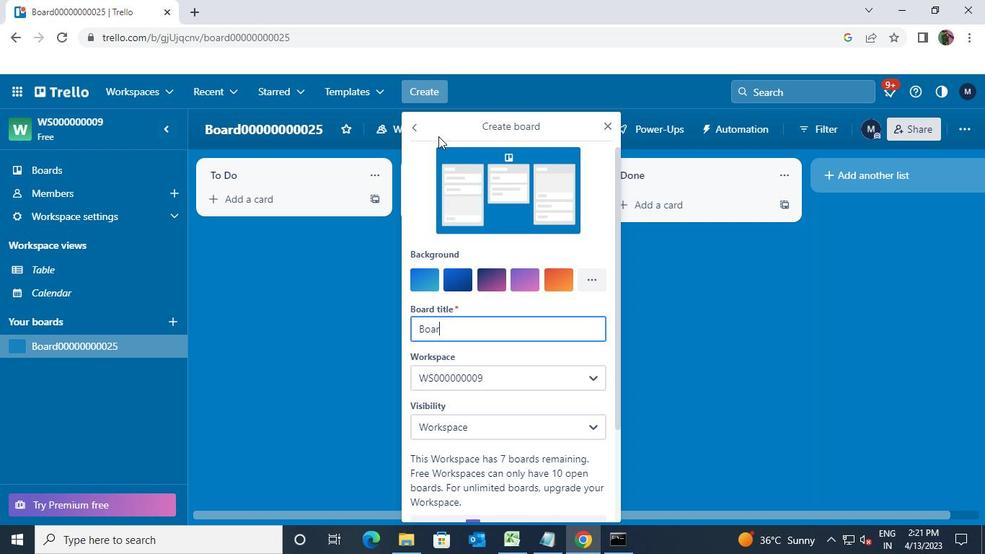 
Action: Keyboard <96>
Screenshot: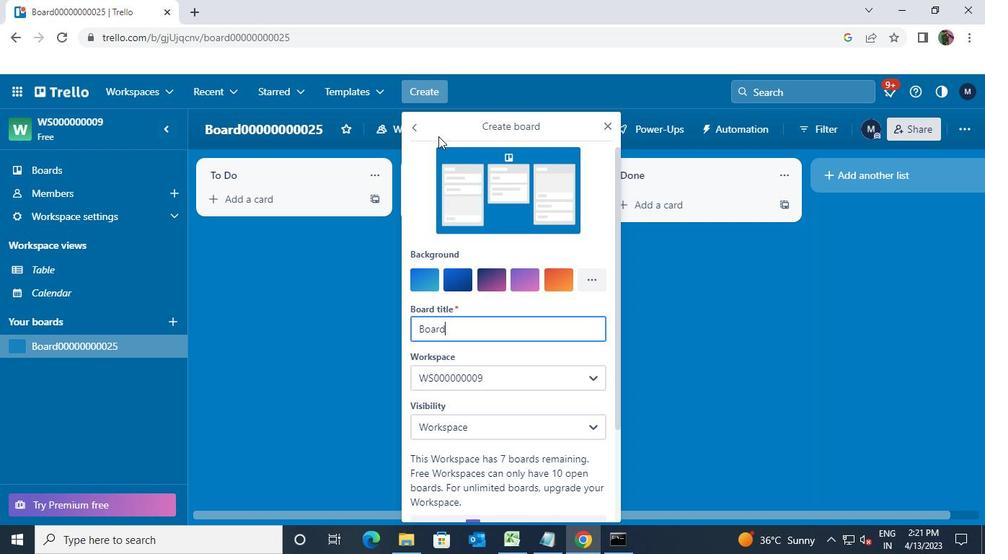 
Action: Keyboard <96>
Screenshot: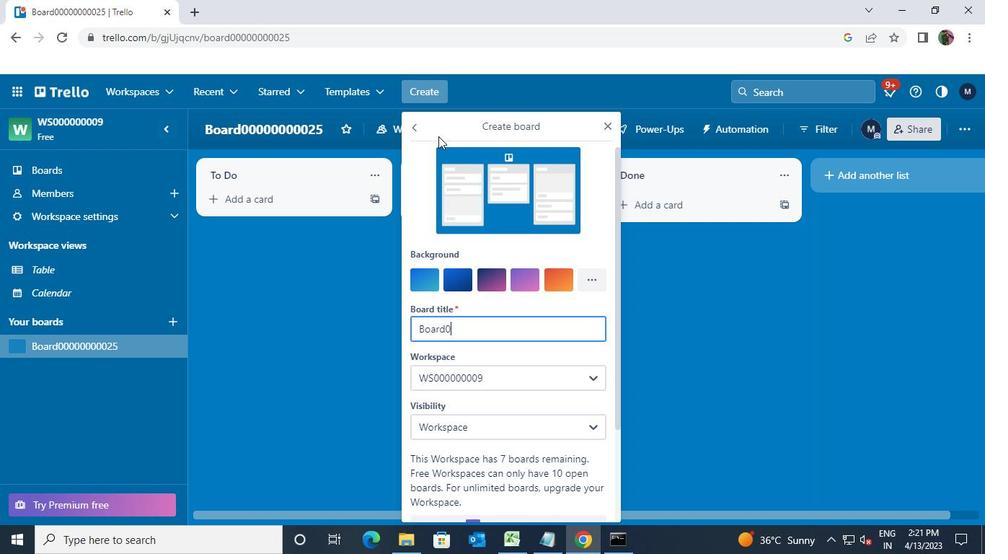 
Action: Keyboard <96>
Screenshot: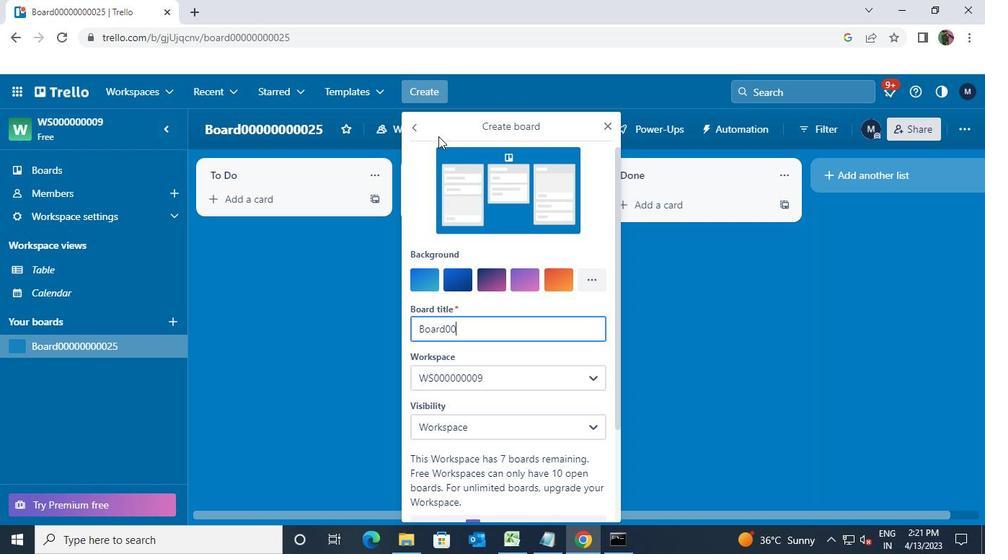 
Action: Keyboard <96>
Screenshot: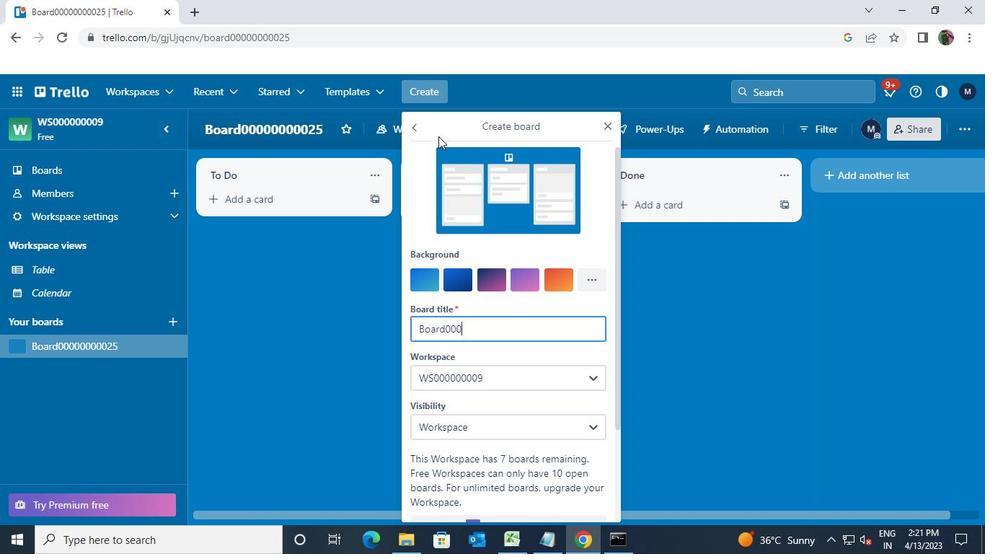 
Action: Keyboard <96>
Screenshot: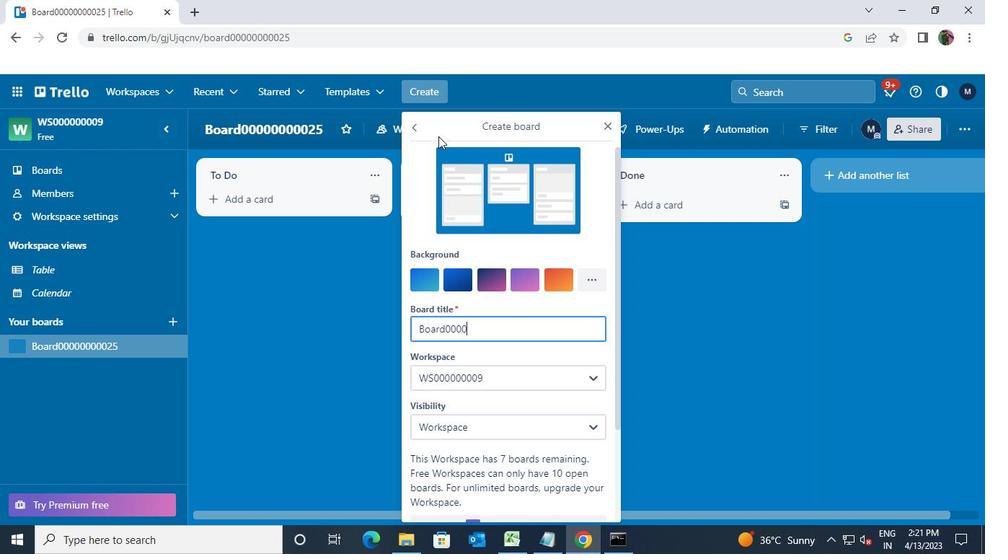 
Action: Keyboard <96>
Screenshot: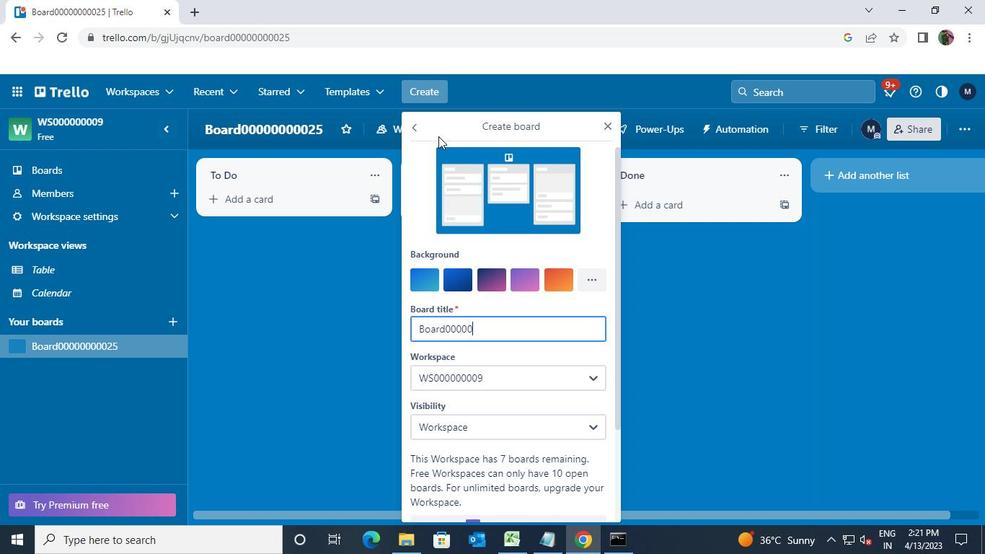 
Action: Keyboard <96>
Screenshot: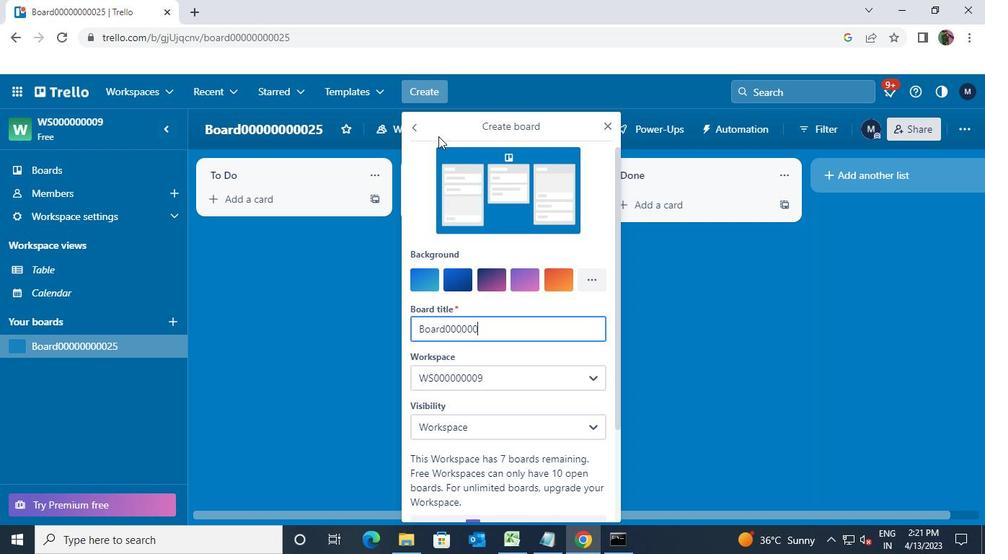 
Action: Keyboard <96>
Screenshot: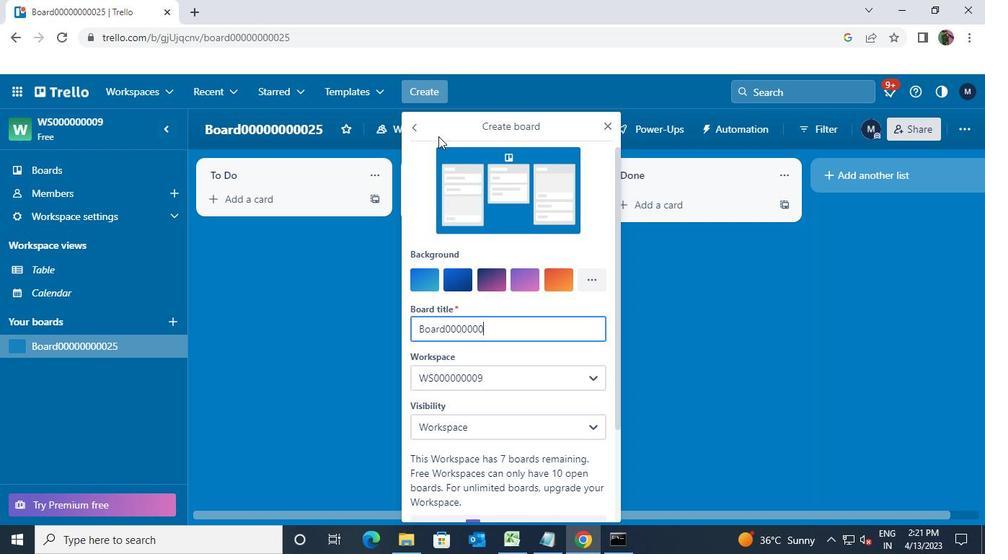 
Action: Keyboard <98>
Screenshot: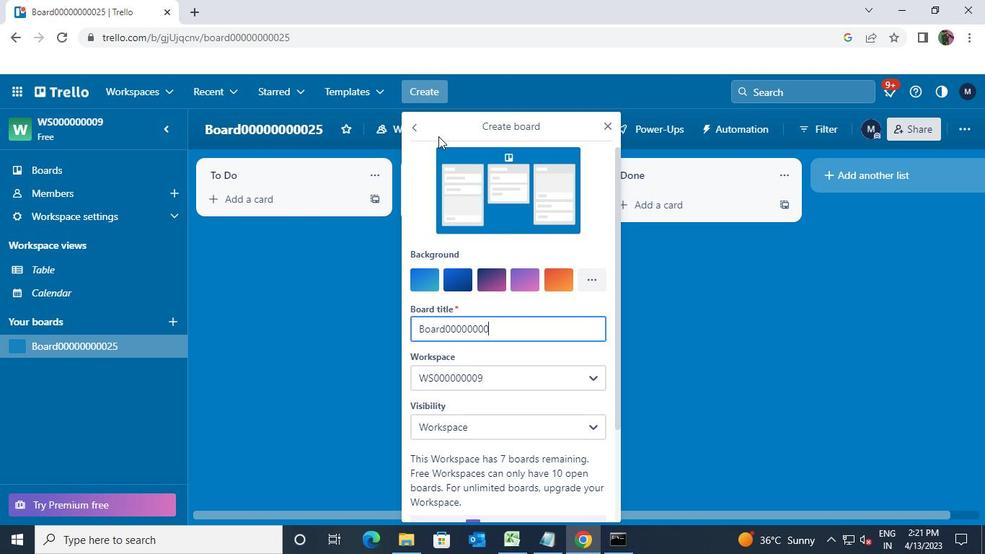 
Action: Keyboard <102>
Screenshot: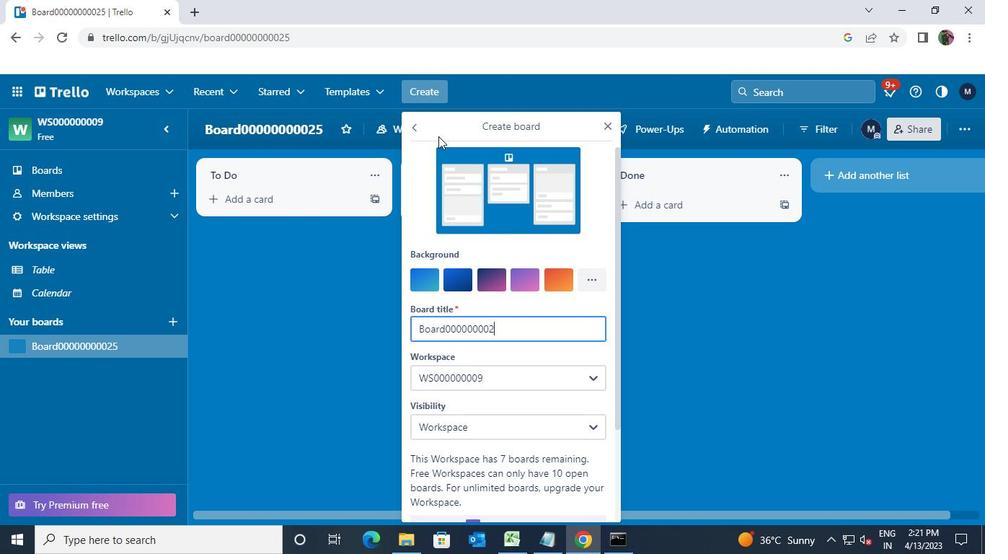 
Action: Mouse moved to (425, 142)
Screenshot: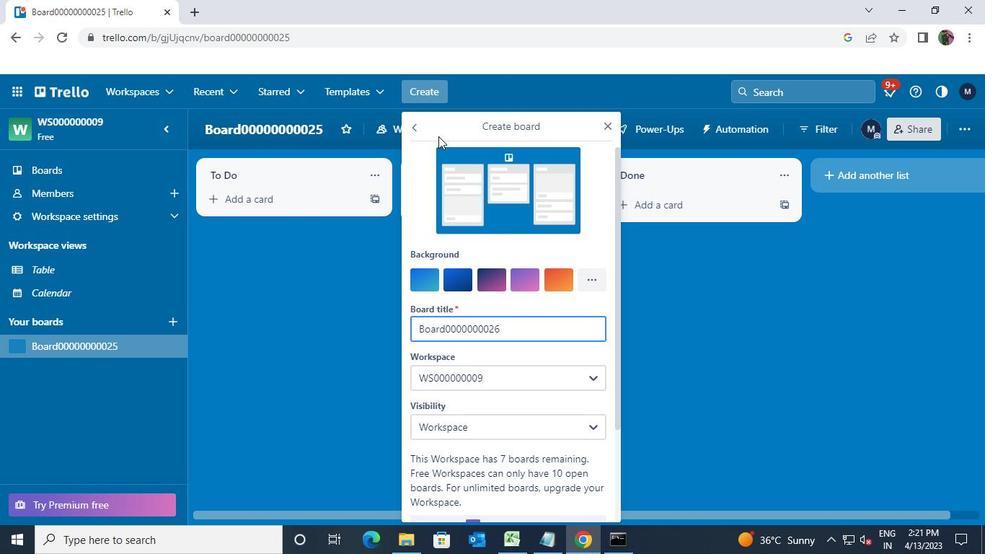 
Action: Keyboard Key.enter
Screenshot: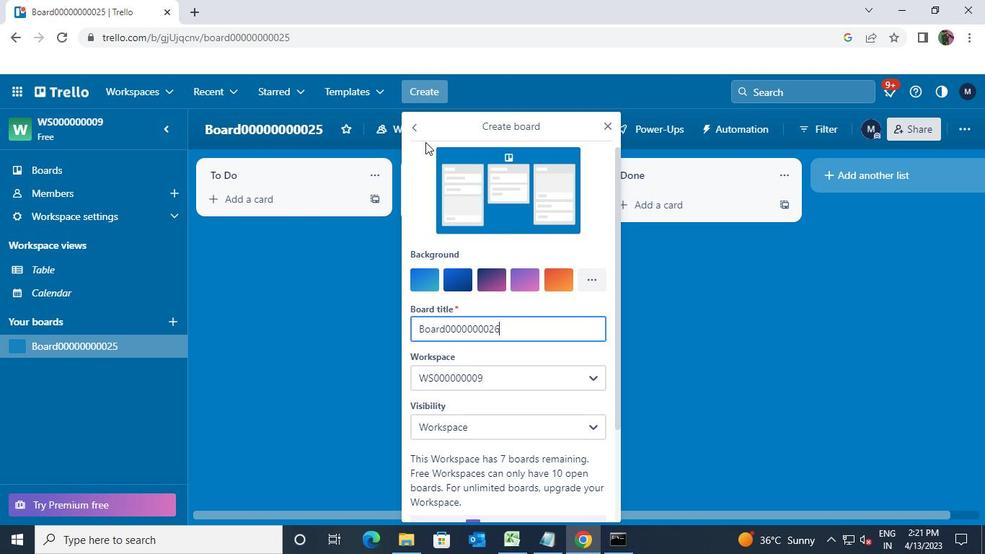 
Action: Mouse moved to (430, 85)
Screenshot: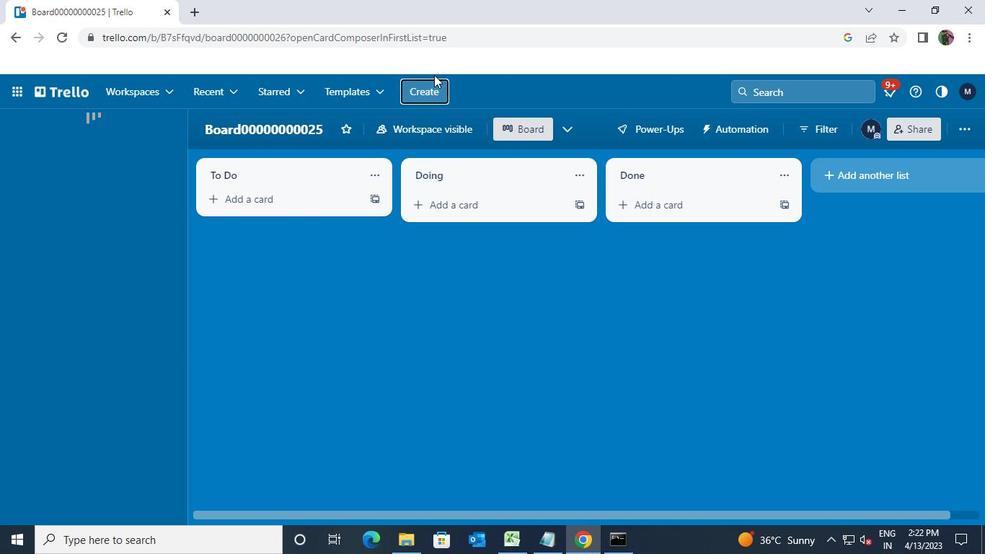 
Action: Mouse pressed left at (430, 85)
Screenshot: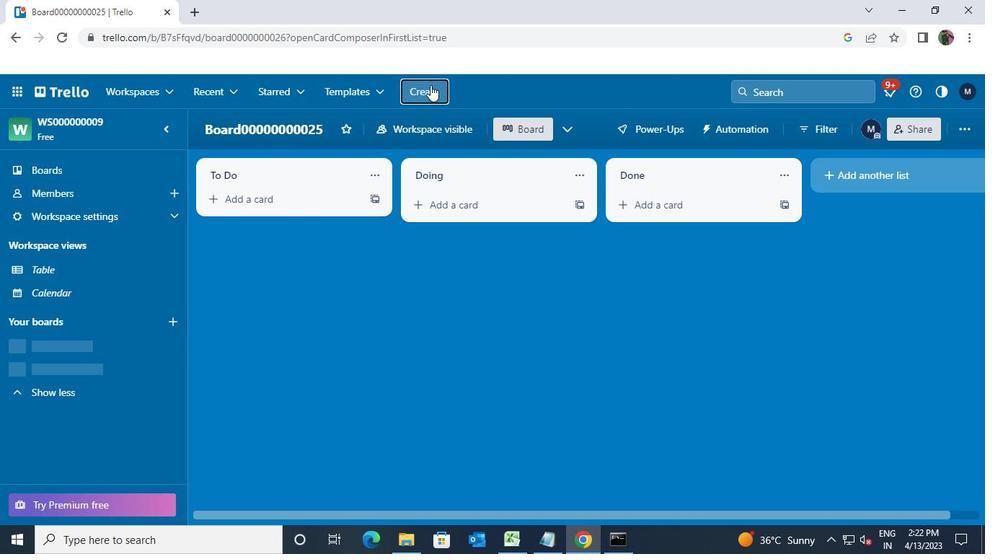 
Action: Mouse moved to (446, 129)
Screenshot: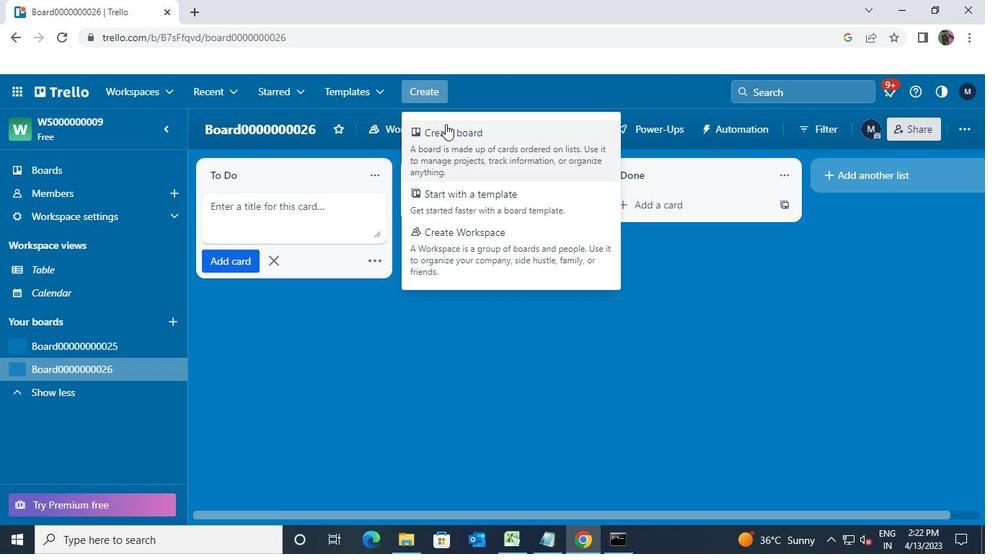 
Action: Mouse pressed left at (446, 129)
Screenshot: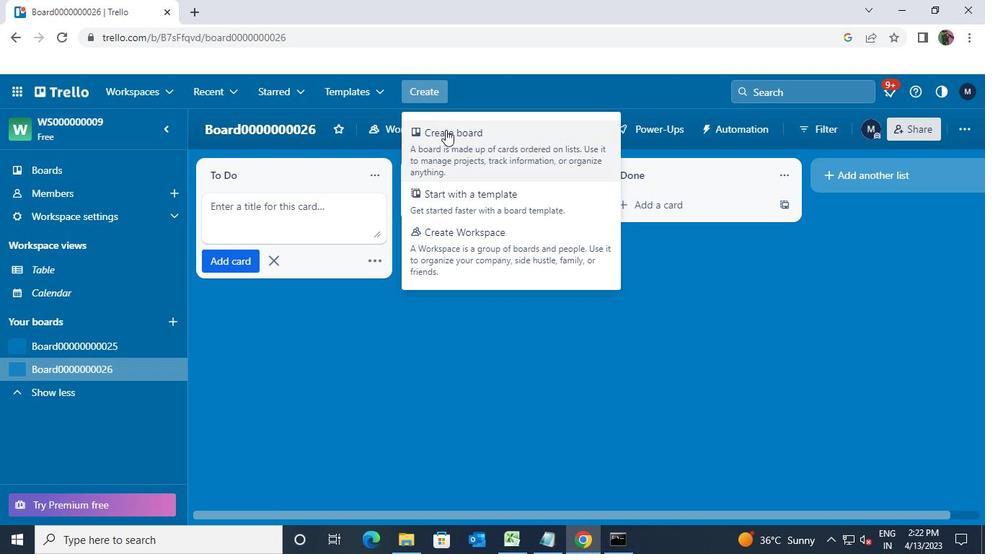 
Action: Mouse moved to (453, 332)
Screenshot: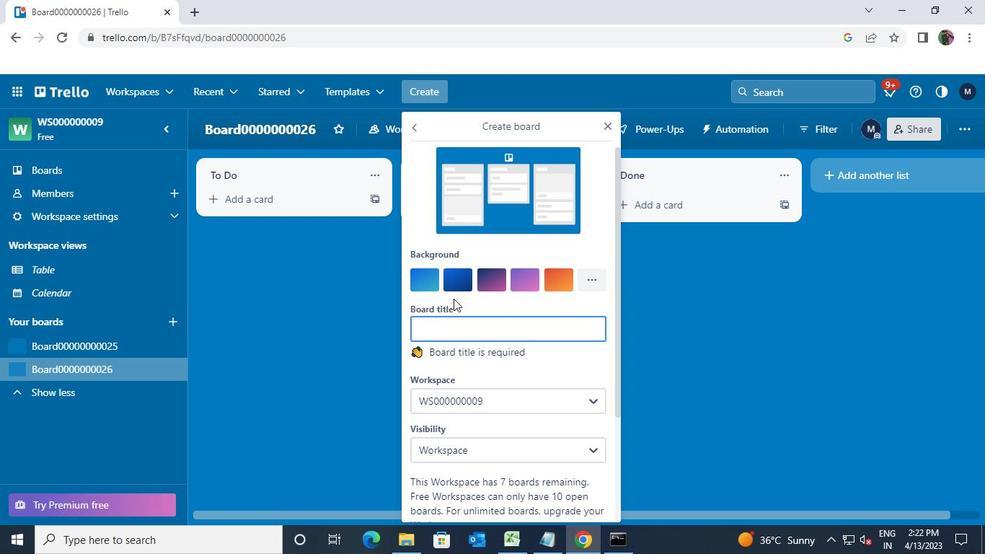 
Action: Mouse pressed left at (453, 332)
Screenshot: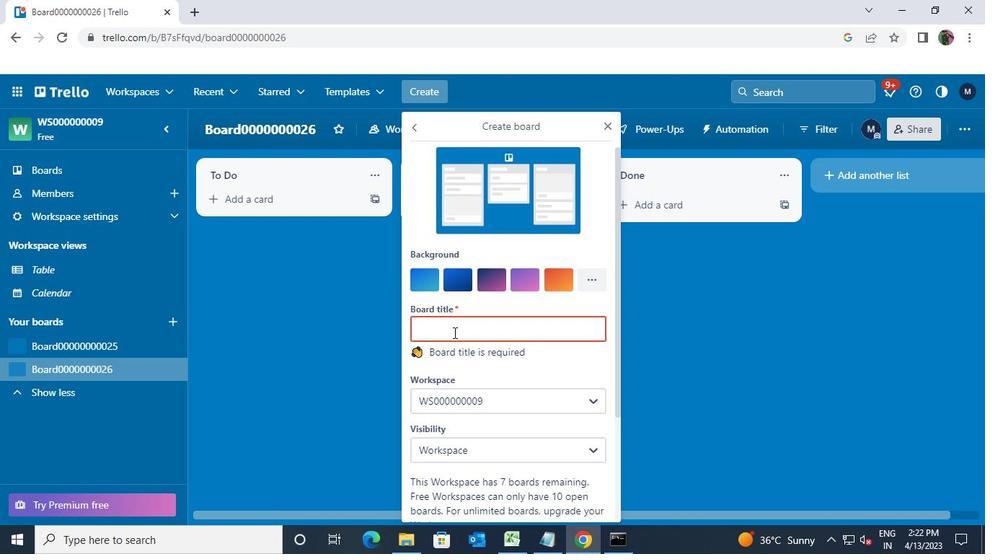 
Action: Mouse moved to (453, 332)
Screenshot: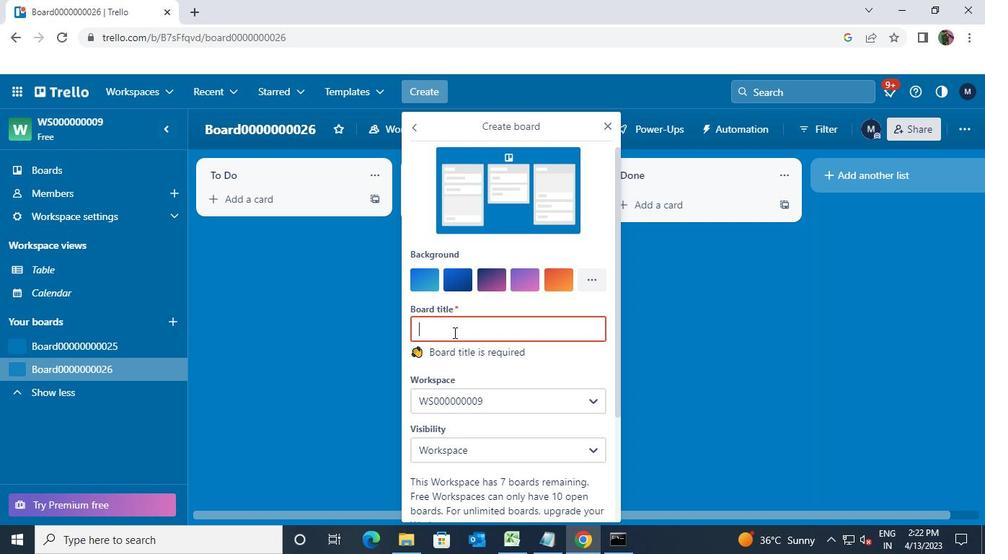 
Action: Keyboard Key.shift
Screenshot: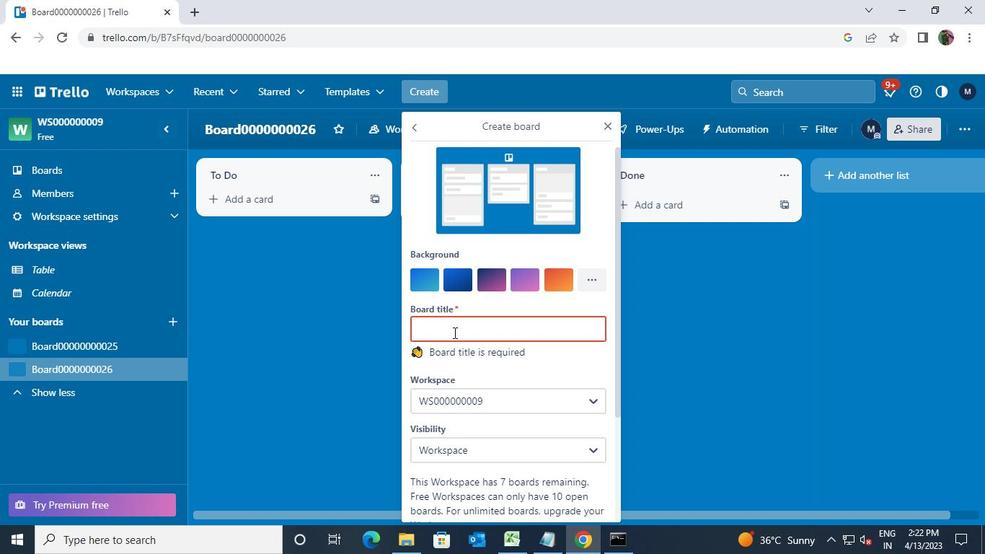 
Action: Keyboard B
Screenshot: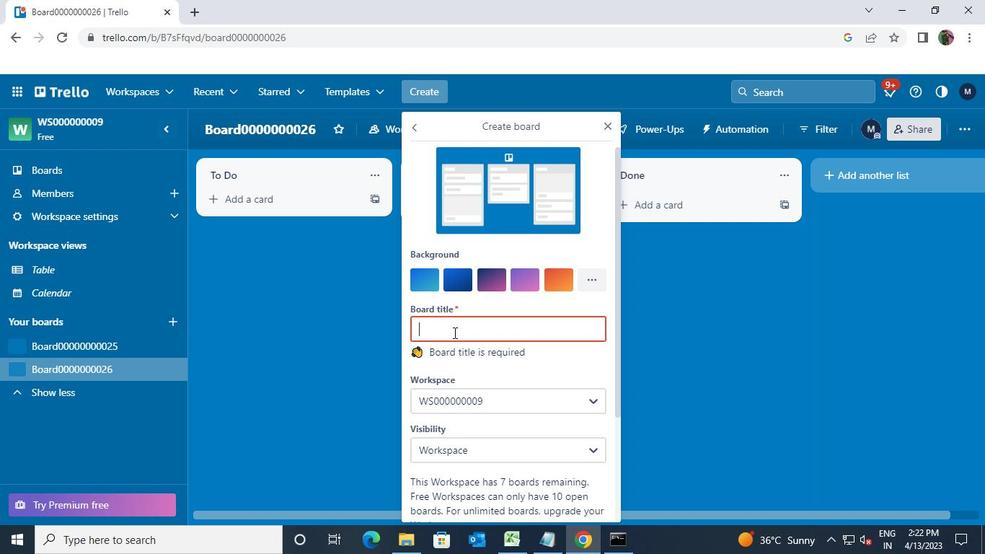 
Action: Keyboard o
Screenshot: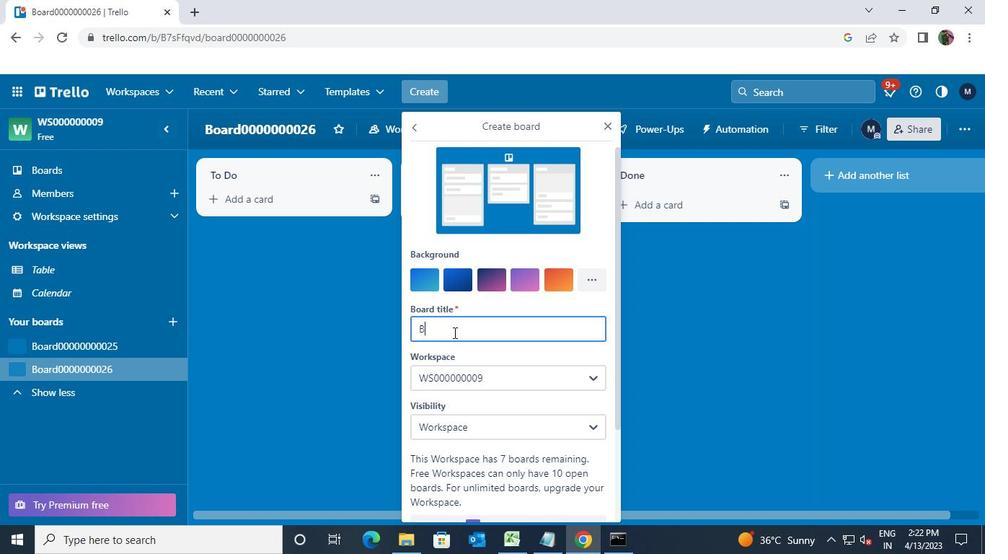 
Action: Keyboard a
Screenshot: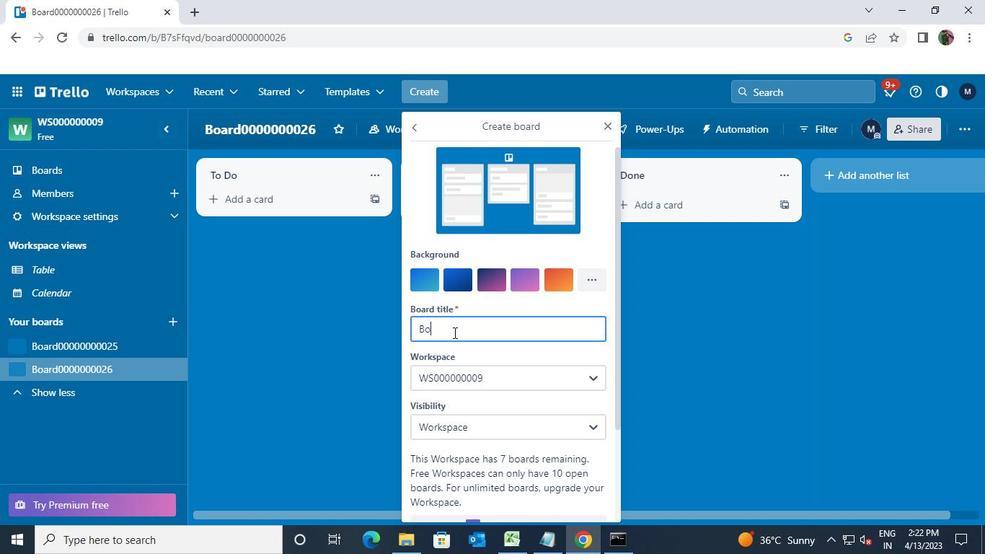 
Action: Keyboard r
Screenshot: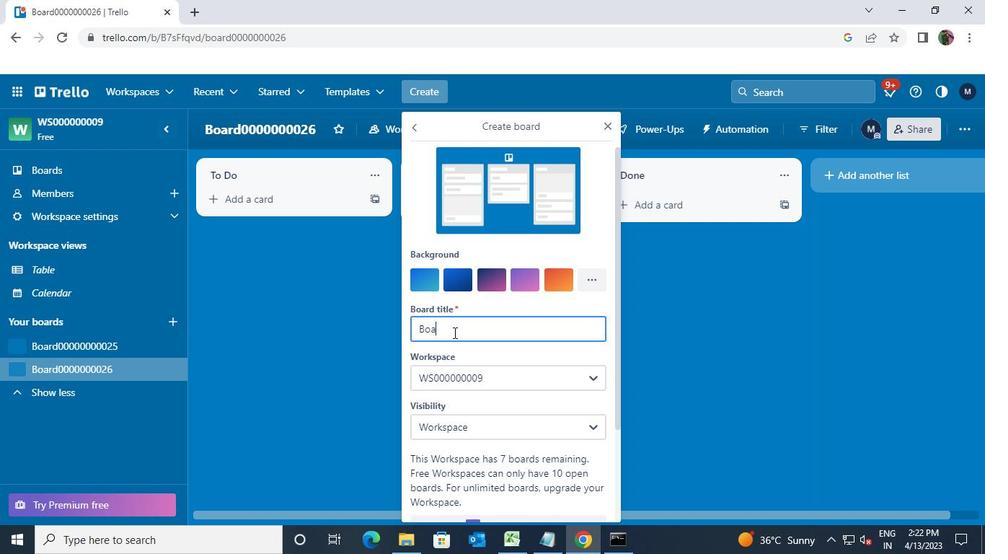 
Action: Keyboard d
Screenshot: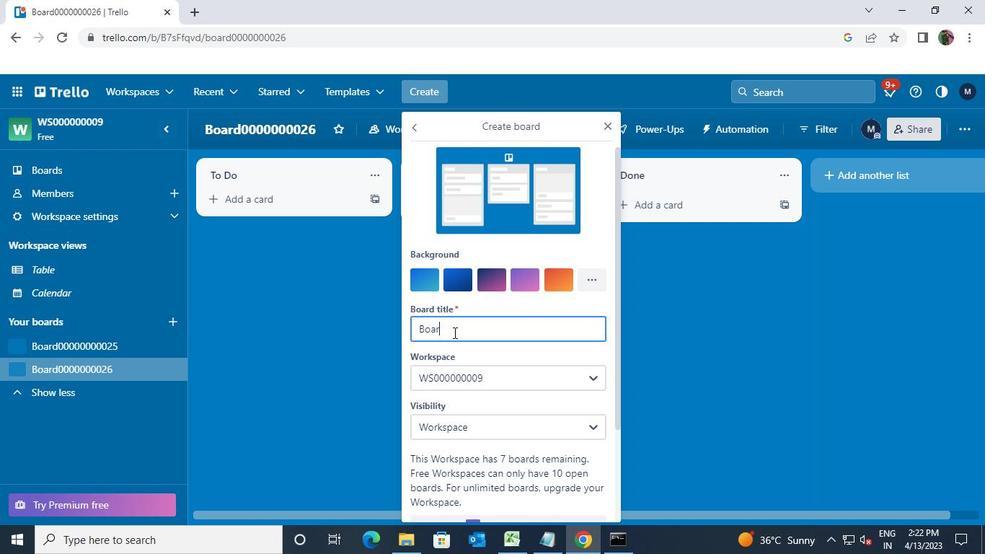 
Action: Keyboard <96>
Screenshot: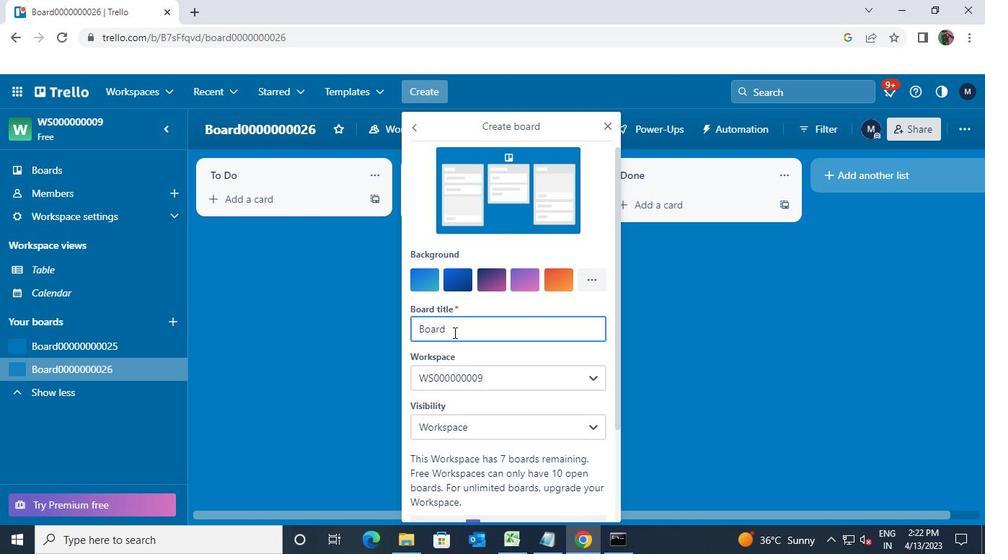 
Action: Keyboard <96>
Screenshot: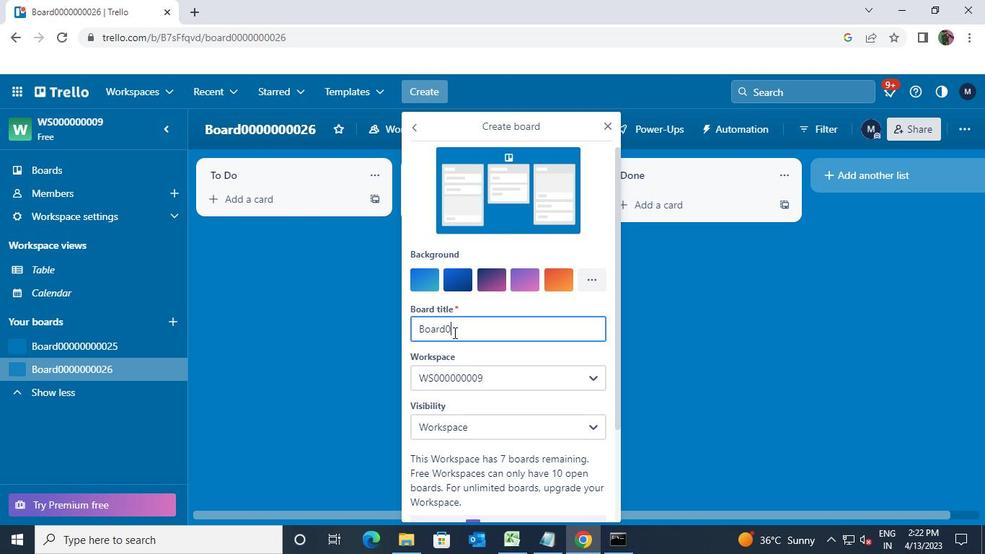 
Action: Keyboard <96>
Screenshot: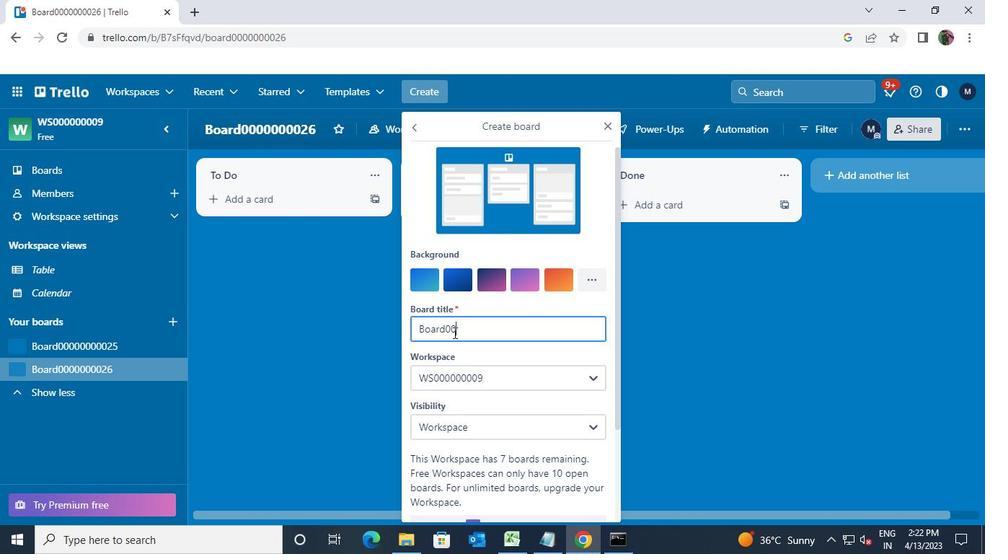 
Action: Keyboard <96>
Screenshot: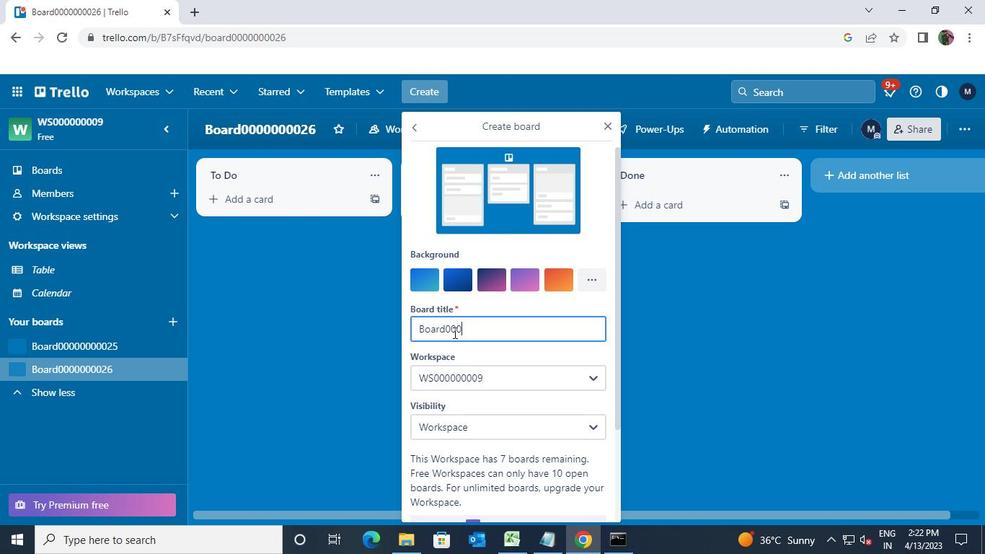 
Action: Keyboard <96>
Screenshot: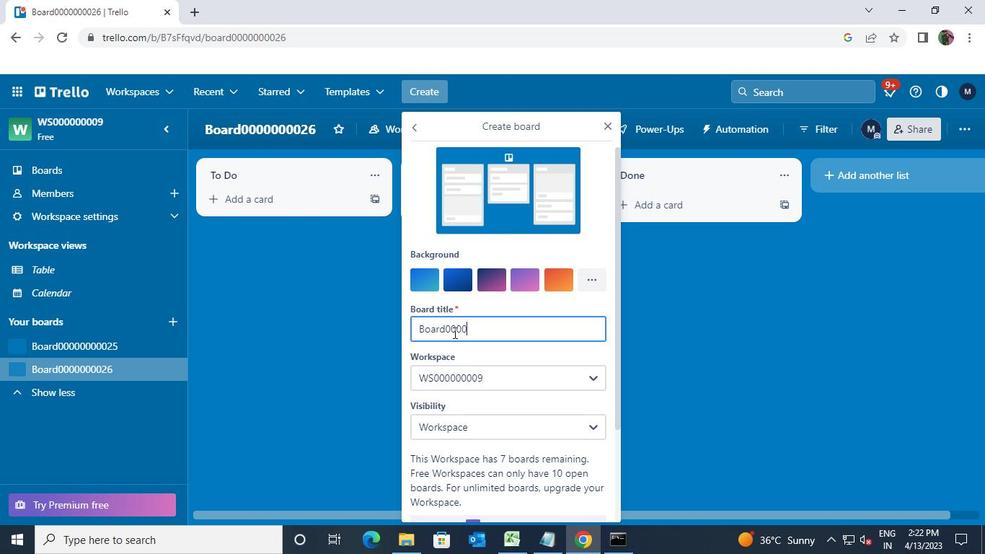 
Action: Keyboard <96>
Screenshot: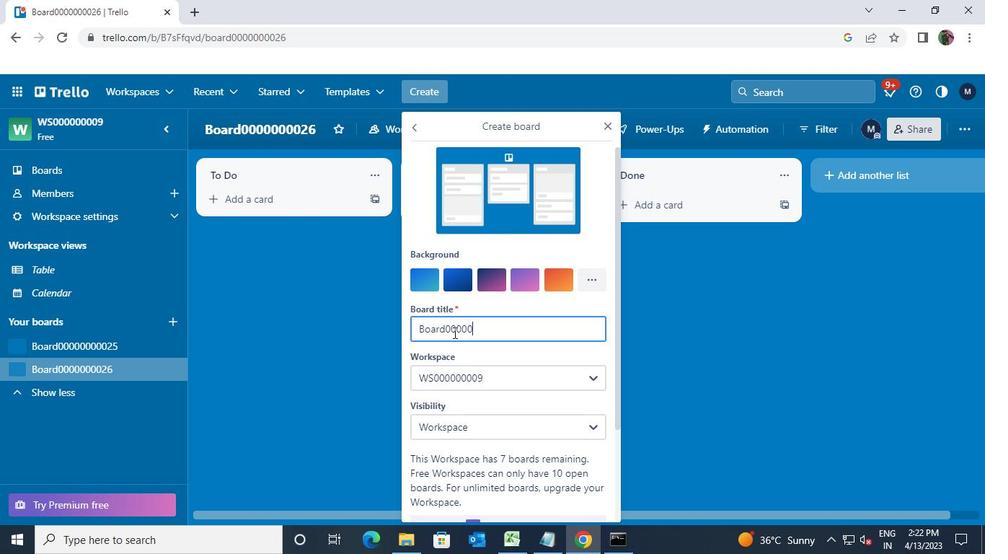 
Action: Keyboard <98>
Screenshot: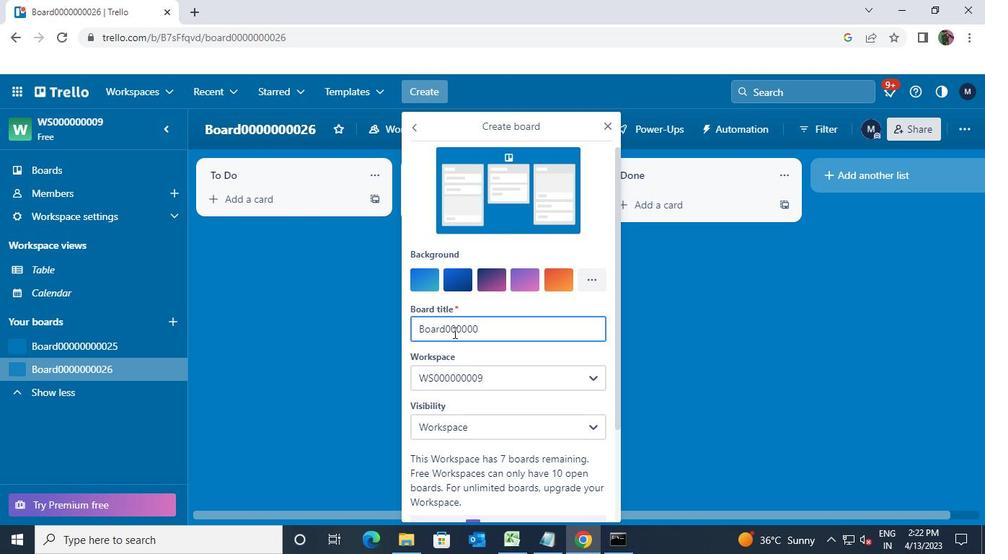 
Action: Keyboard <103>
Screenshot: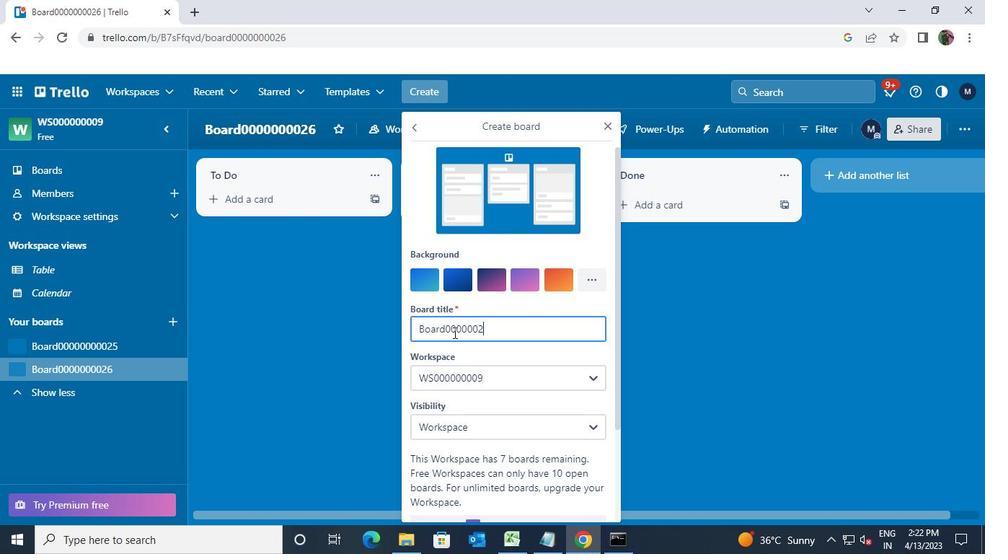 
Action: Keyboard Key.enter
Screenshot: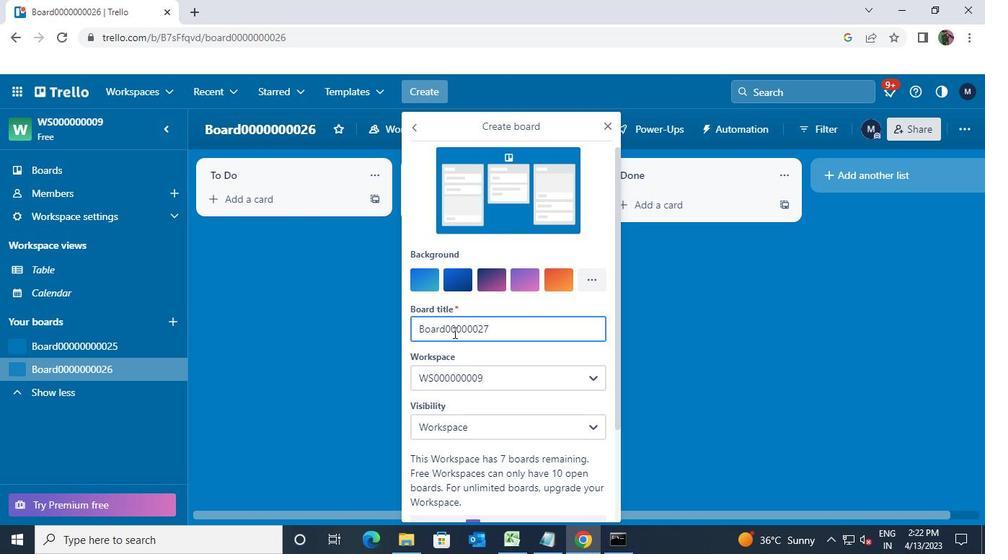 
Action: Mouse moved to (432, 88)
Screenshot: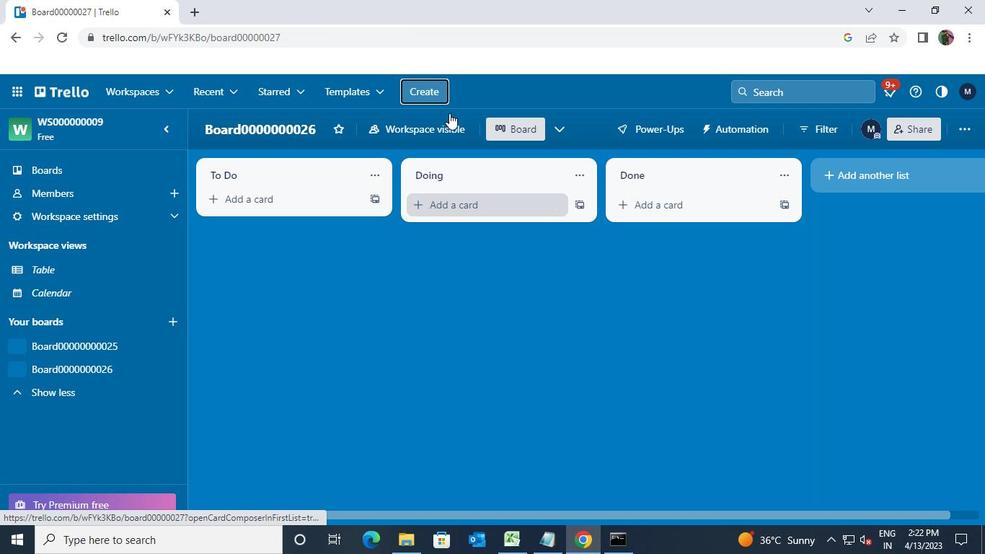 
Action: Mouse pressed left at (432, 88)
Screenshot: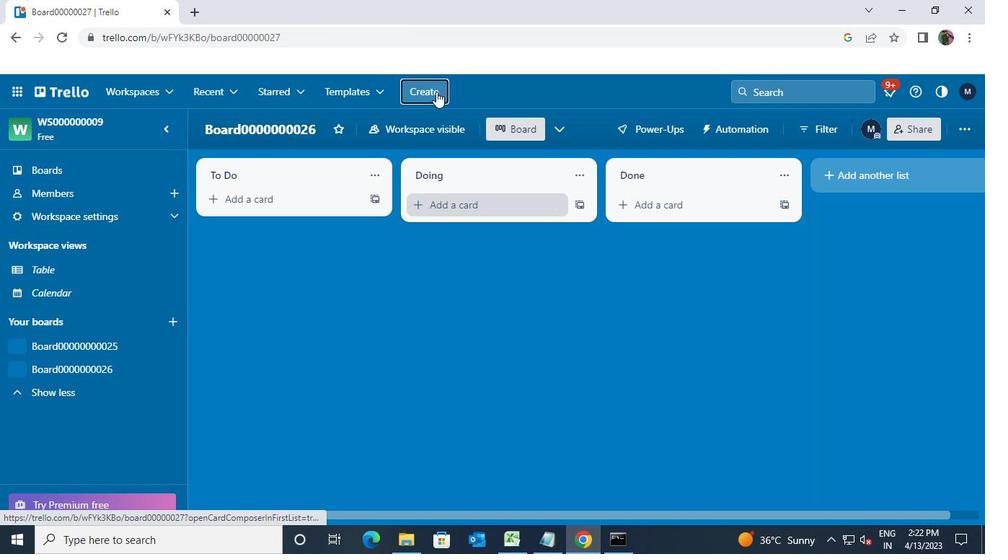 
Action: Mouse moved to (446, 138)
Screenshot: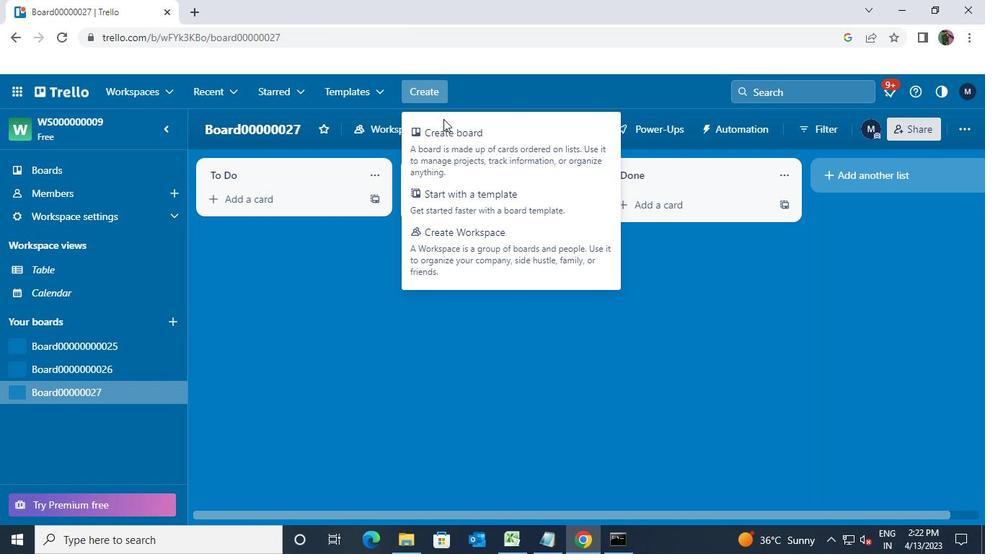 
Action: Mouse pressed left at (446, 138)
Screenshot: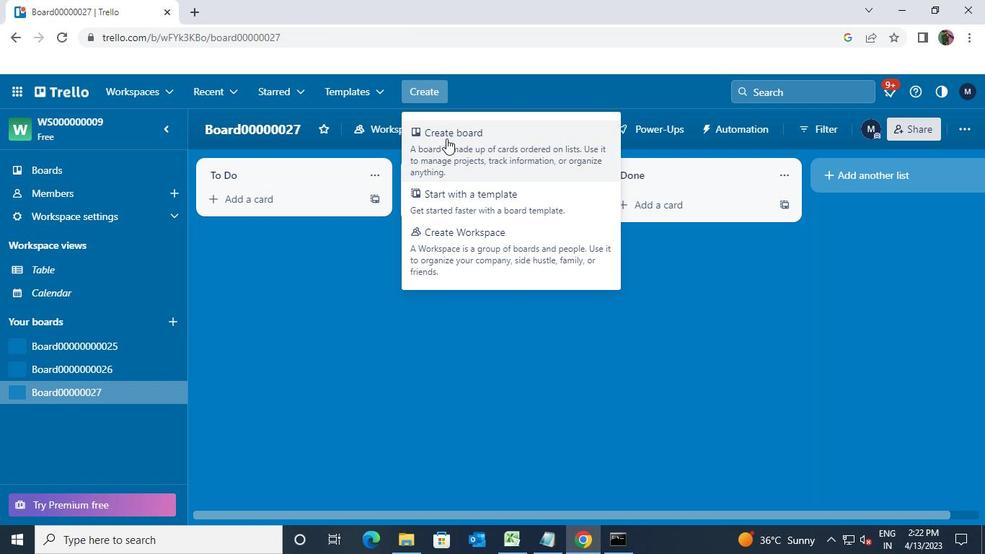 
Action: Mouse moved to (461, 321)
Screenshot: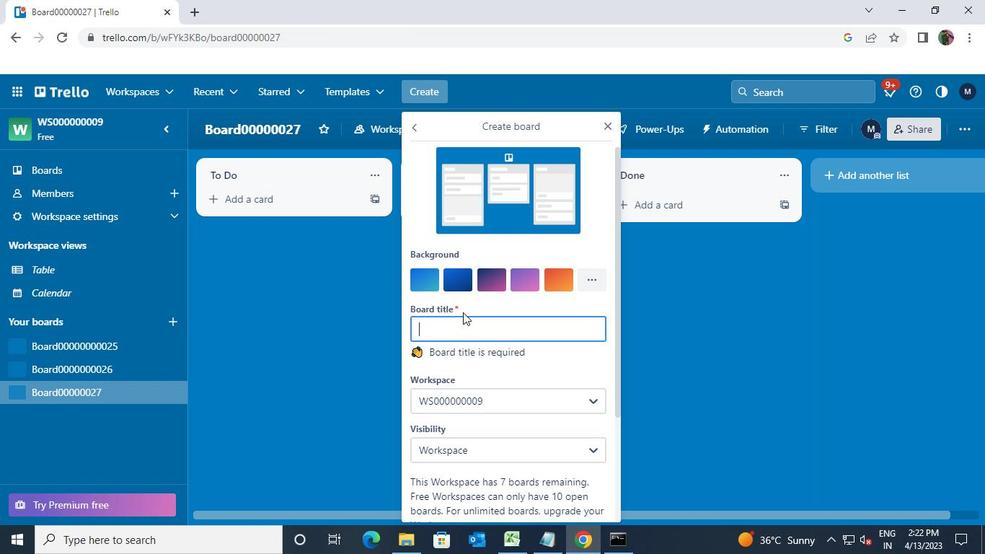 
Action: Keyboard Key.shift
Screenshot: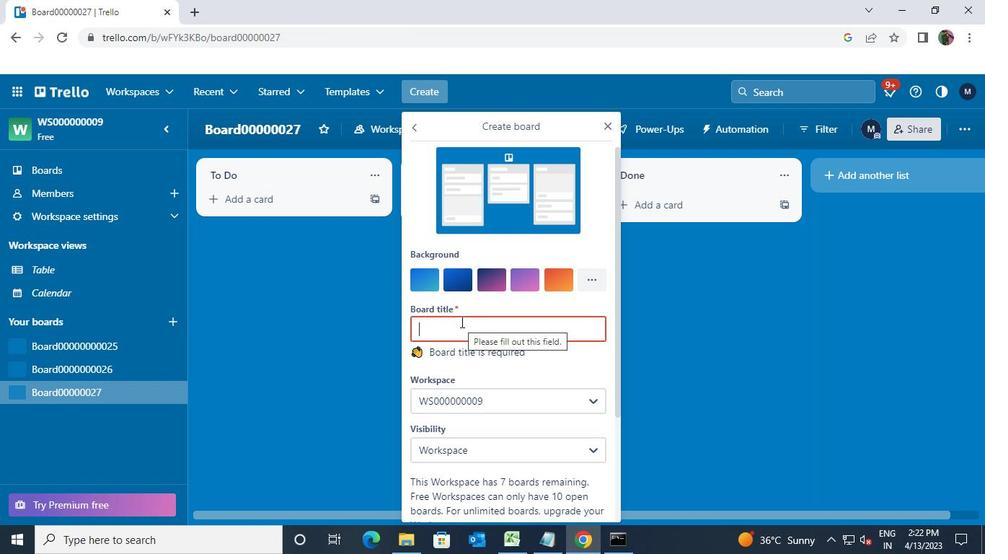 
Action: Keyboard B
Screenshot: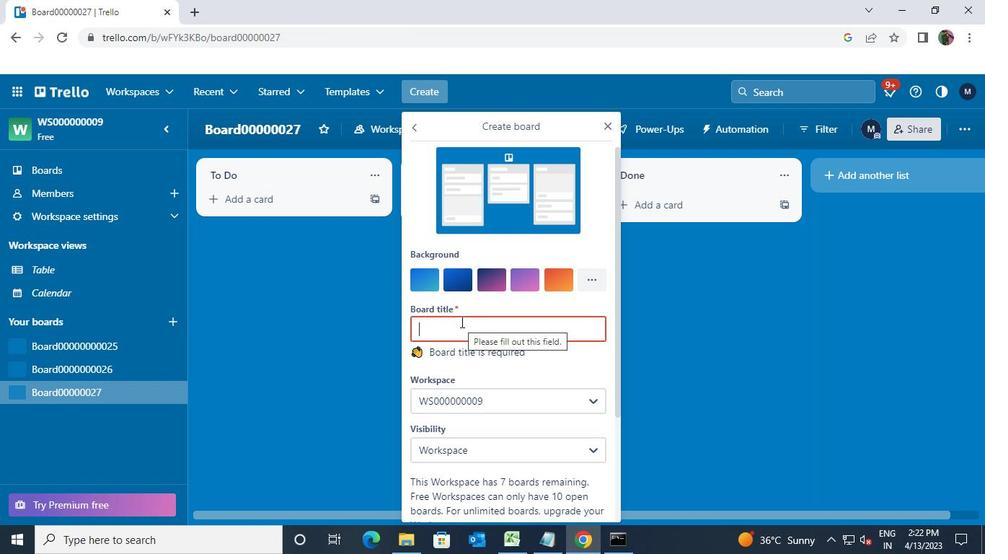 
Action: Keyboard o
Screenshot: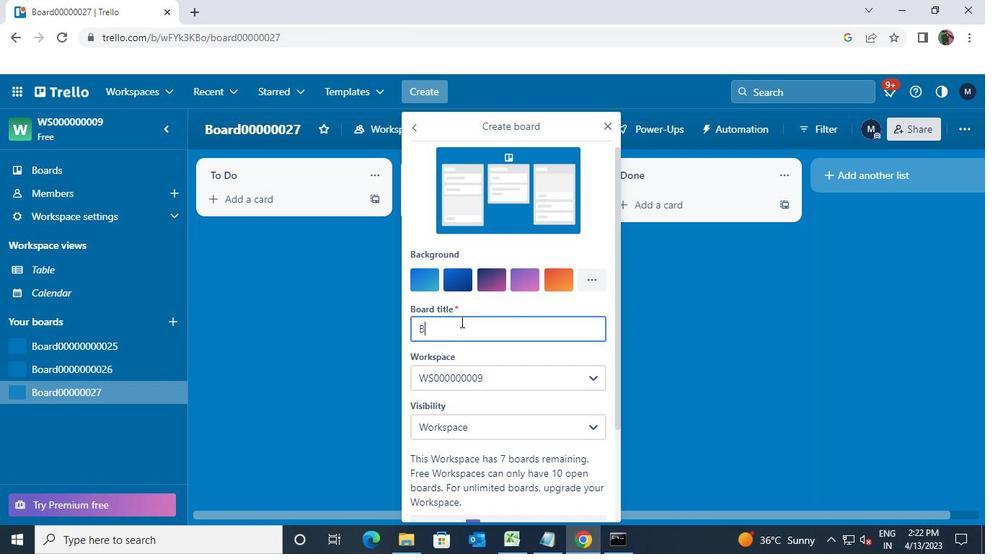 
Action: Keyboard a
Screenshot: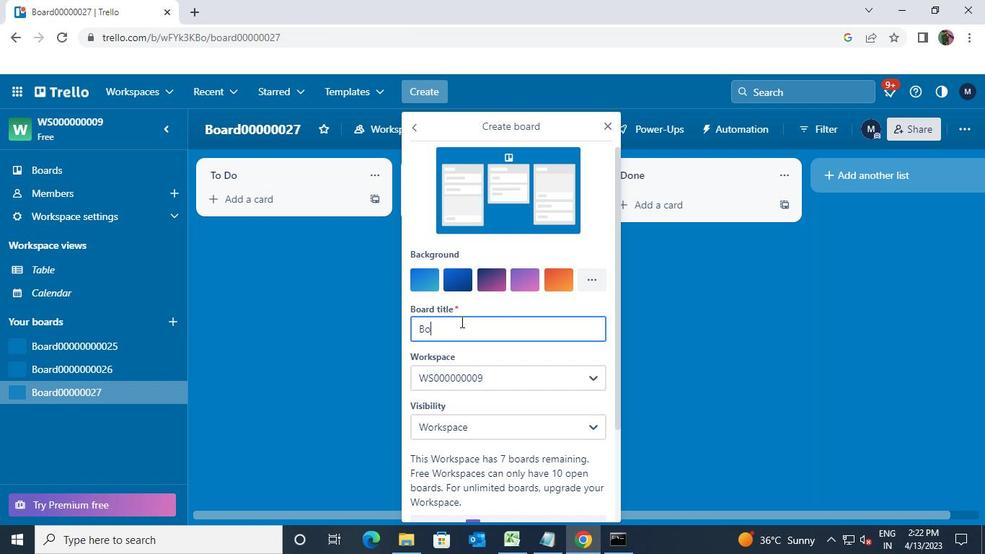 
Action: Keyboard r
Screenshot: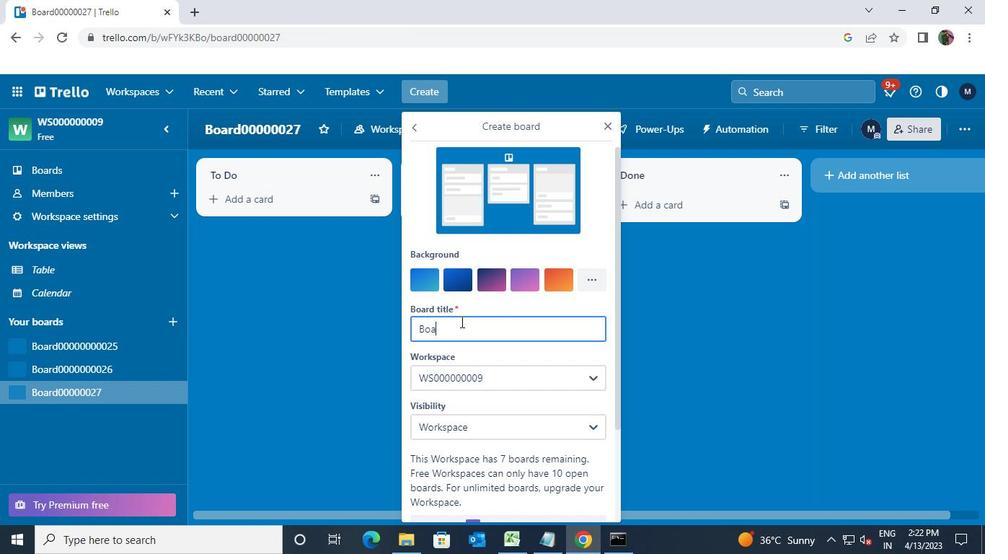 
Action: Keyboard d
Screenshot: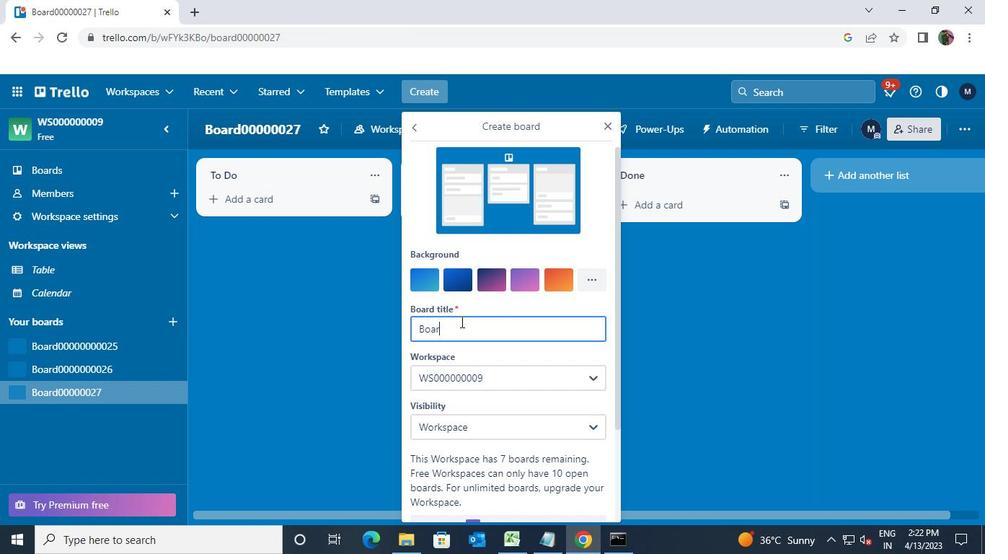 
Action: Keyboard <96>
Screenshot: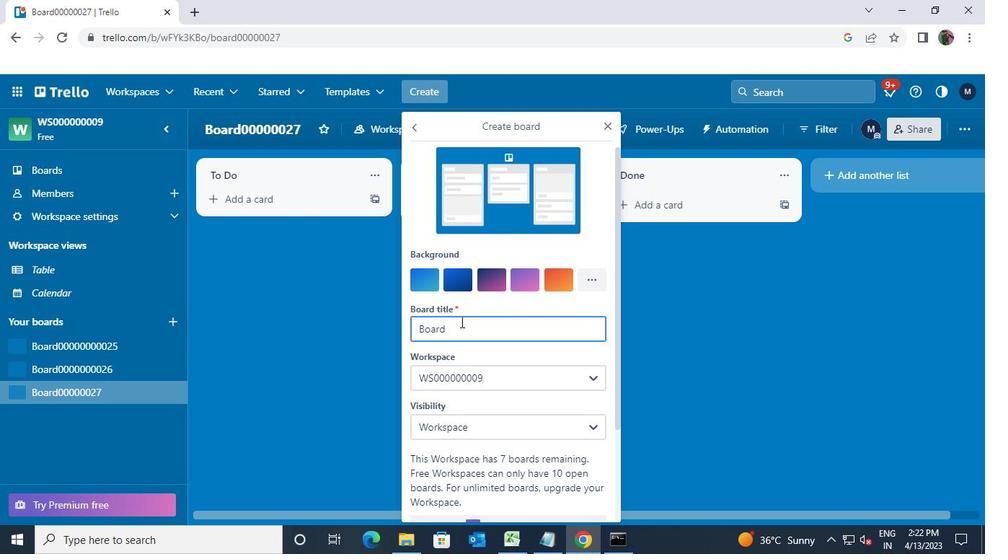 
Action: Keyboard <96>
Screenshot: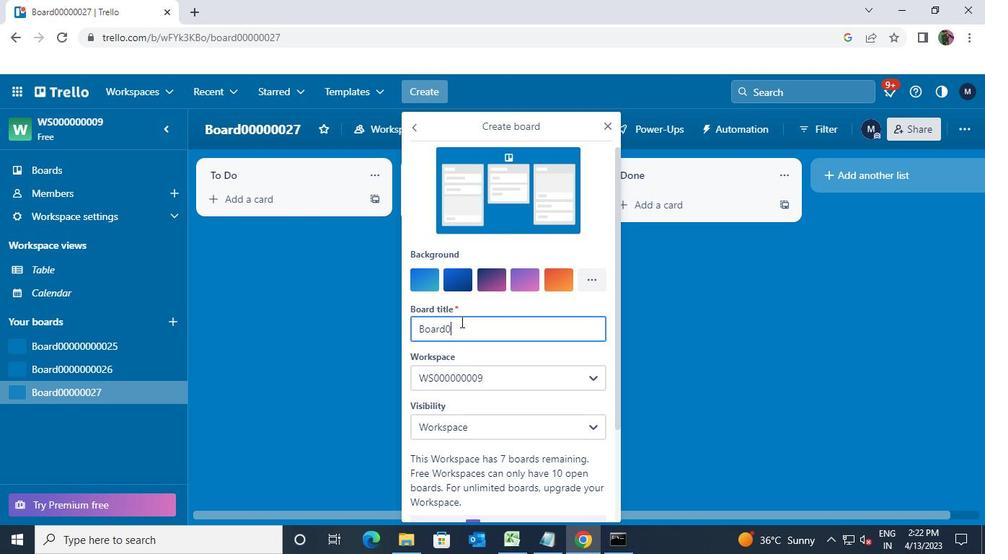 
Action: Keyboard <96>
Screenshot: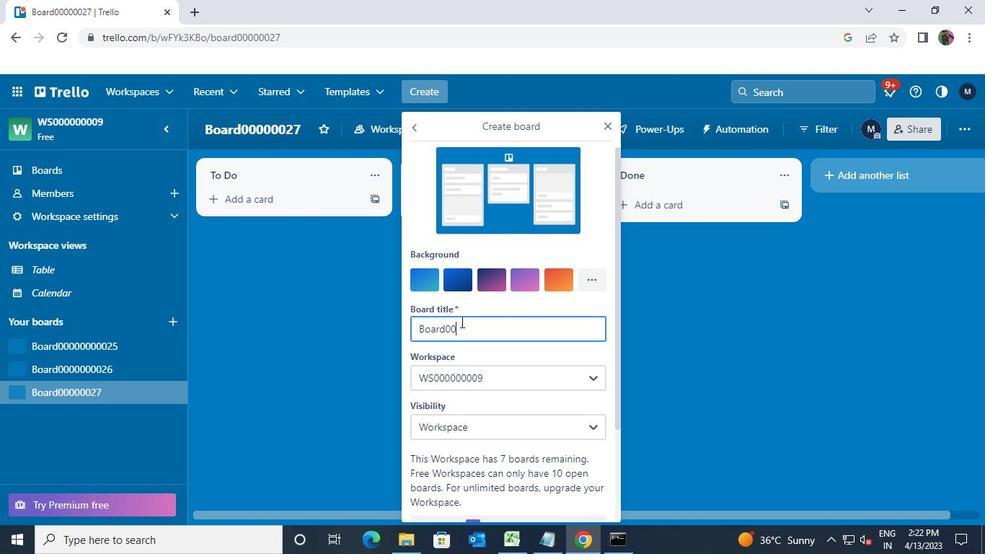 
Action: Keyboard <96>
Screenshot: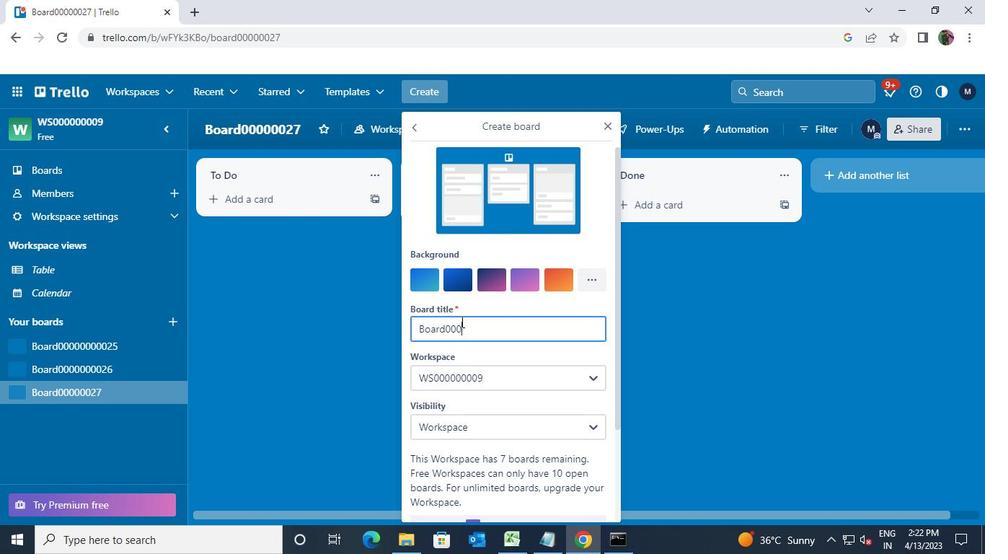 
Action: Keyboard <96>
Screenshot: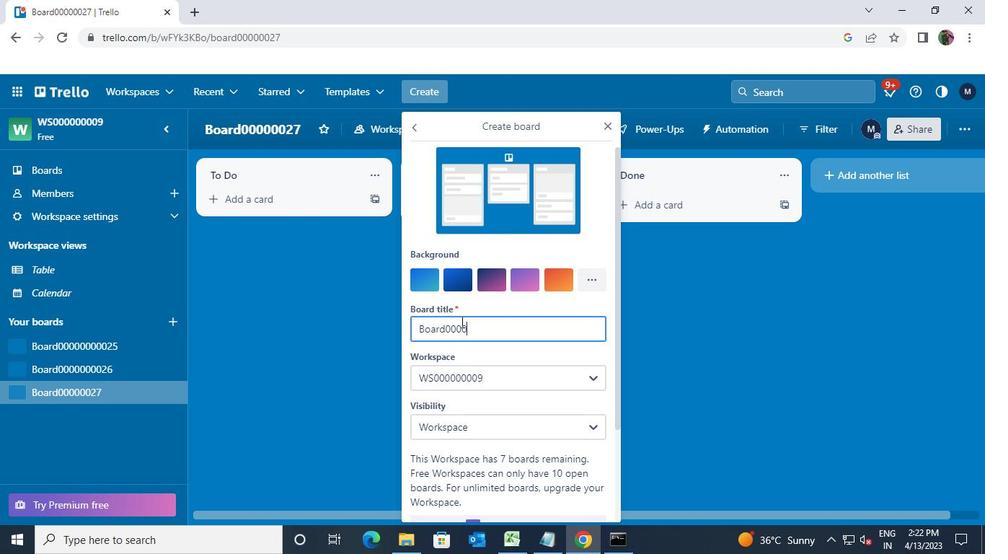 
Action: Keyboard <96>
Screenshot: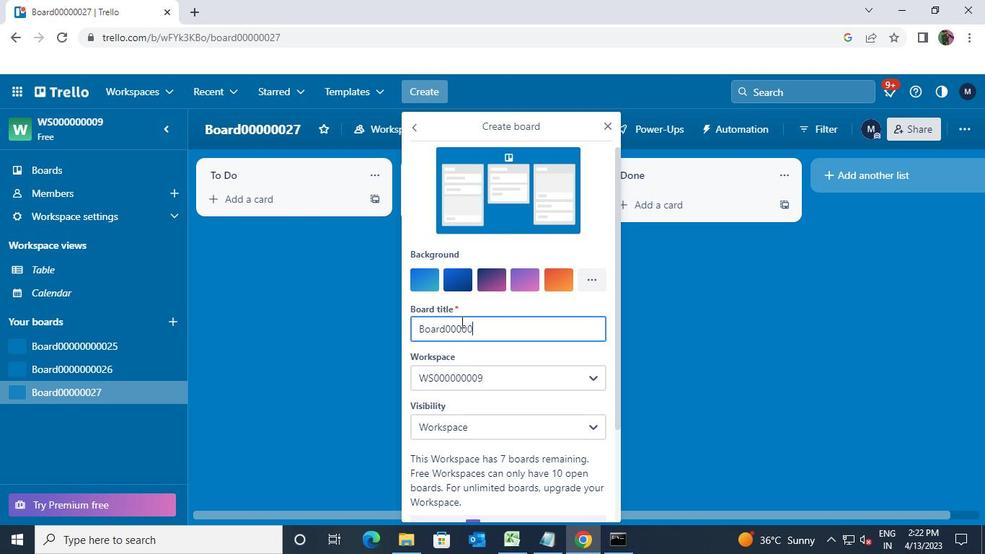 
Action: Keyboard <96>
Screenshot: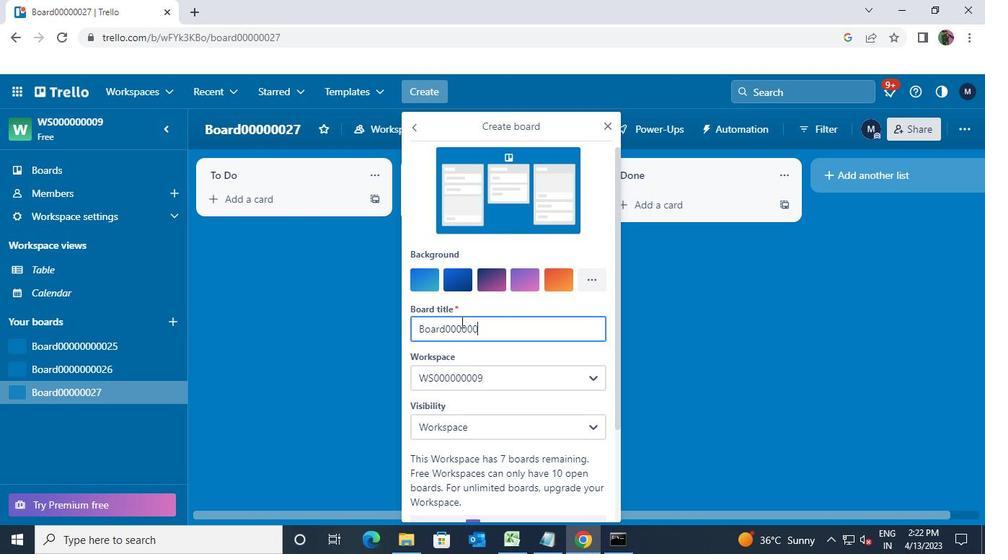 
Action: Keyboard <96>
Screenshot: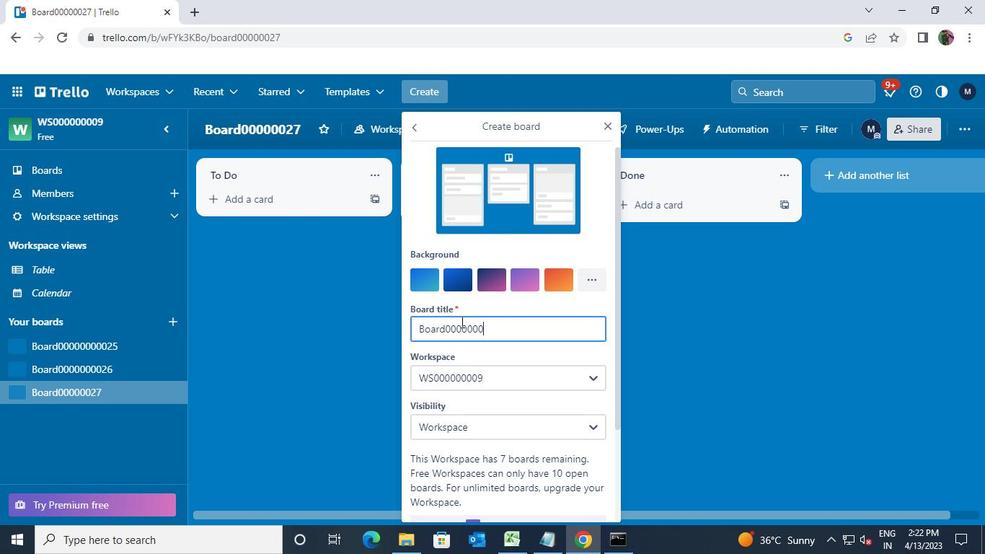 
Action: Keyboard <98>
Screenshot: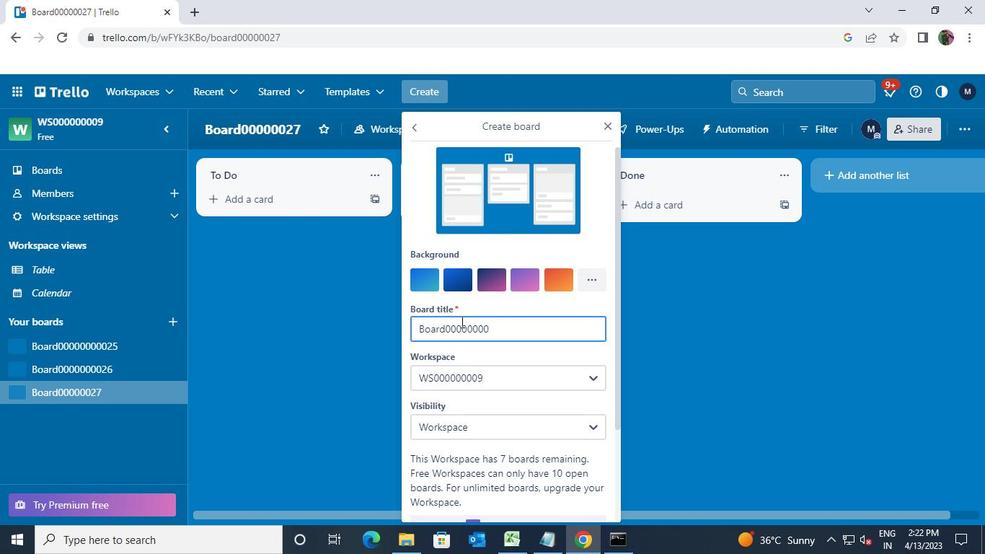 
Action: Keyboard <101>
Screenshot: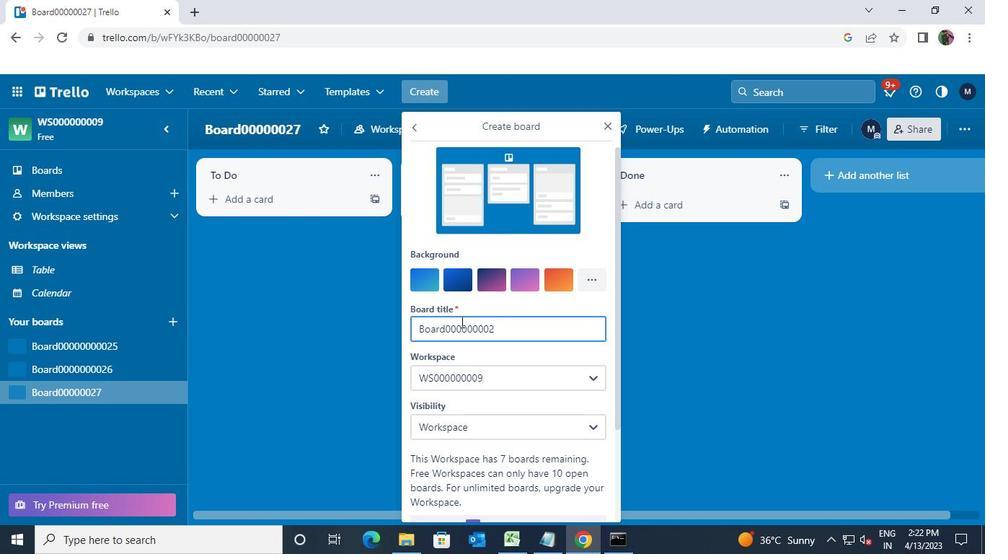 
Action: Keyboard Key.enter
Screenshot: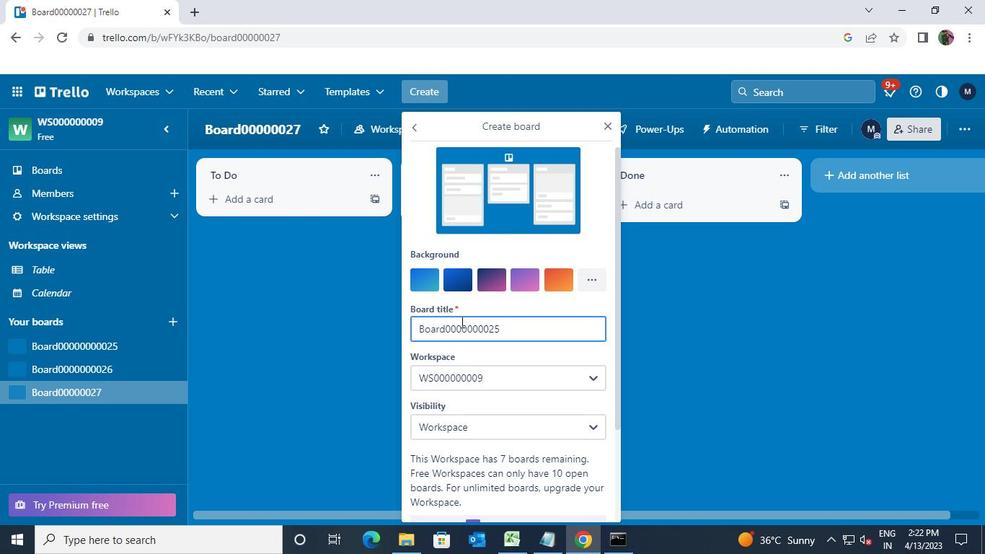 
Action: Mouse moved to (440, 95)
Screenshot: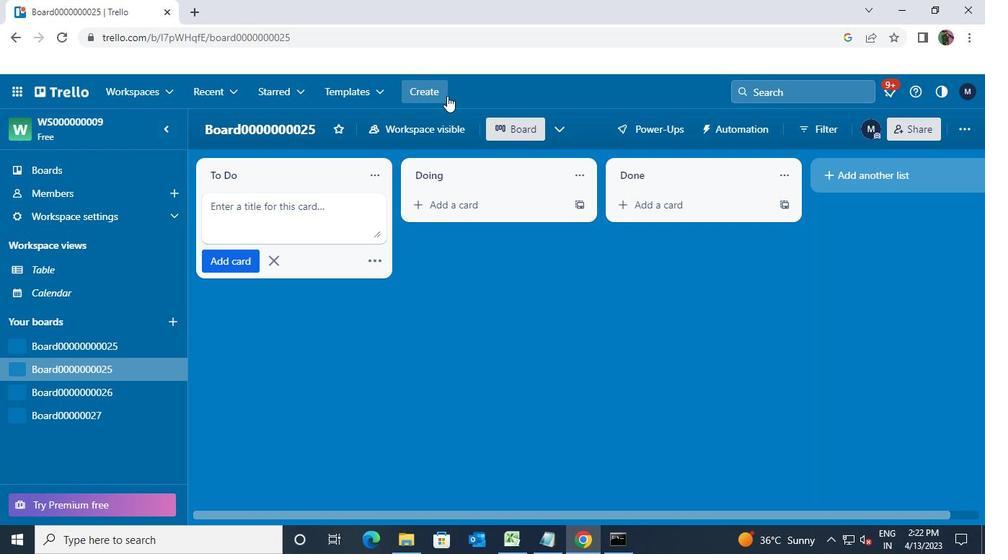 
Action: Mouse pressed left at (440, 95)
Screenshot: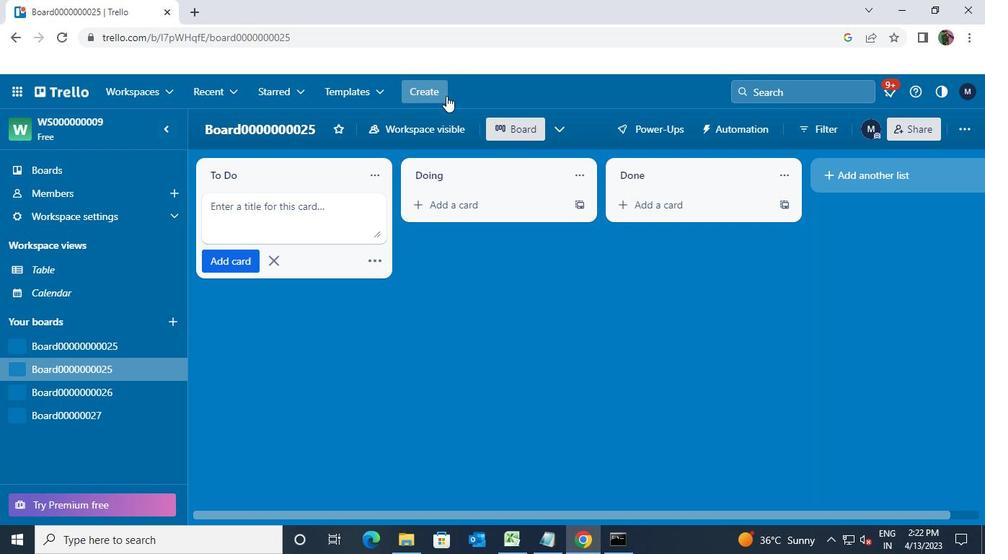 
Action: Mouse moved to (451, 140)
Screenshot: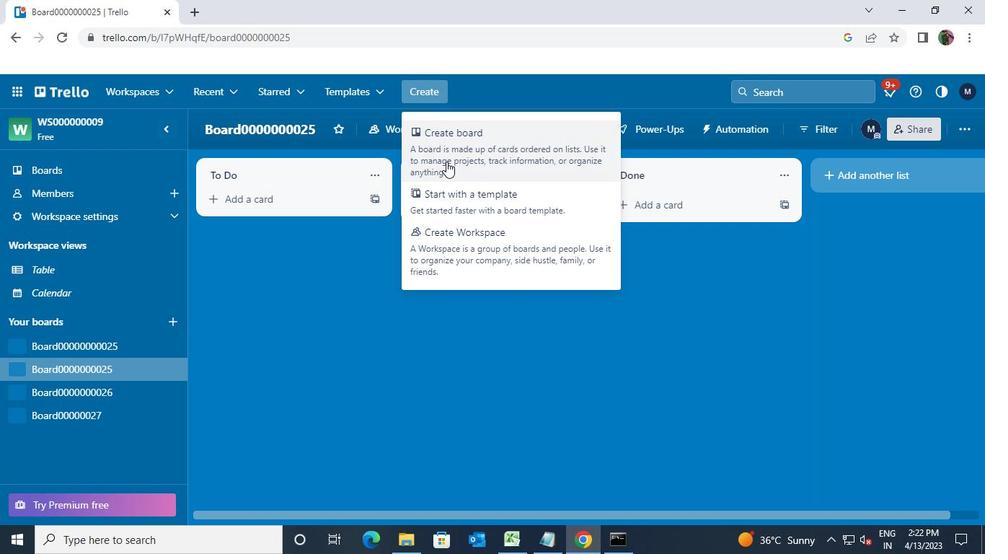
Action: Mouse pressed left at (451, 140)
Screenshot: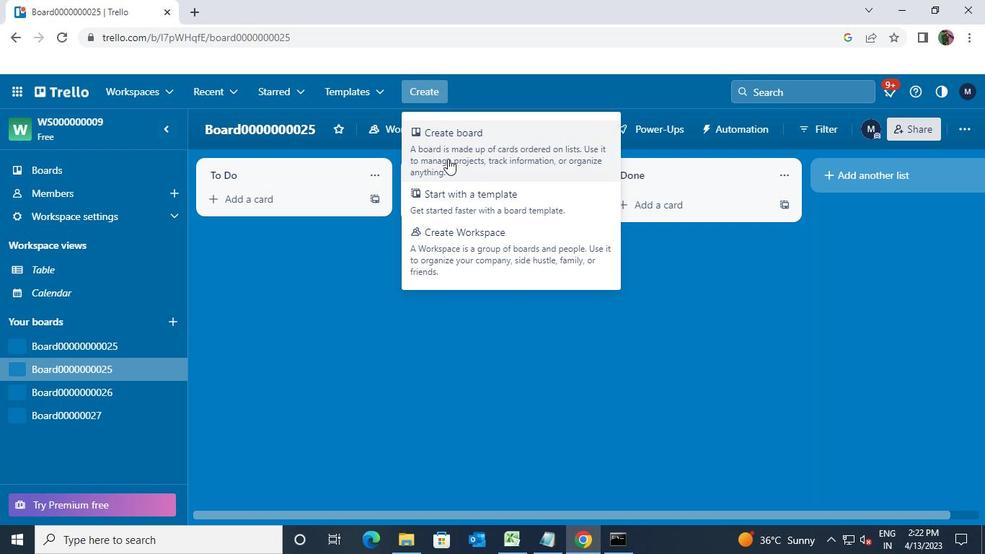 
Action: Mouse moved to (479, 331)
Screenshot: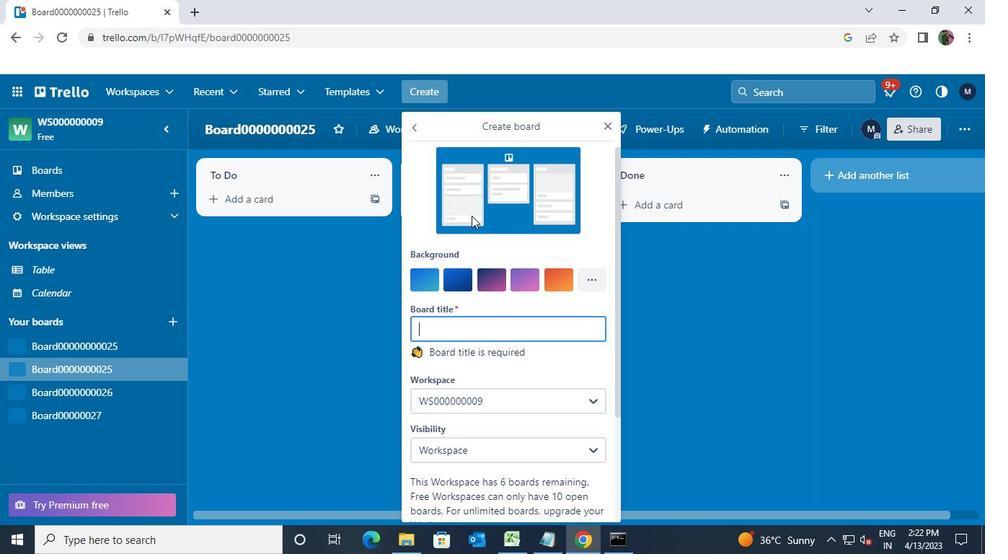 
Action: Mouse pressed left at (479, 331)
Screenshot: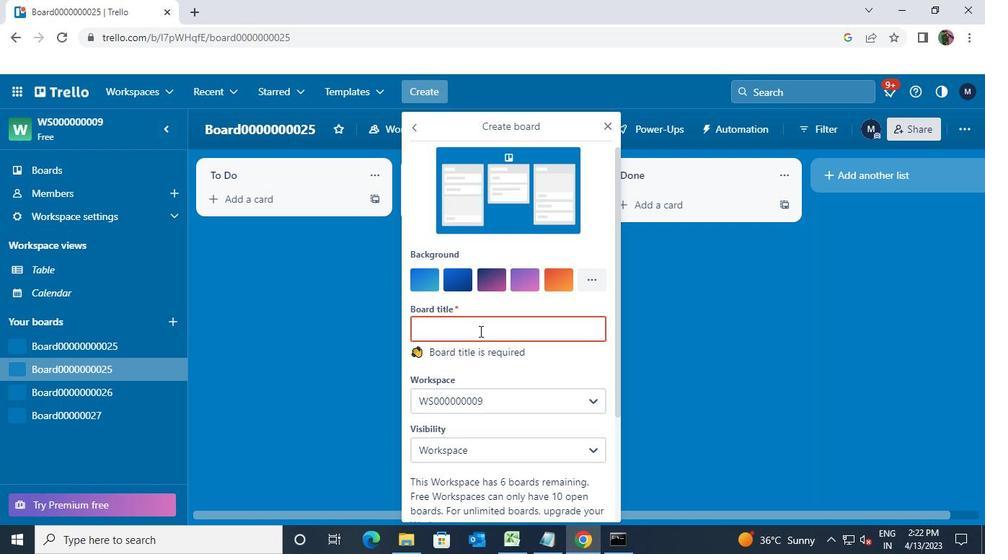 
Action: Mouse moved to (479, 331)
Screenshot: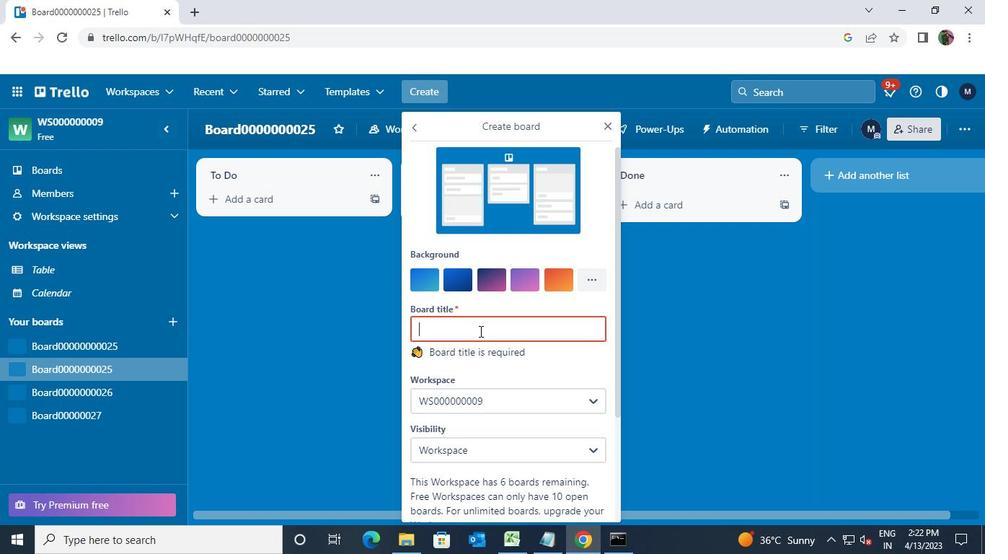 
Action: Keyboard Key.shift
Screenshot: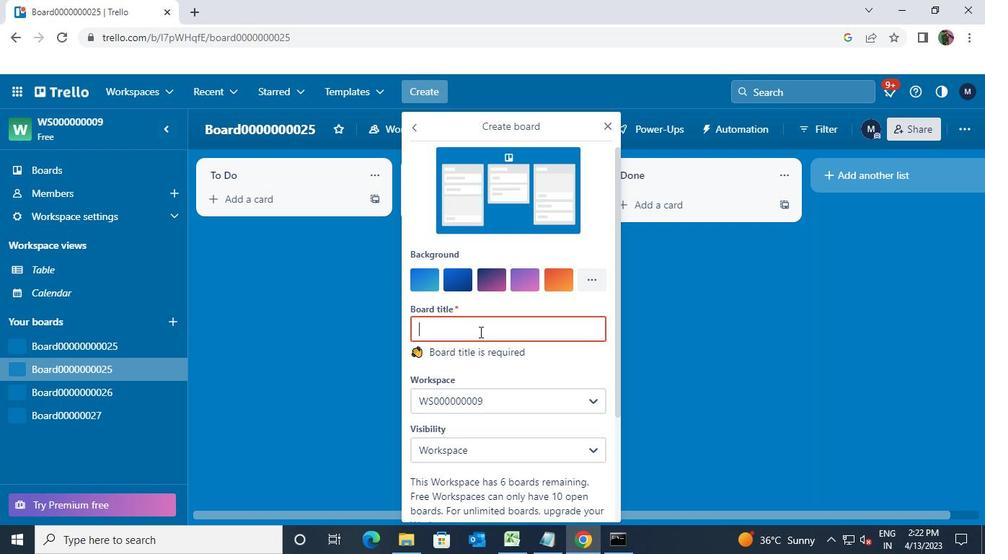 
Action: Keyboard B
Screenshot: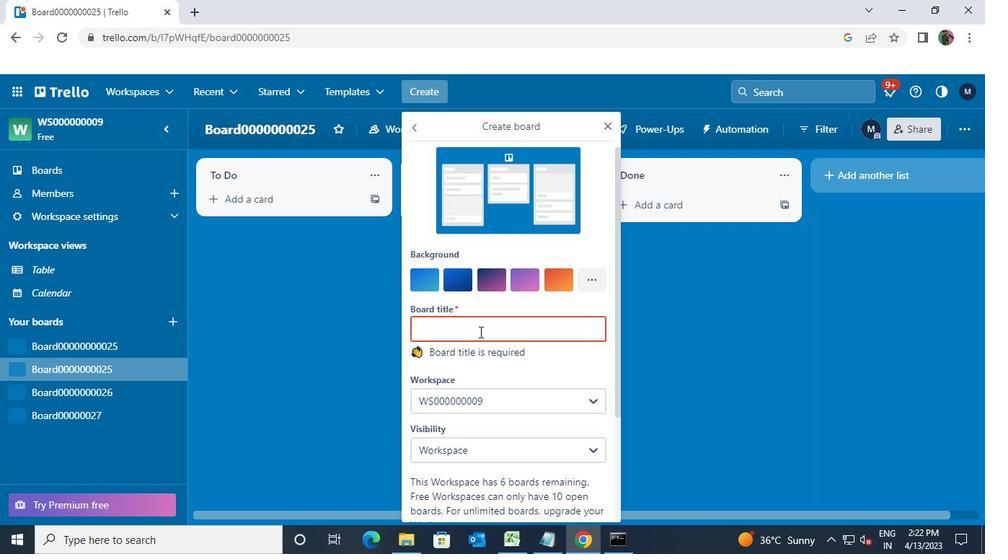 
Action: Keyboard o
Screenshot: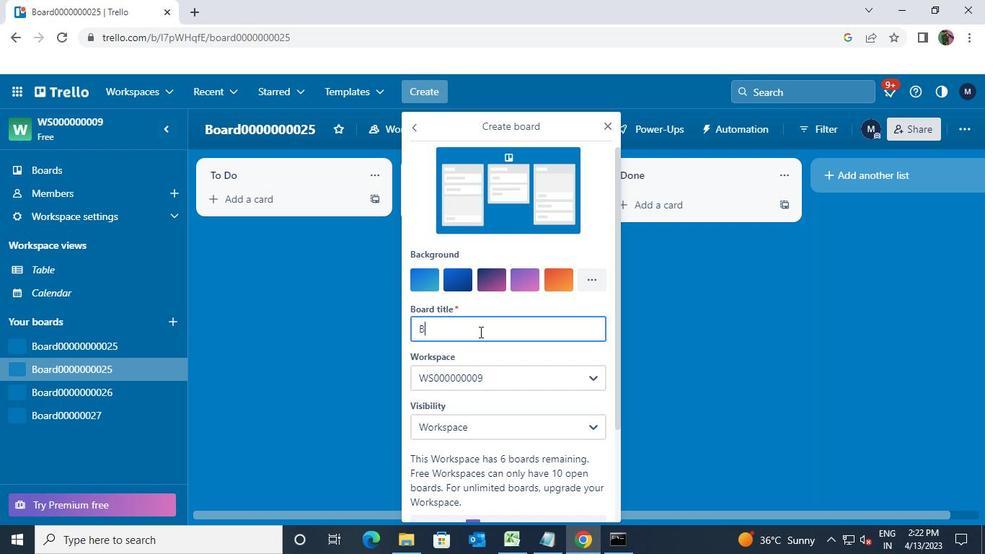 
Action: Keyboard a
Screenshot: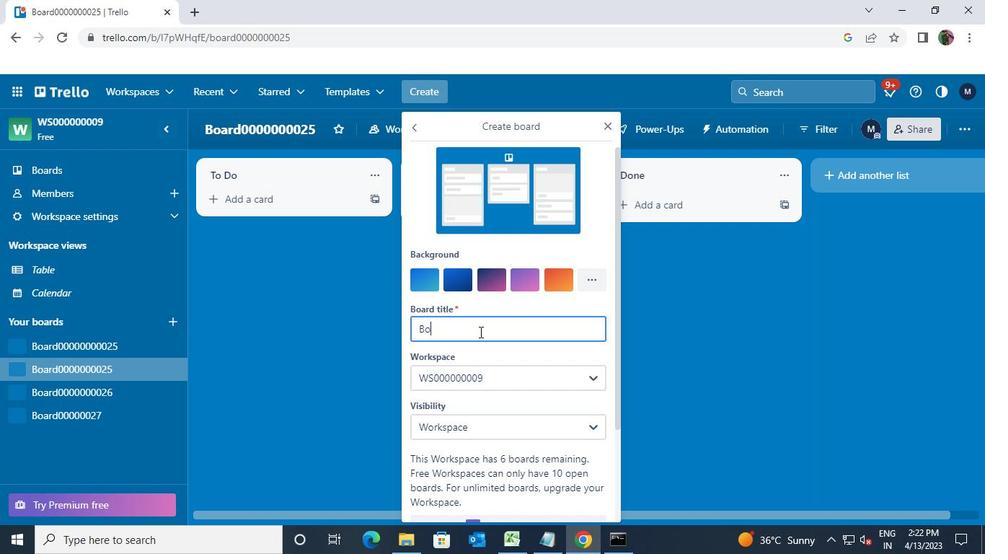 
Action: Keyboard r
Screenshot: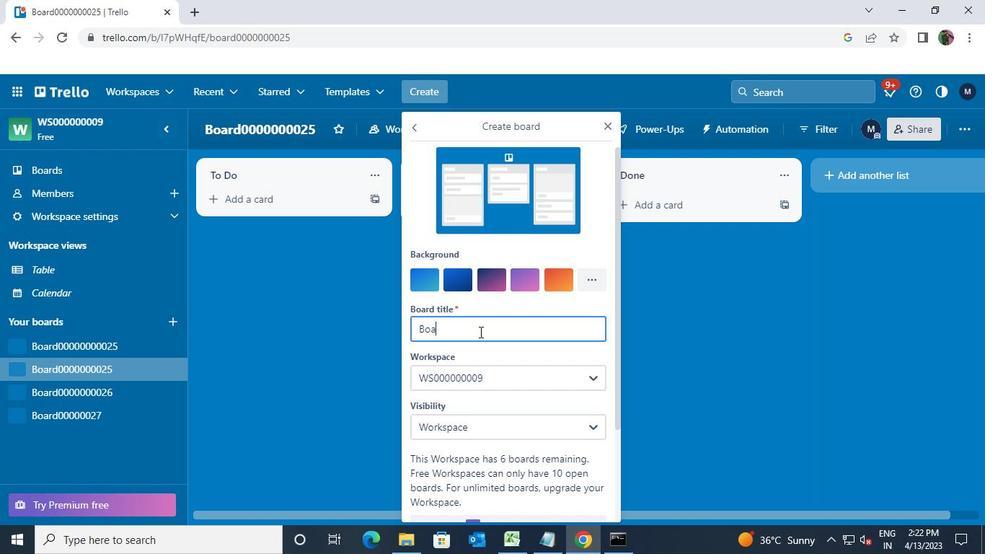 
Action: Keyboard d
Screenshot: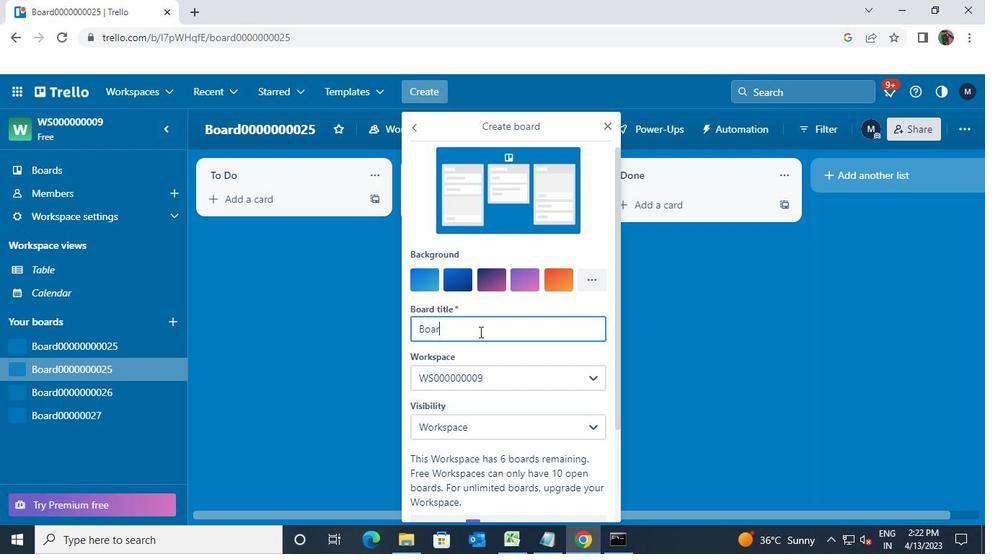 
Action: Keyboard <96>
Screenshot: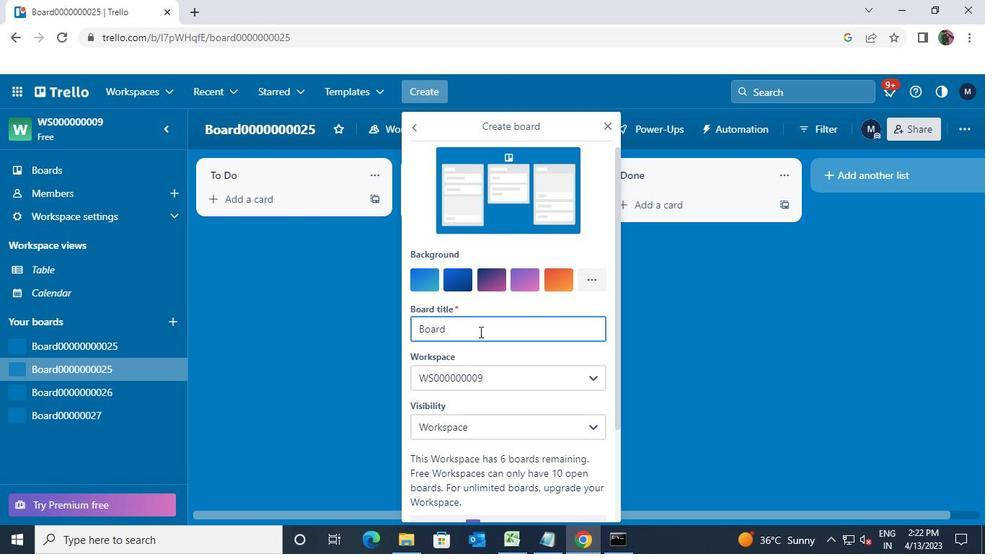 
Action: Keyboard <96>
Screenshot: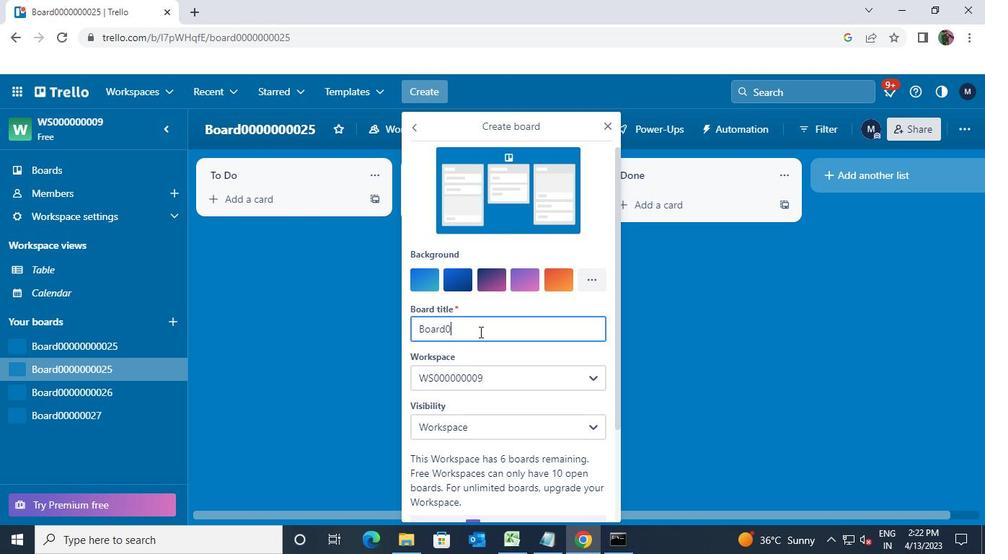 
Action: Keyboard <96>
Screenshot: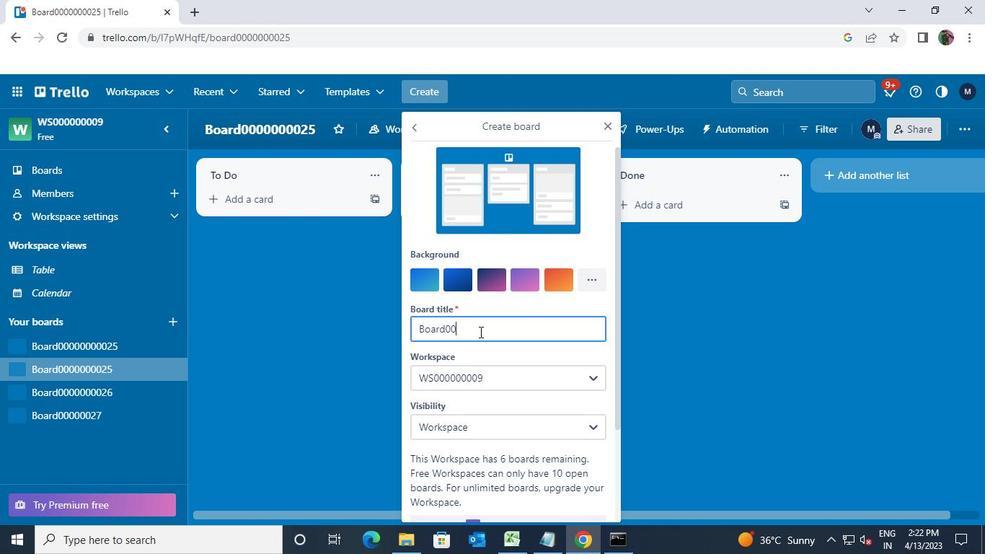 
Action: Keyboard <96>
Screenshot: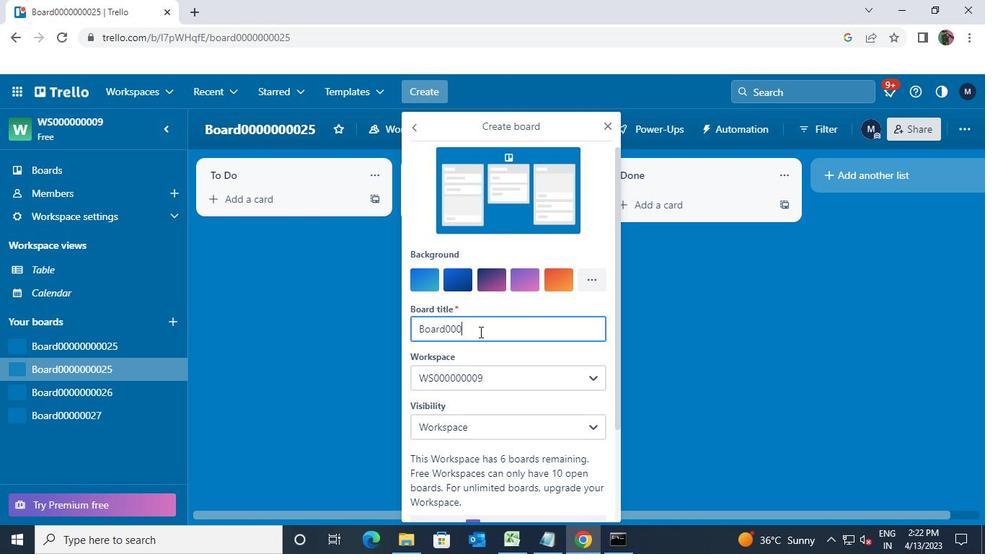 
Action: Keyboard <96>
Screenshot: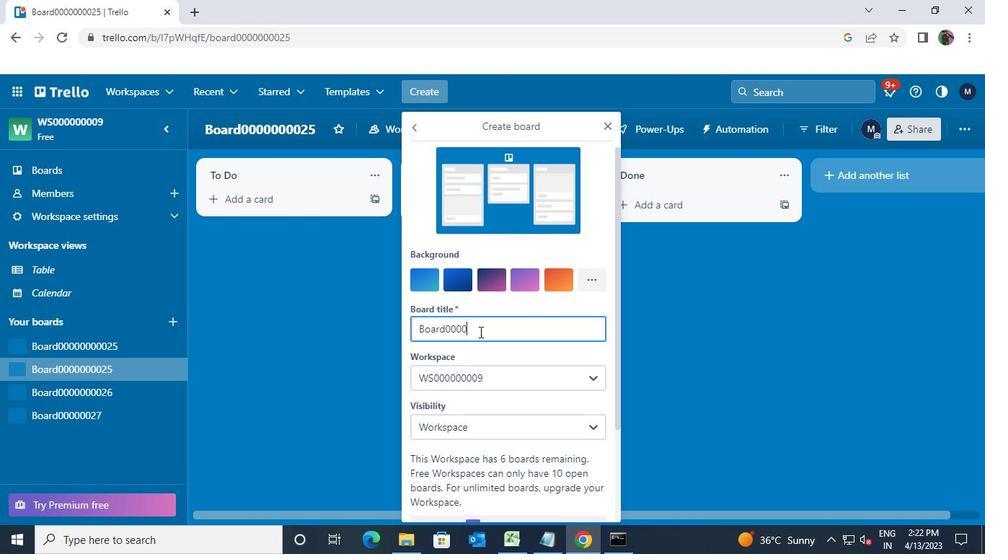 
Action: Keyboard <96>
Screenshot: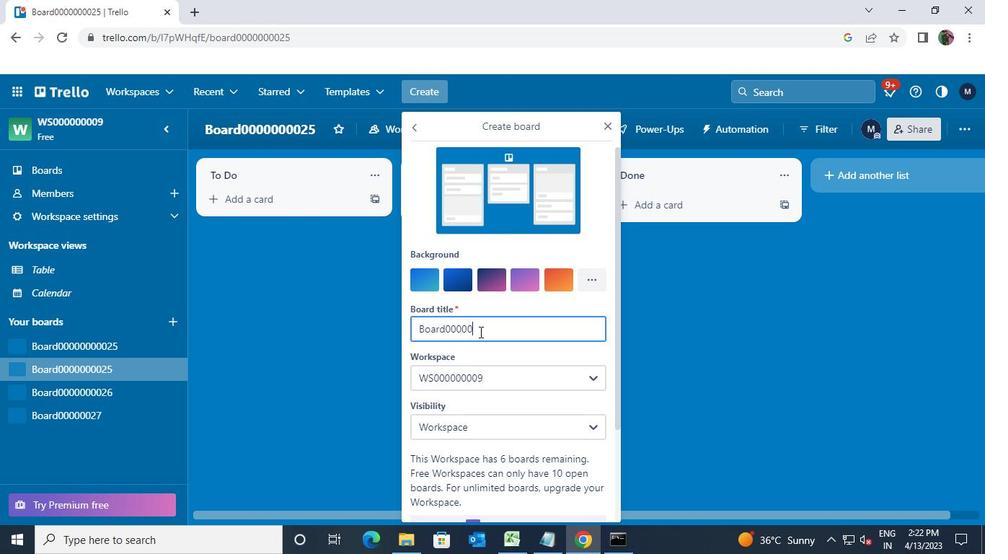 
Action: Keyboard <98>
Screenshot: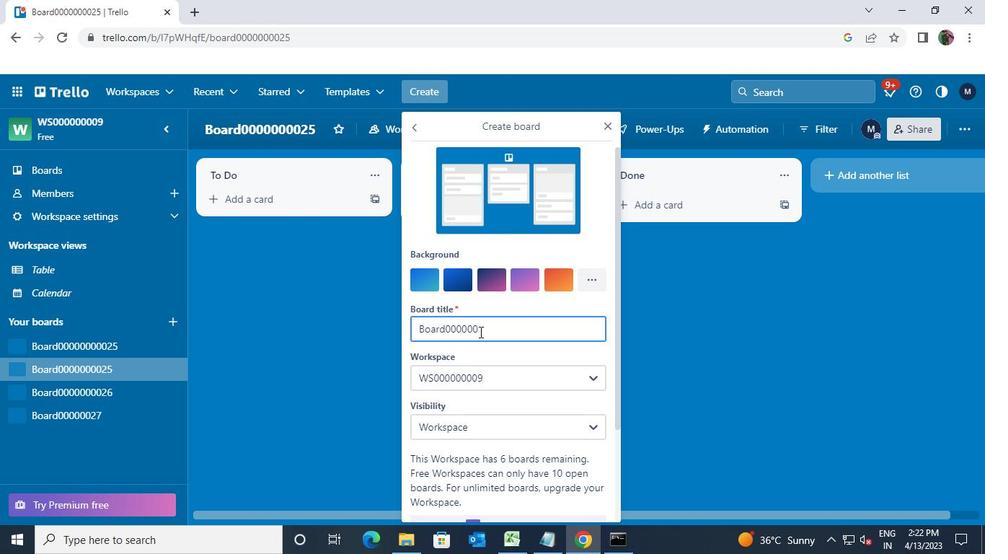 
Action: Keyboard <101>
Screenshot: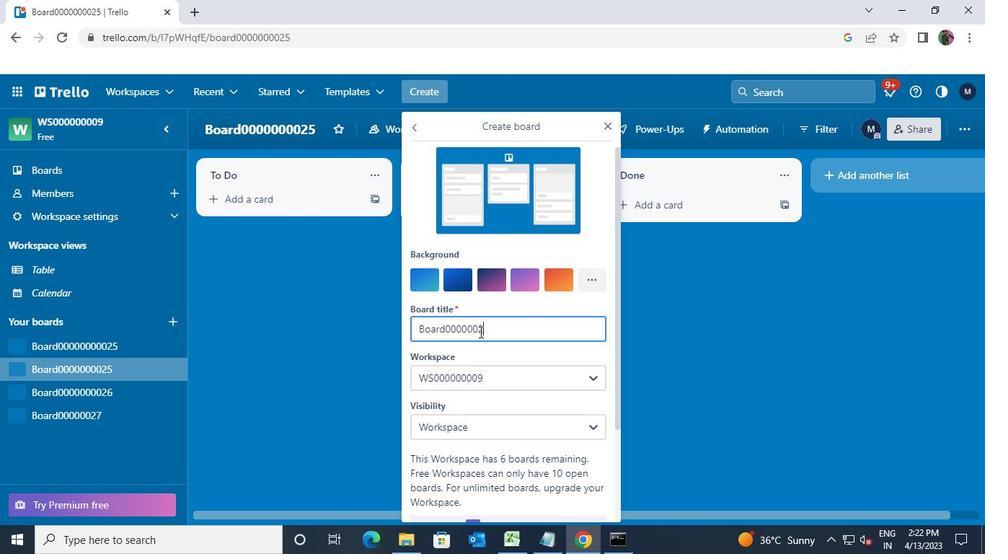 
Action: Keyboard Key.enter
Screenshot: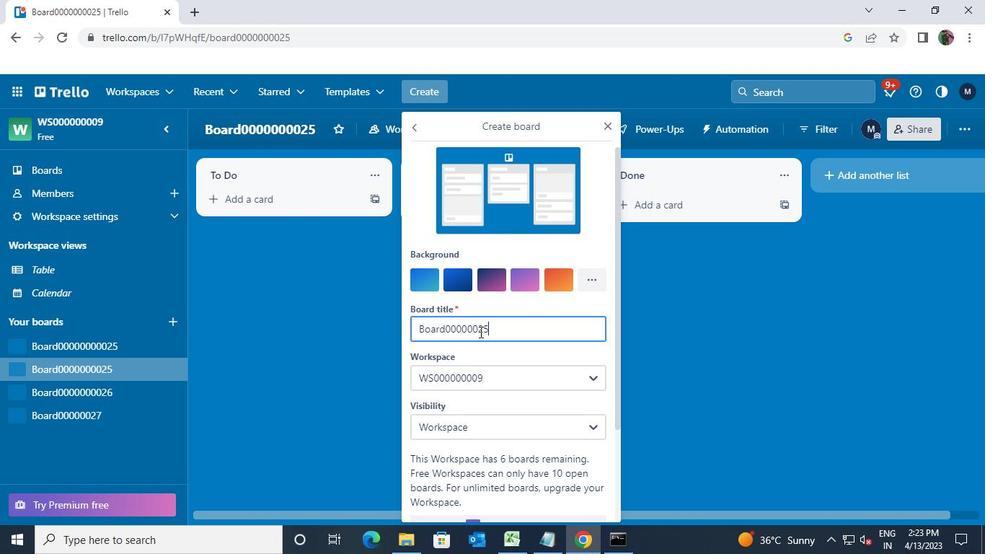 
Action: Mouse moved to (226, 206)
Screenshot: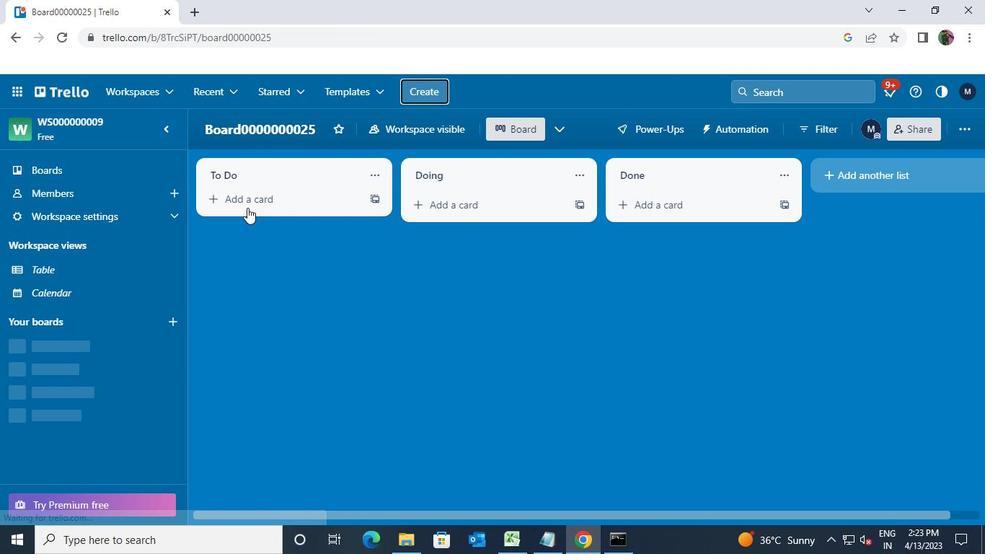 
Action: Mouse pressed left at (226, 206)
Screenshot: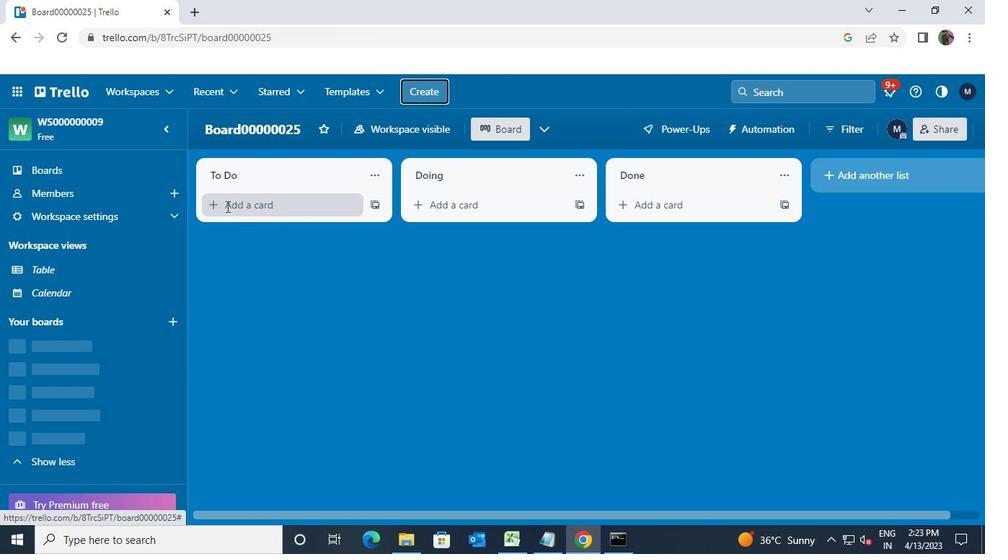 
Action: Mouse moved to (228, 217)
Screenshot: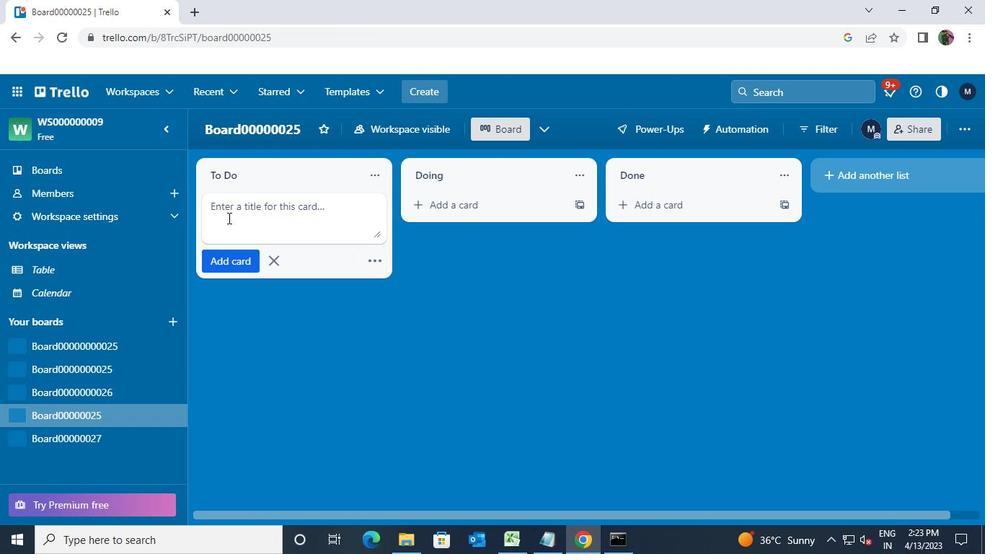 
Action: Keyboard Key.shift
Screenshot: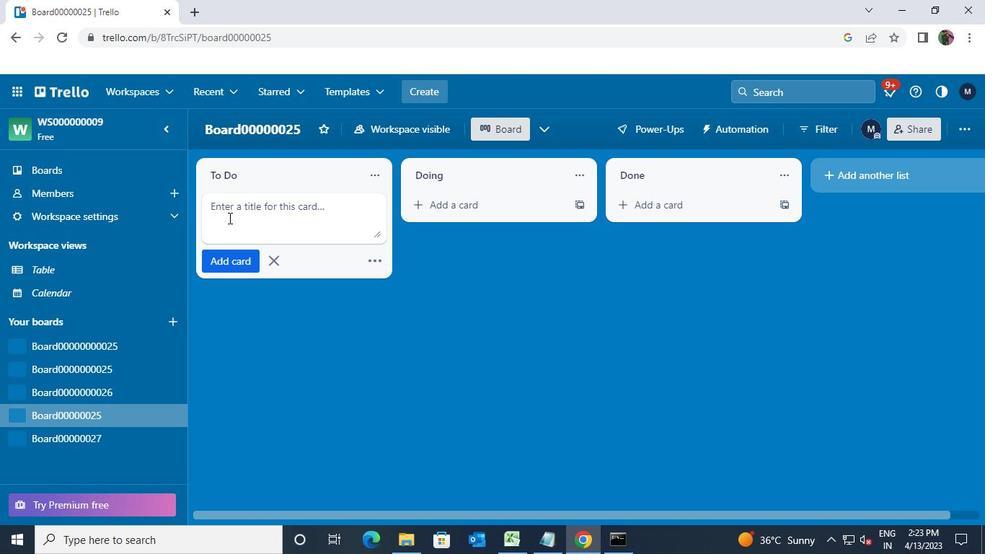 
Action: Keyboard Key.shift
Screenshot: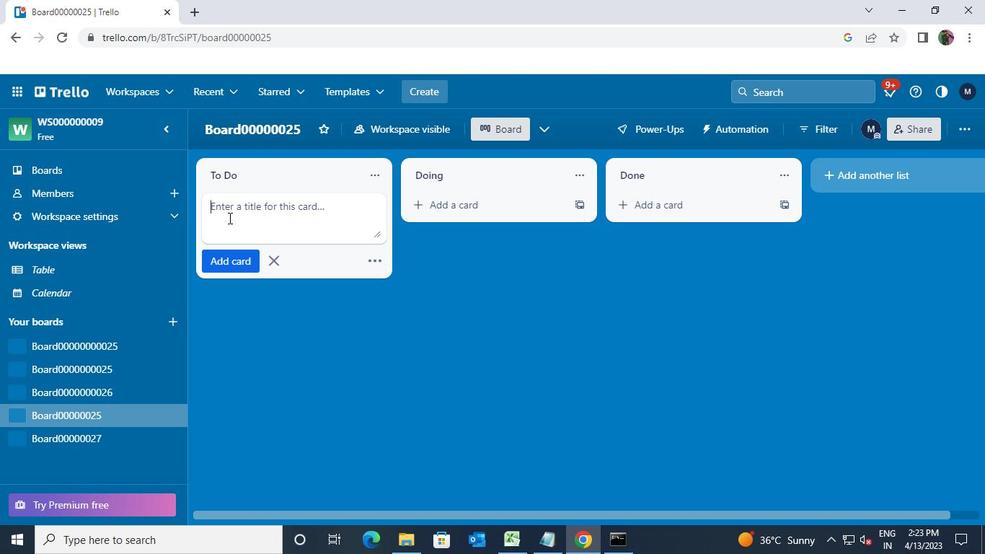 
Action: Keyboard Key.shift
Screenshot: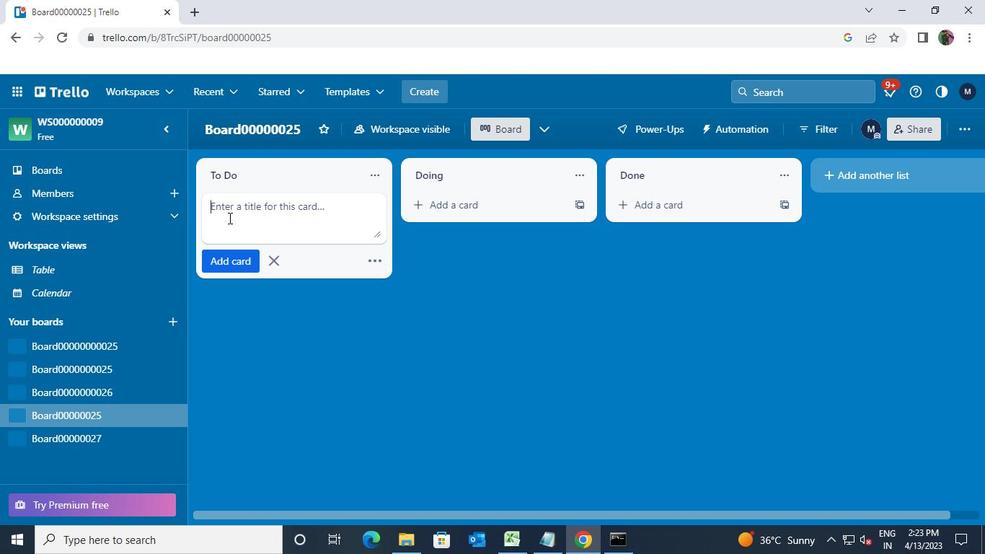 
Action: Keyboard Key.shift
Screenshot: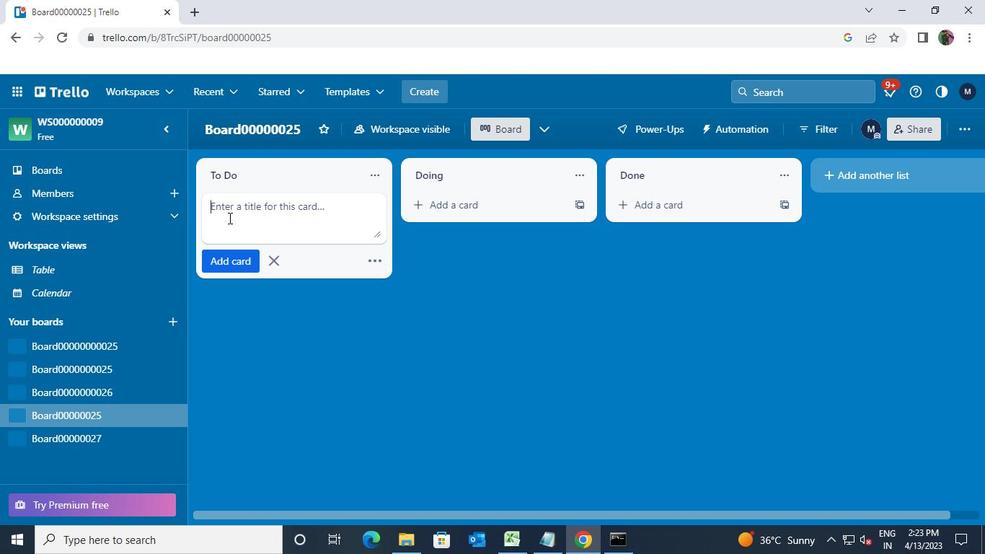 
Action: Keyboard Key.shift
Screenshot: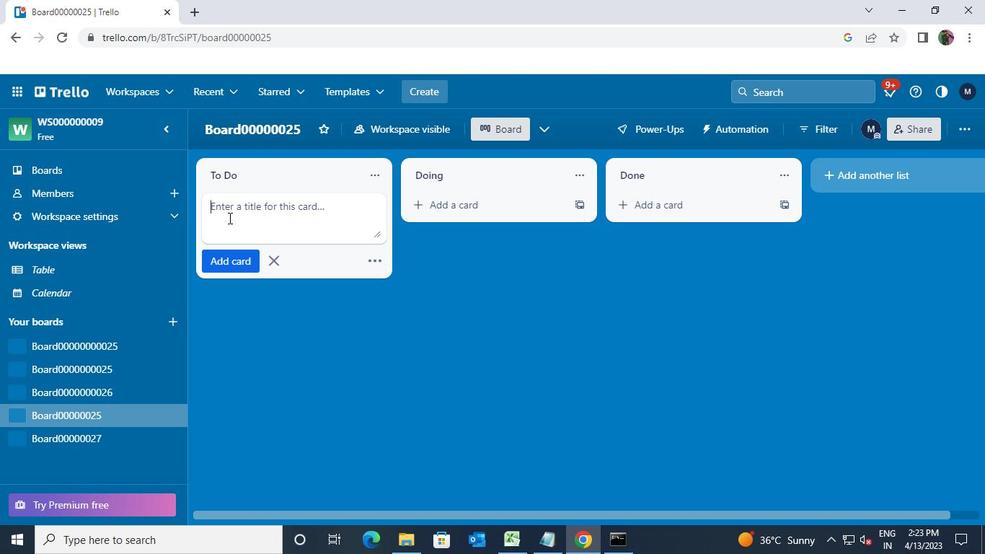 
Action: Keyboard Key.shift
Screenshot: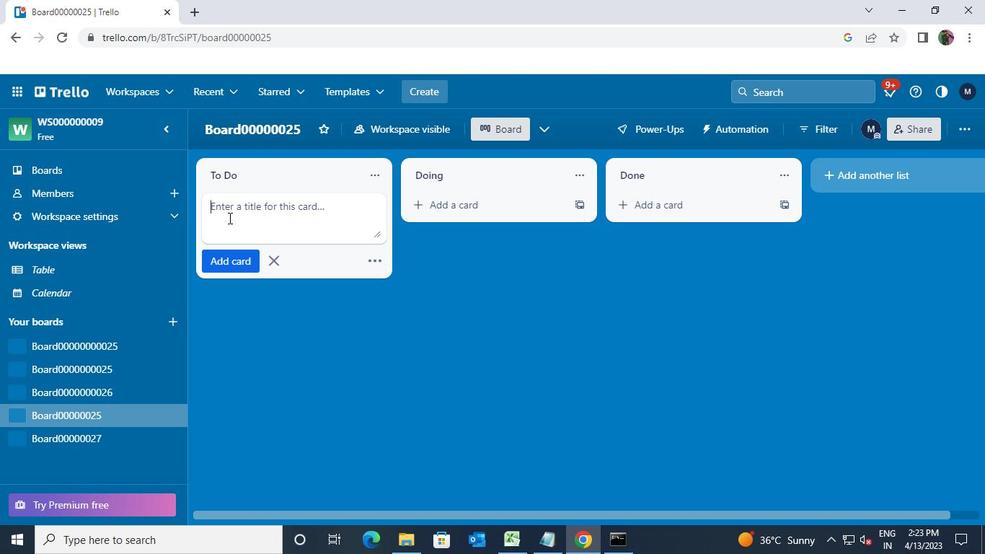 
Action: Keyboard Key.shift
Screenshot: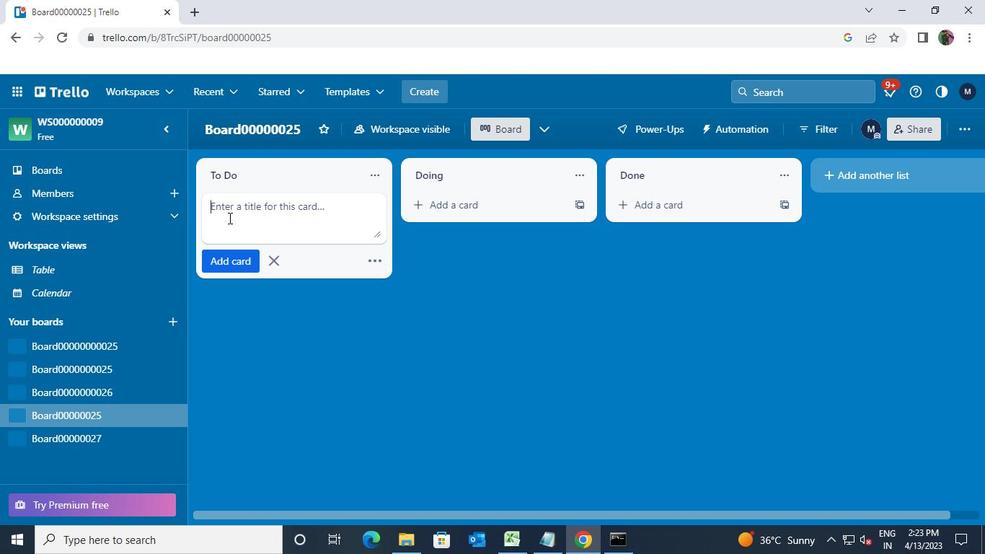 
Action: Keyboard Key.shift
Screenshot: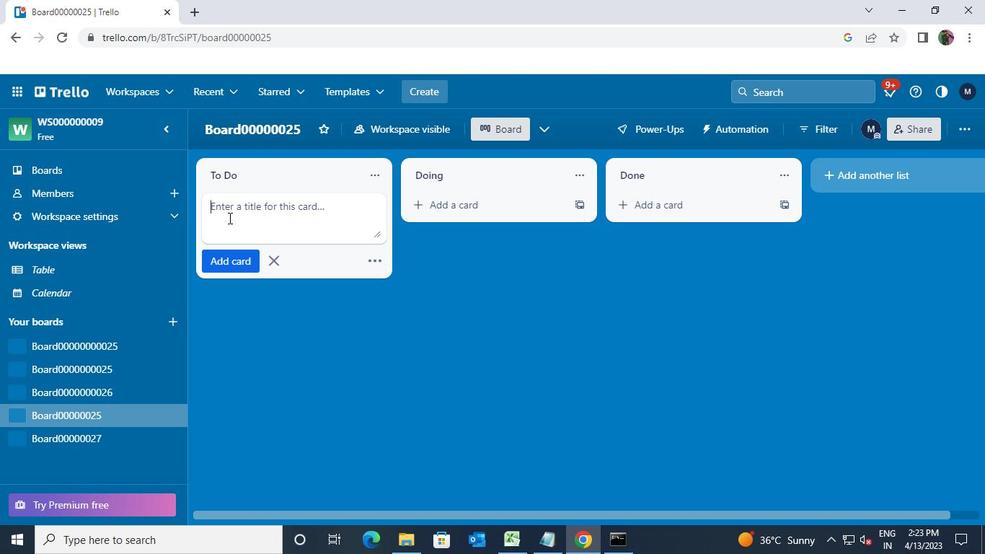 
Action: Keyboard C
Screenshot: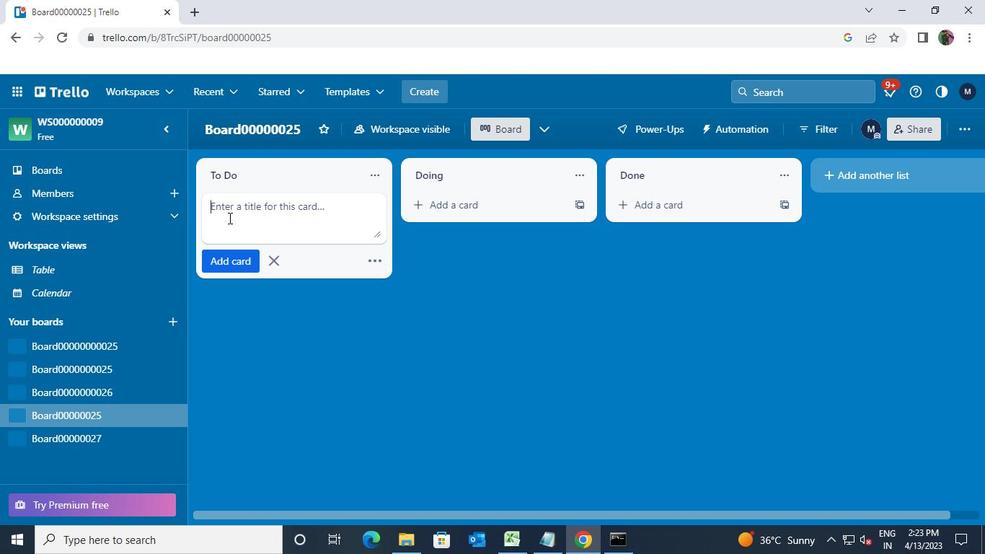 
Action: Keyboard a
Screenshot: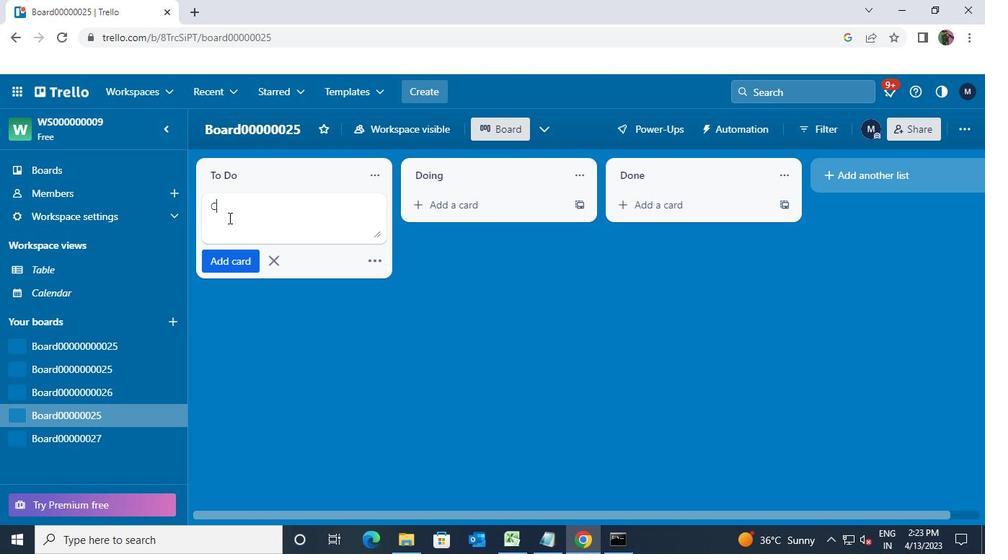 
Action: Keyboard r
Screenshot: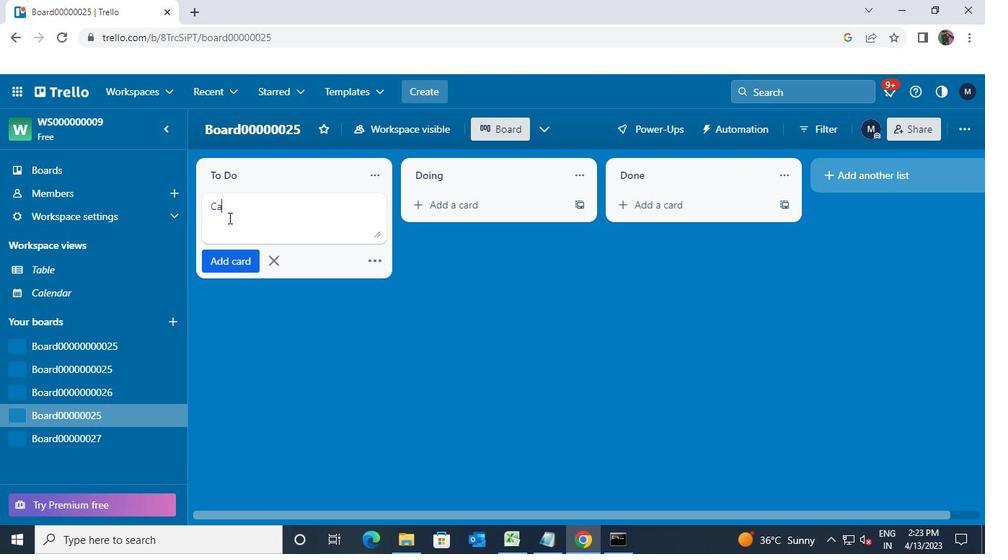 
Action: Keyboard d
Screenshot: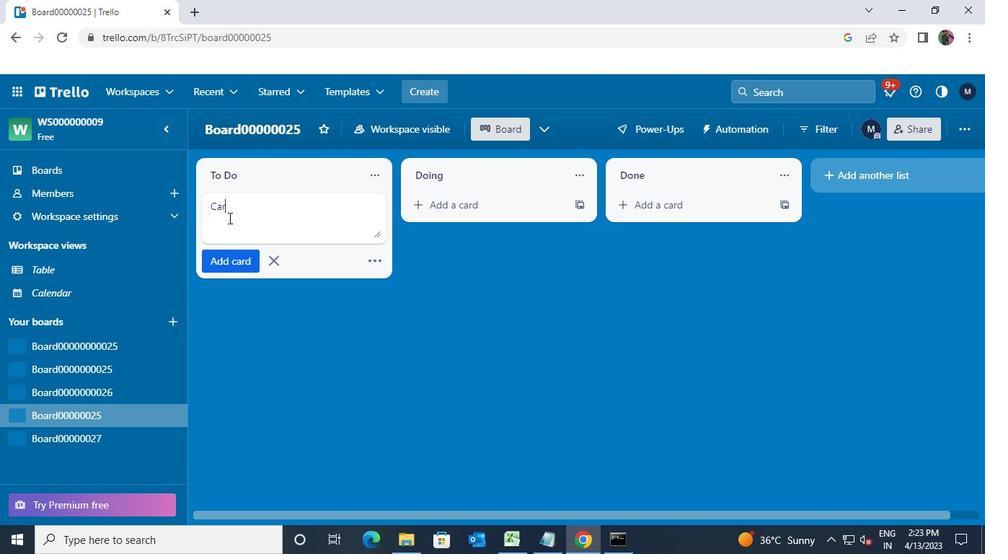 
Action: Keyboard <96>
Screenshot: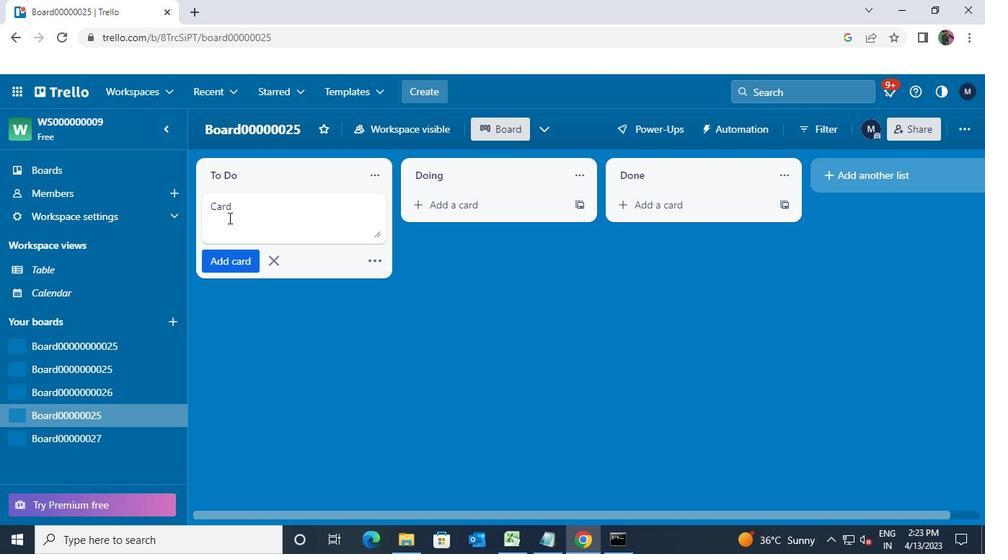 
Action: Keyboard <96>
Screenshot: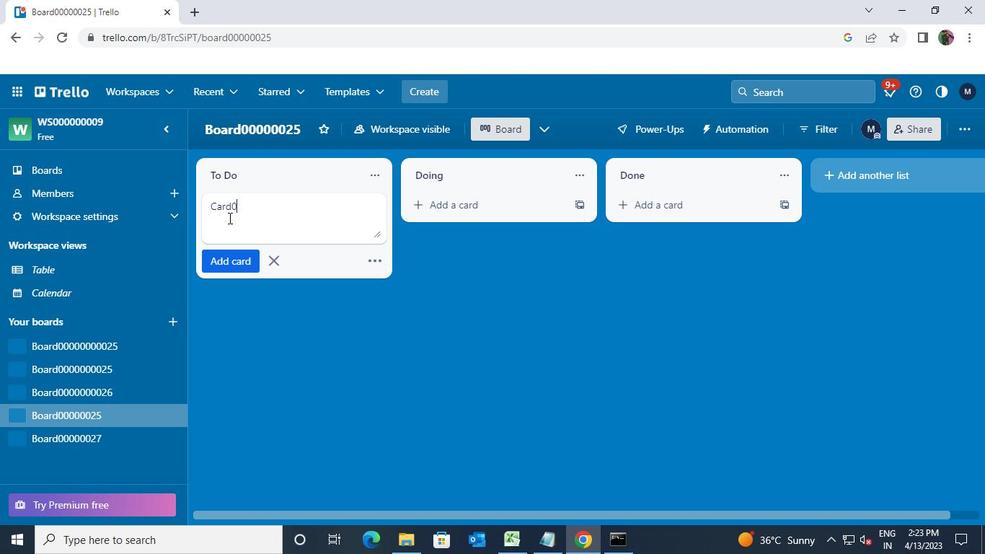 
Action: Keyboard <96>
Screenshot: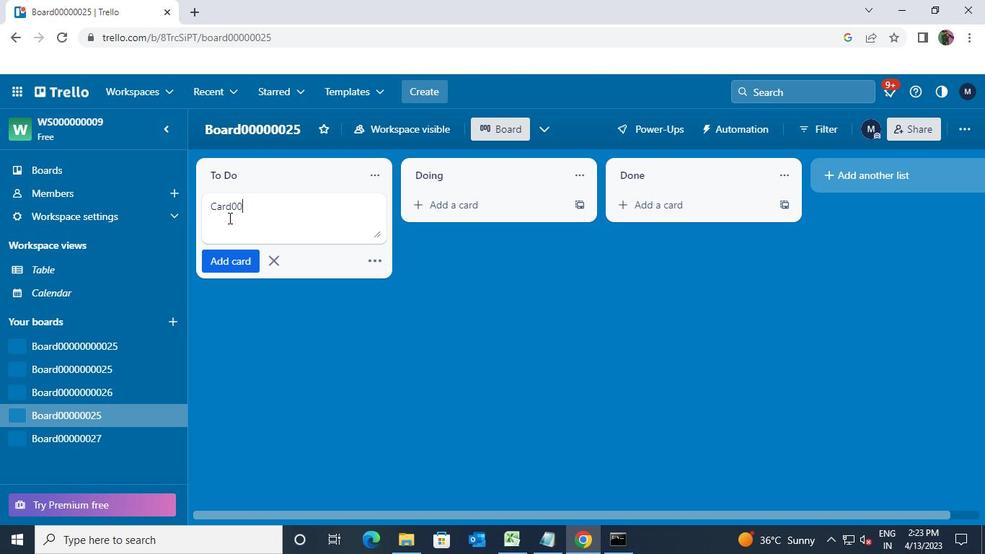
Action: Keyboard <96>
Screenshot: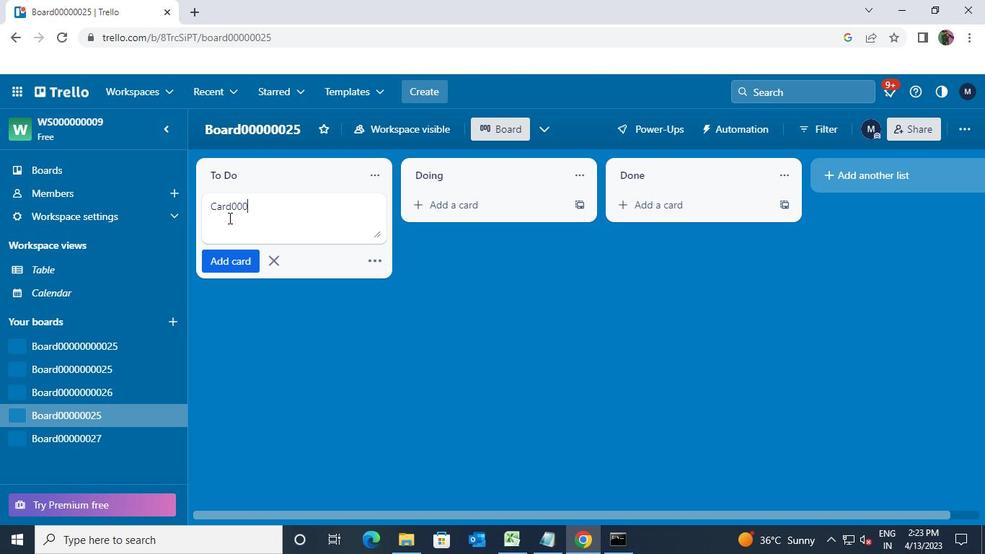 
Action: Keyboard <96>
Screenshot: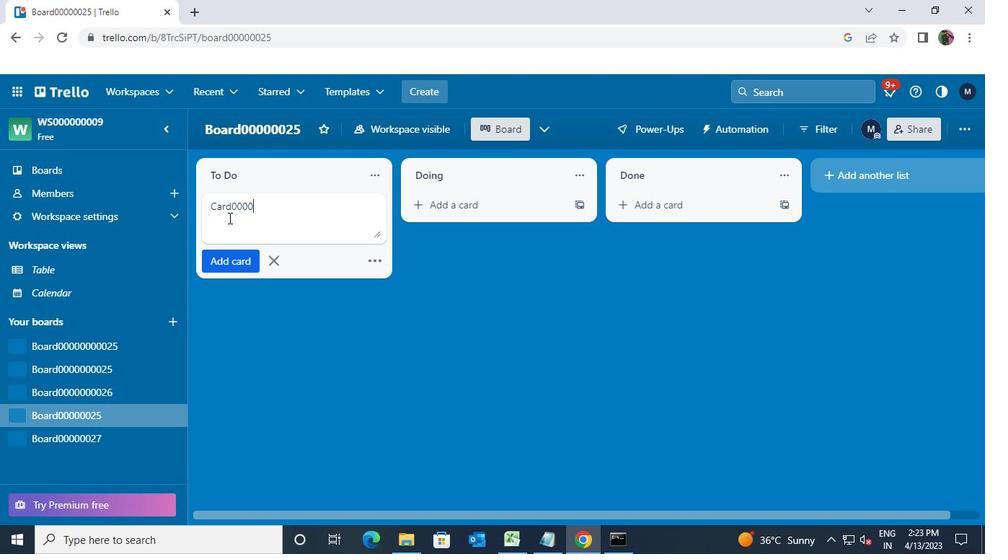 
Action: Keyboard <96>
Screenshot: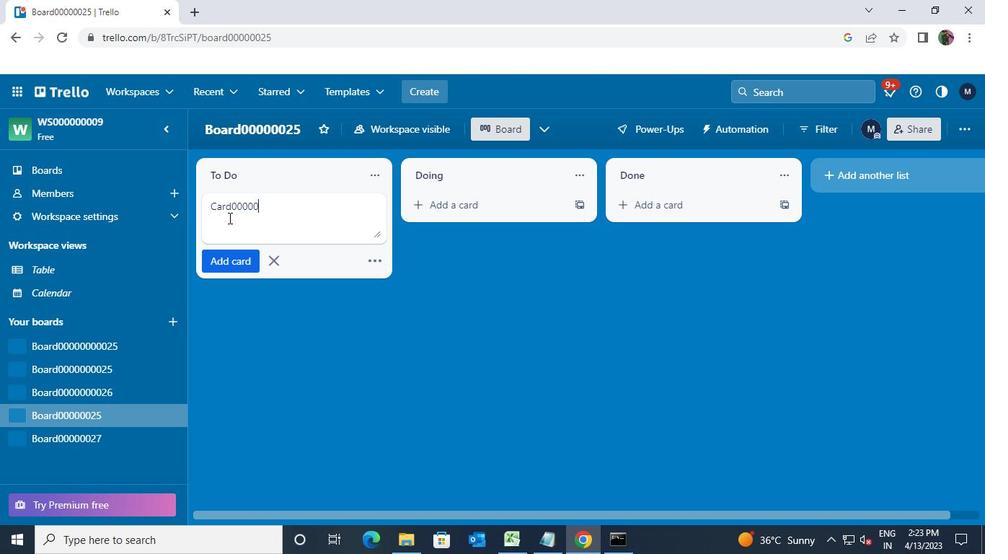 
Action: Keyboard <96>
Screenshot: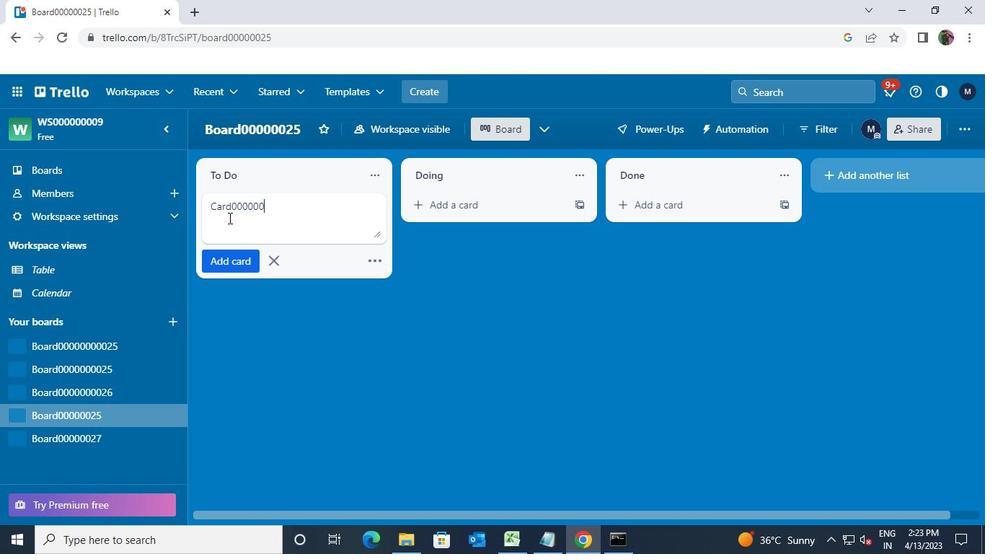 
Action: Keyboard <96>
Screenshot: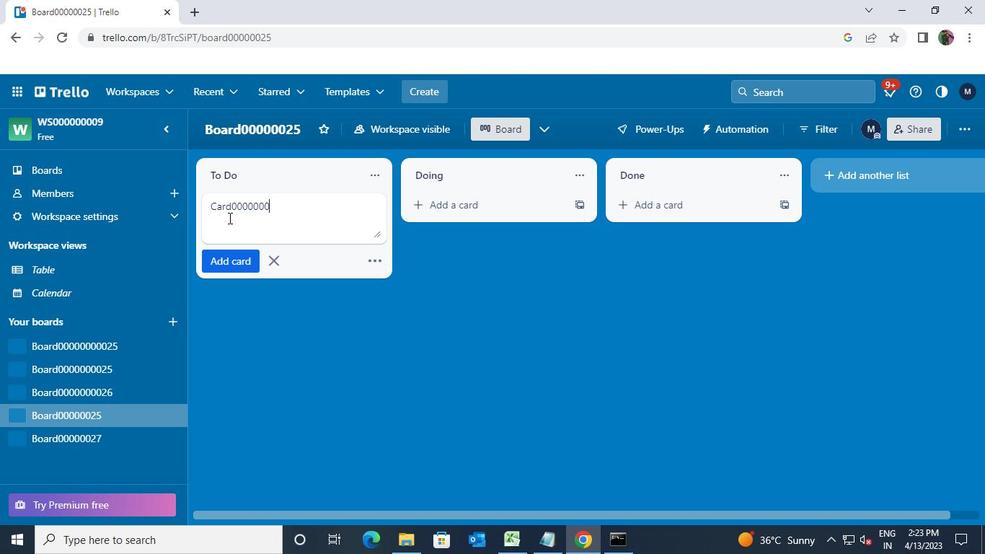 
Action: Keyboard <105>
Screenshot: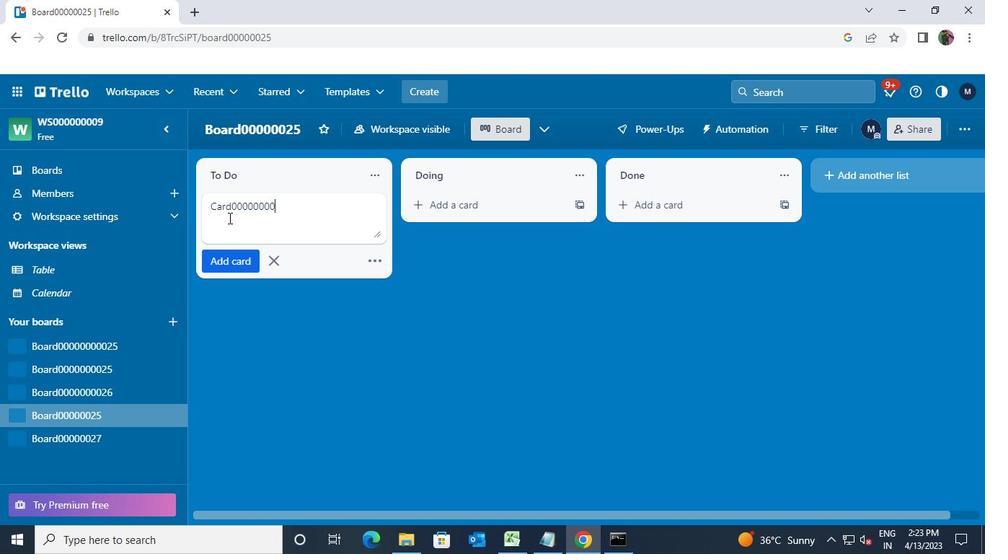 
Action: Keyboard <103>
Screenshot: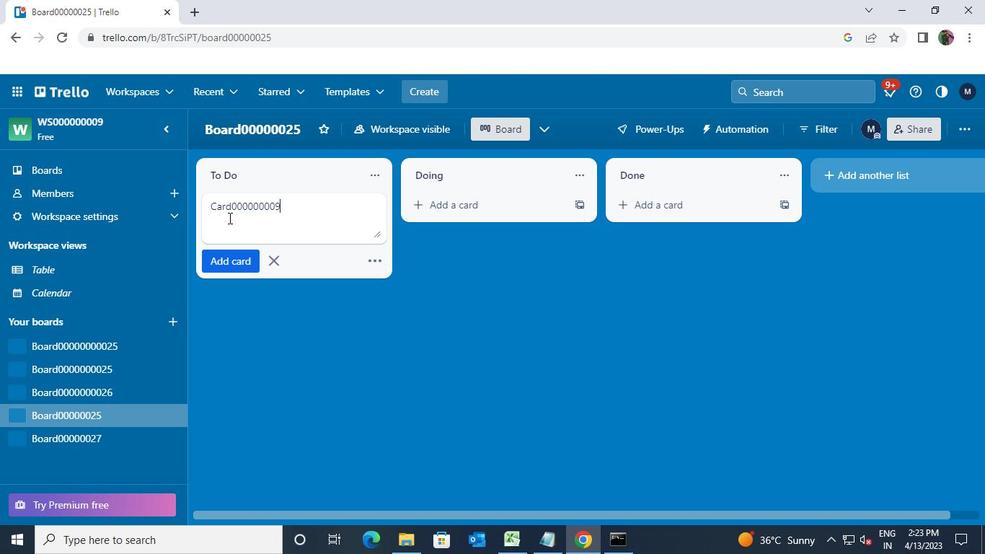 
Action: Keyboard Key.enter
Screenshot: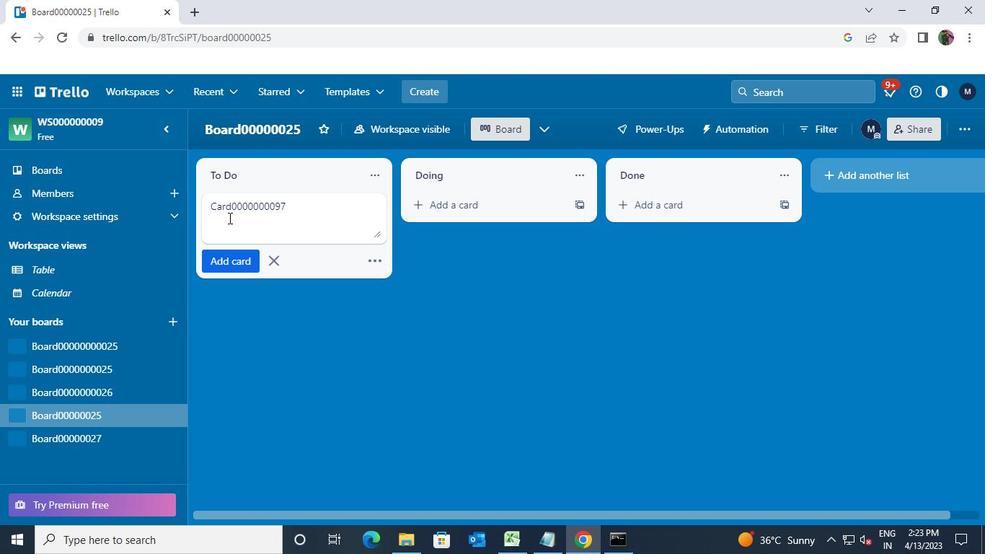 
Action: Mouse moved to (230, 241)
Screenshot: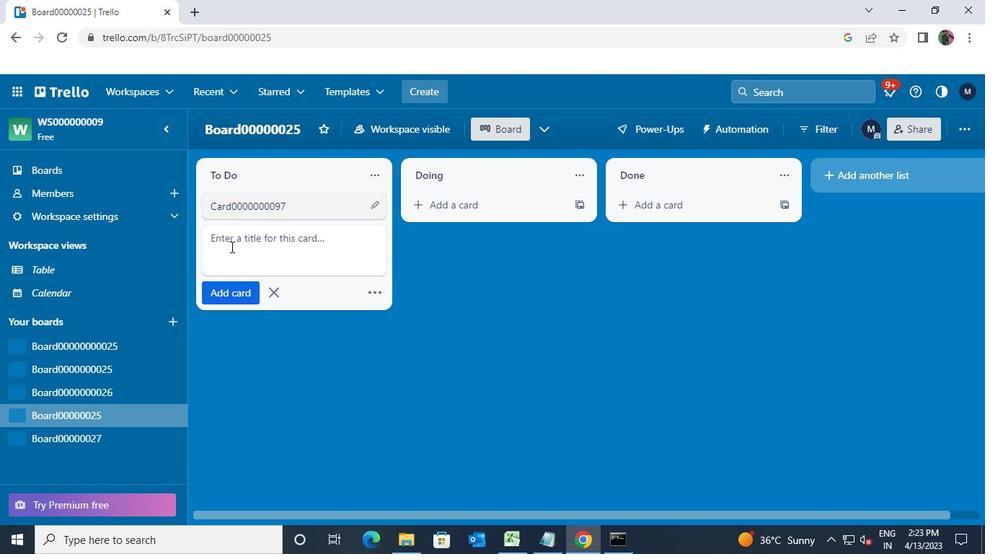 
Action: Keyboard Key.shift
Screenshot: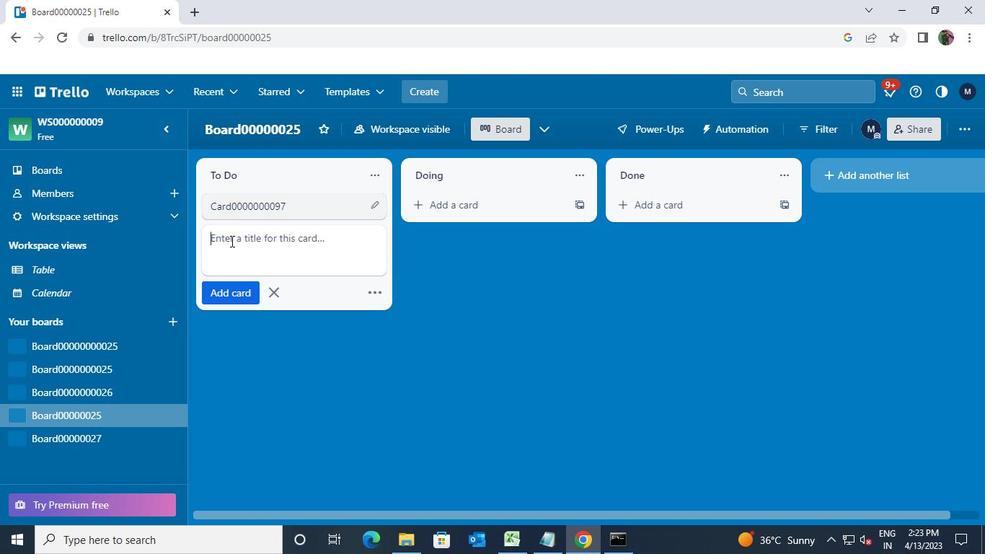 
Action: Keyboard C
Screenshot: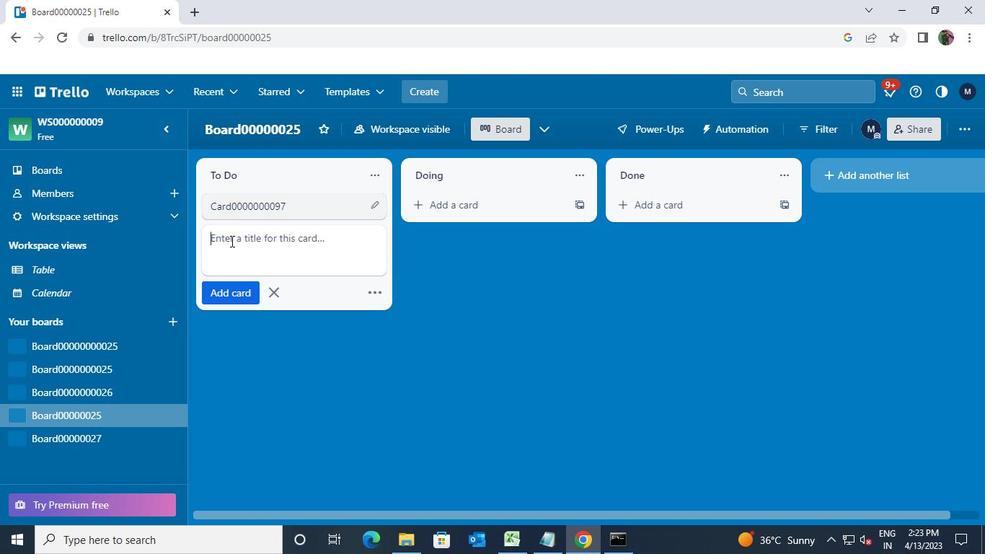 
Action: Keyboard a
Screenshot: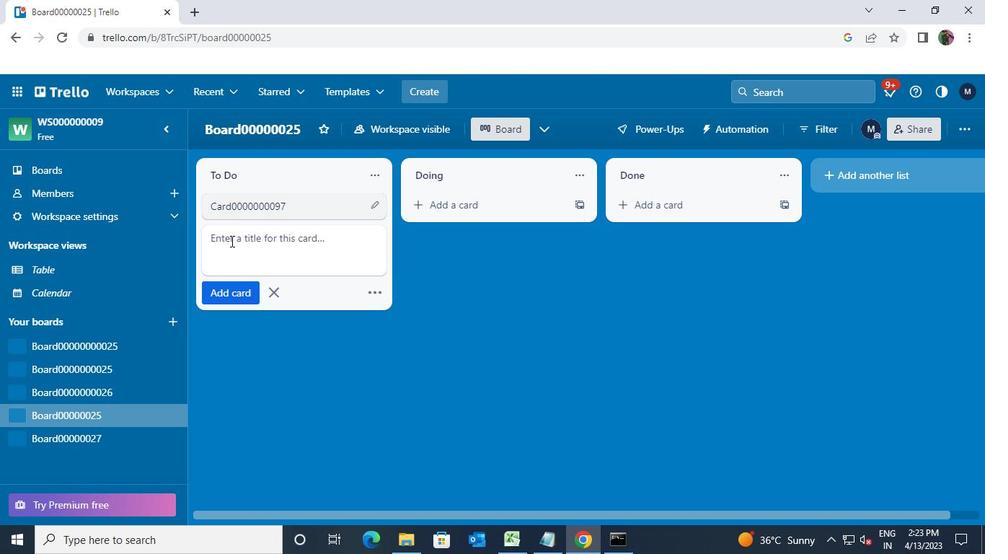 
Action: Keyboard r
Screenshot: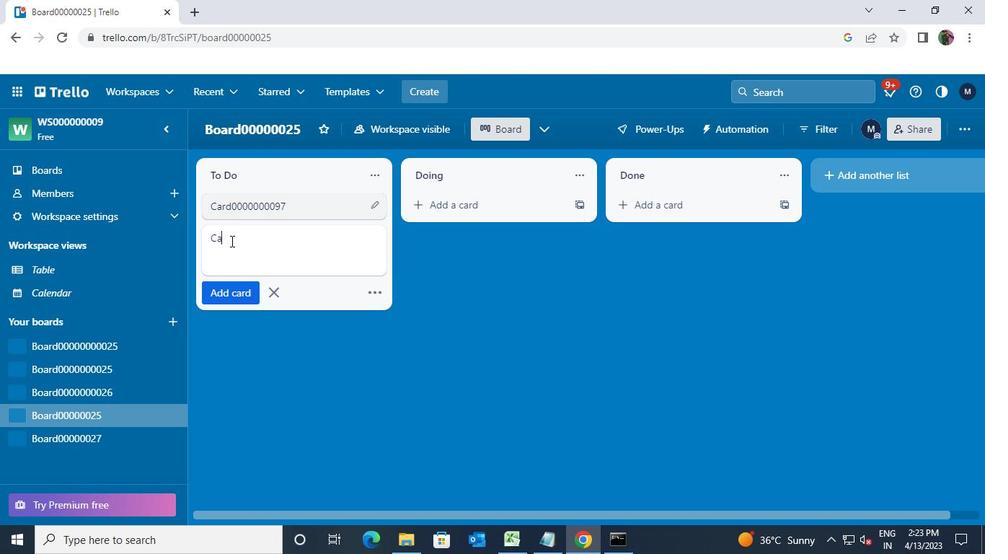 
Action: Keyboard d
Screenshot: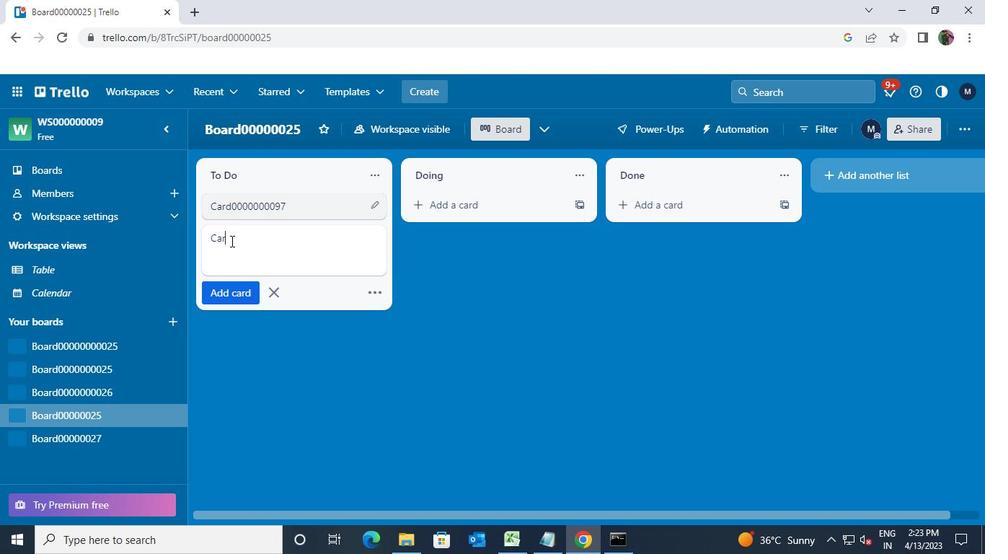 
Action: Keyboard <96>
Screenshot: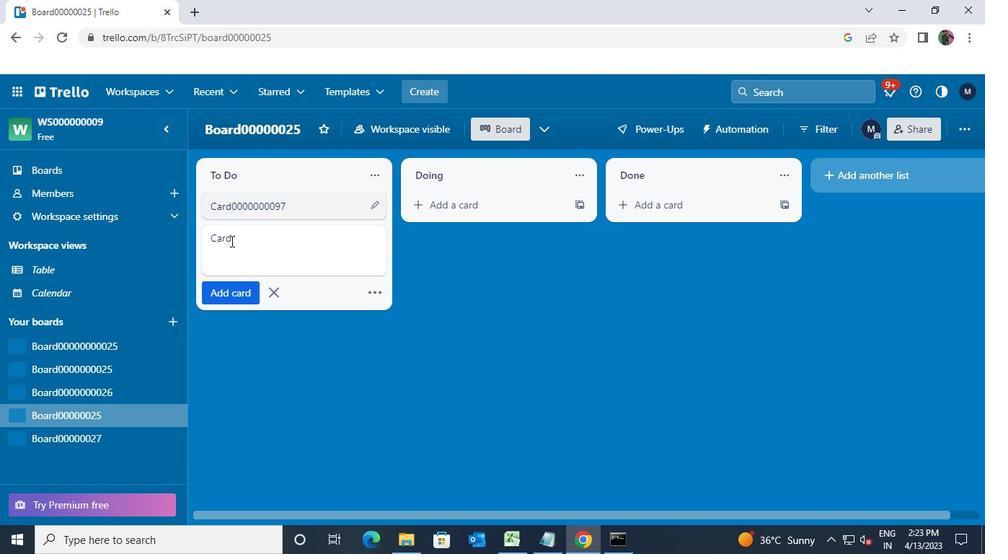 
Action: Keyboard <96>
Screenshot: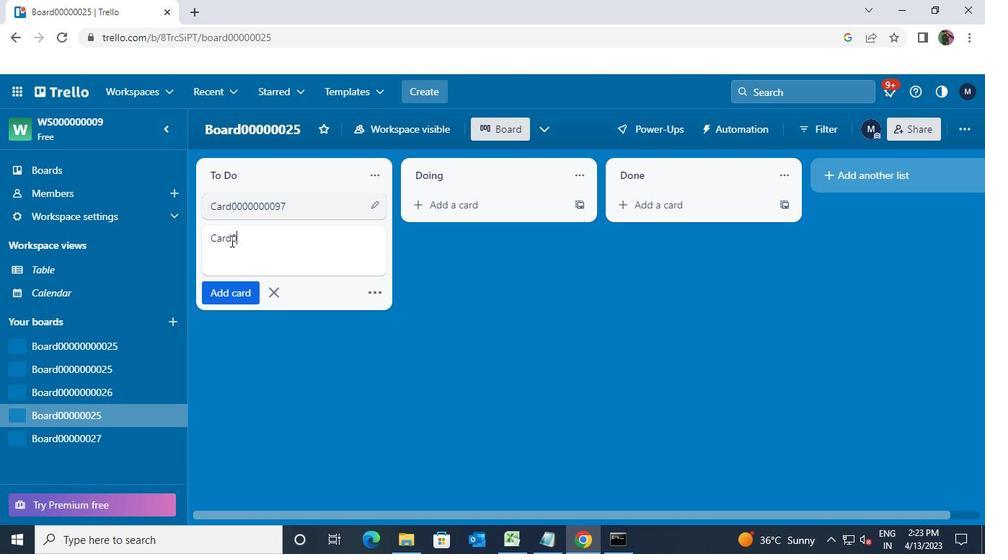 
Action: Keyboard <96>
Screenshot: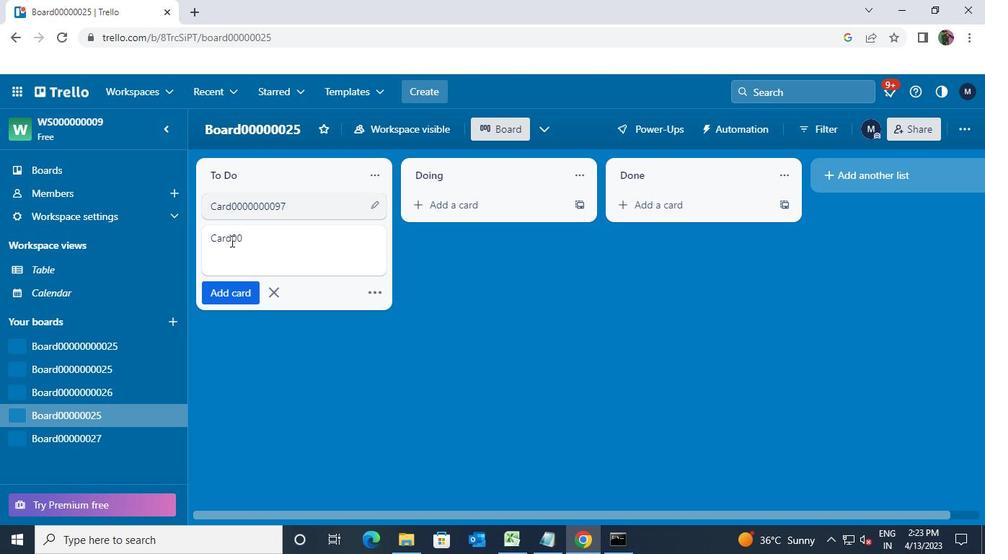 
Action: Keyboard <96>
Screenshot: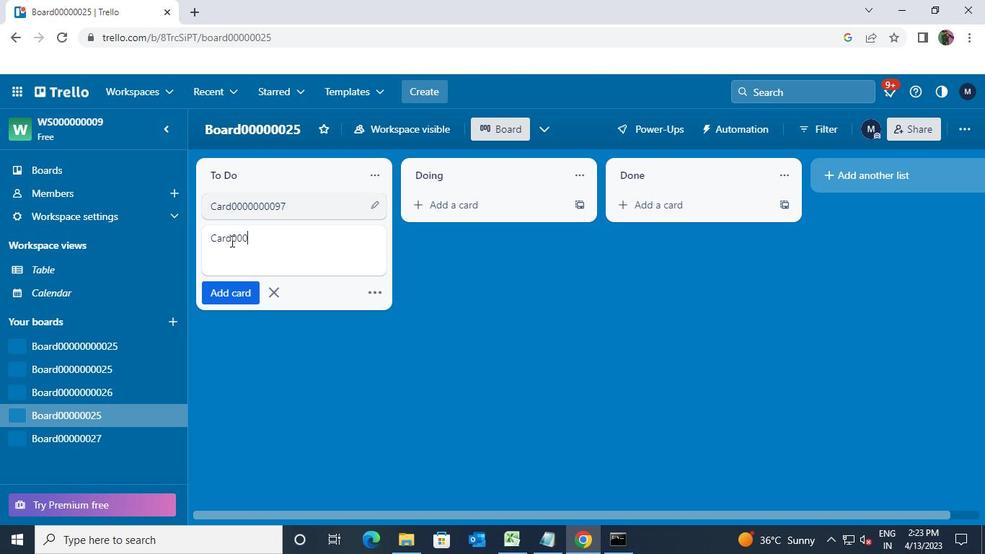 
Action: Keyboard <96>
Screenshot: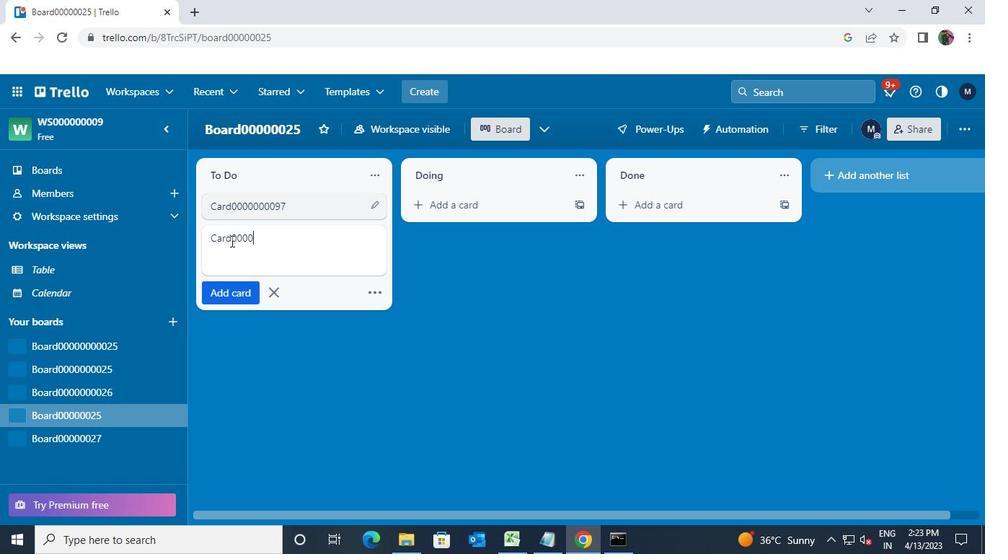 
Action: Keyboard <96>
Screenshot: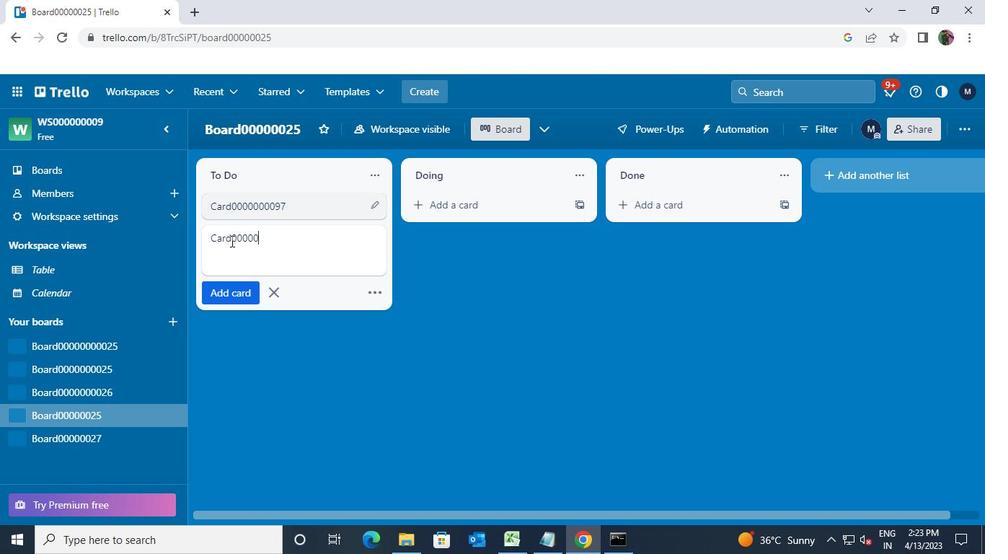 
Action: Keyboard <96>
Screenshot: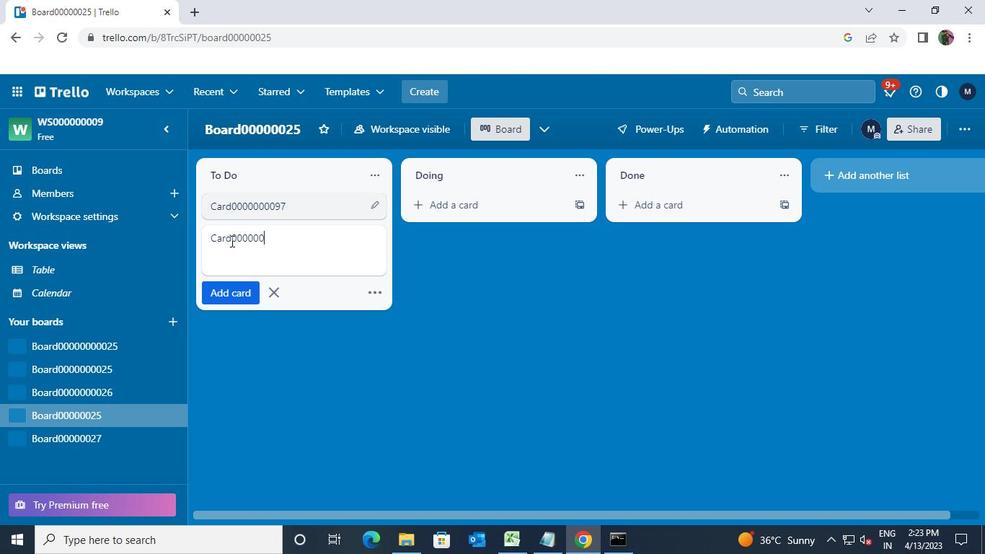 
Action: Keyboard <96>
Screenshot: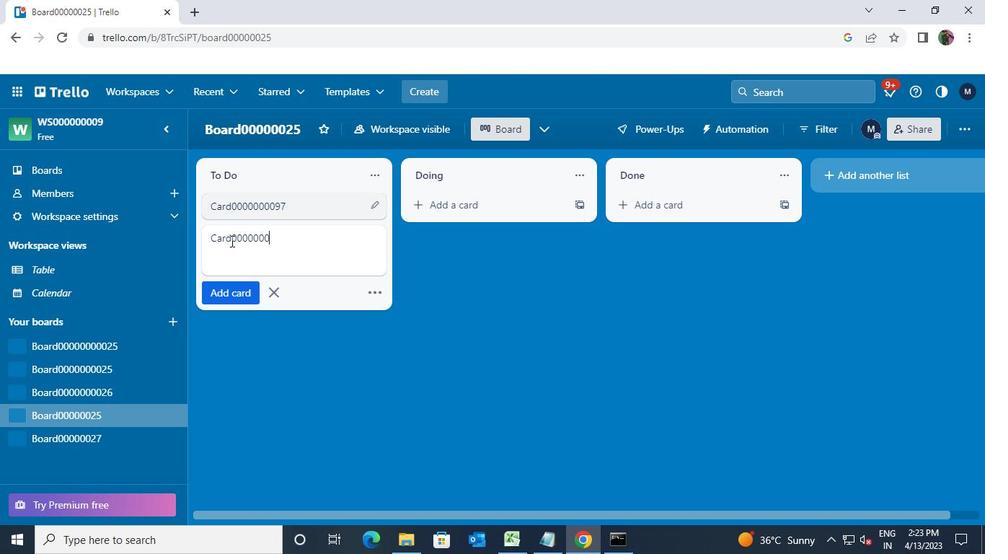 
Action: Keyboard <105>
Screenshot: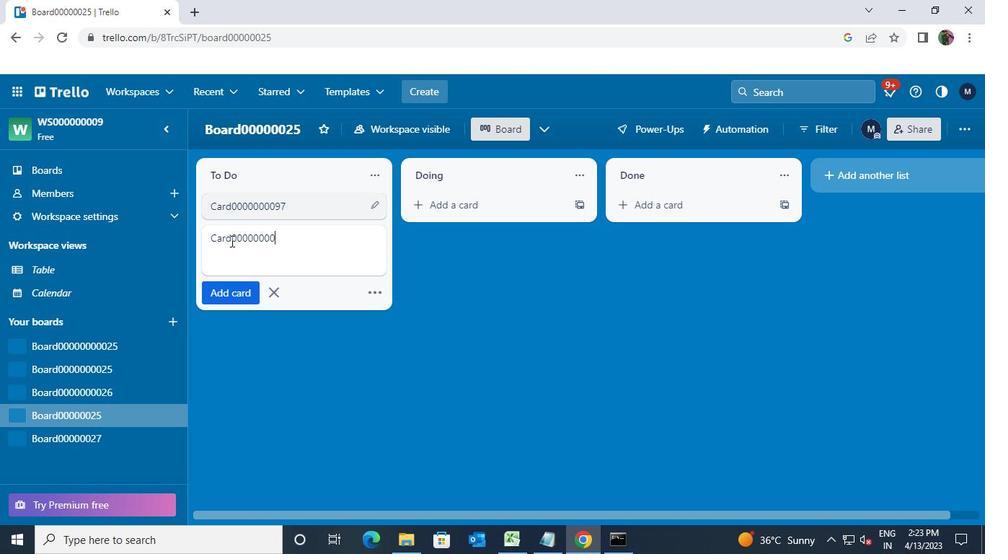 
Action: Keyboard <104>
Screenshot: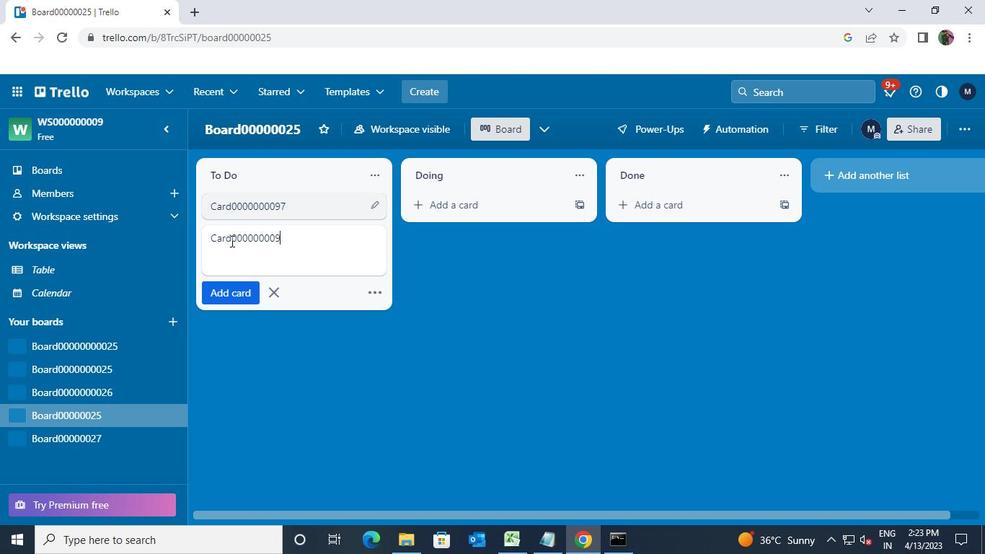 
Action: Keyboard Key.enter
Screenshot: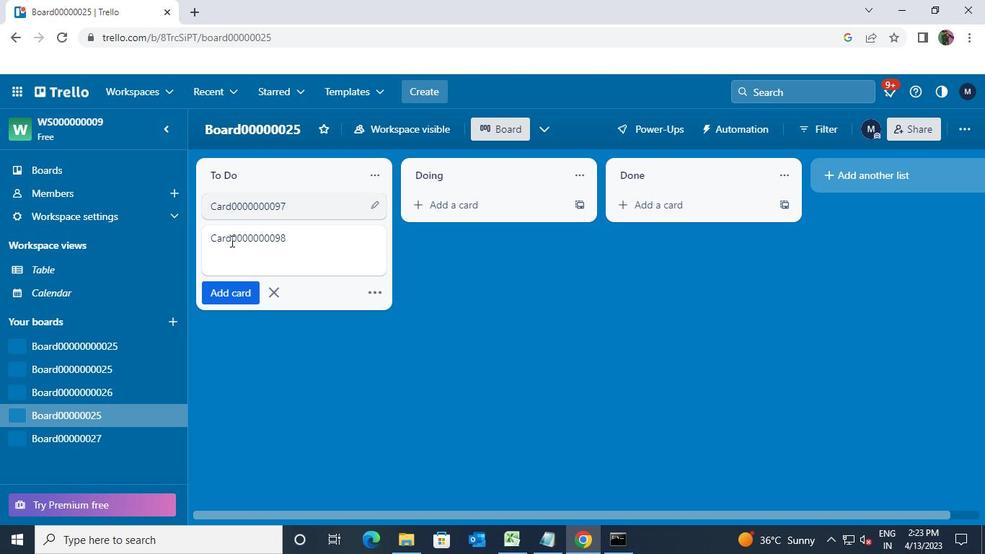 
Action: Mouse moved to (677, 427)
Screenshot: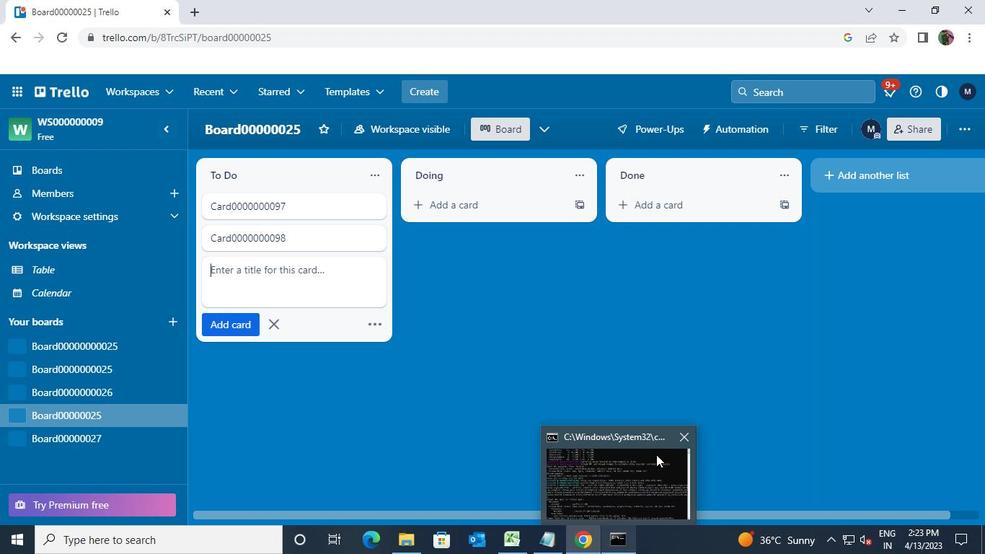 
Action: Mouse pressed left at (677, 427)
Screenshot: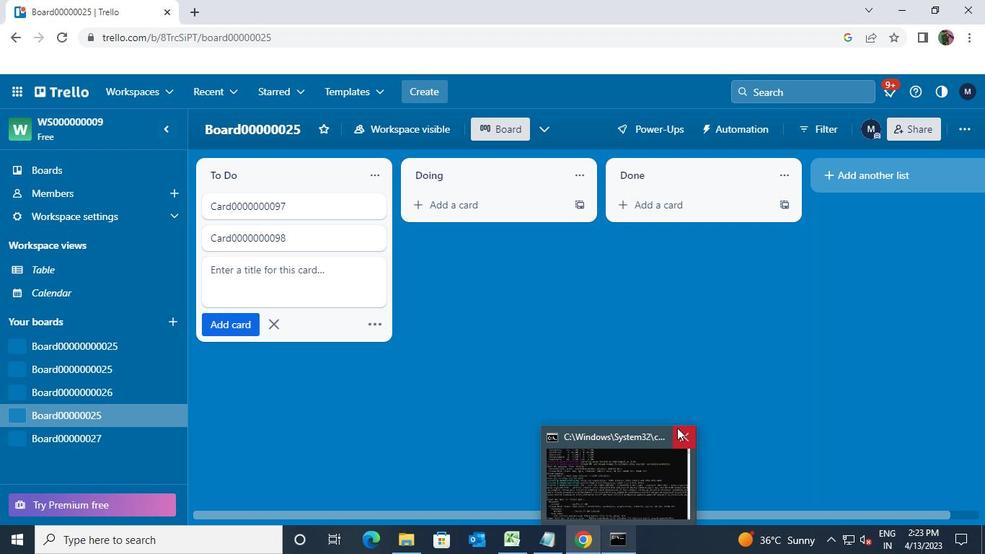 
